 Task: Look for space in Hamburg-Nord, Germany from 1st June, 2023 to 4th June, 2023 for 1 adult in price range Rs.6000 to Rs.16000. Place can be private room with 1  bedroom having 1 bed and 1 bathroom. Property type can be house, flat, guest house. Amenities needed are: wifi. Booking option can be shelf check-in. Required host language is English.
Action: Mouse moved to (724, 87)
Screenshot: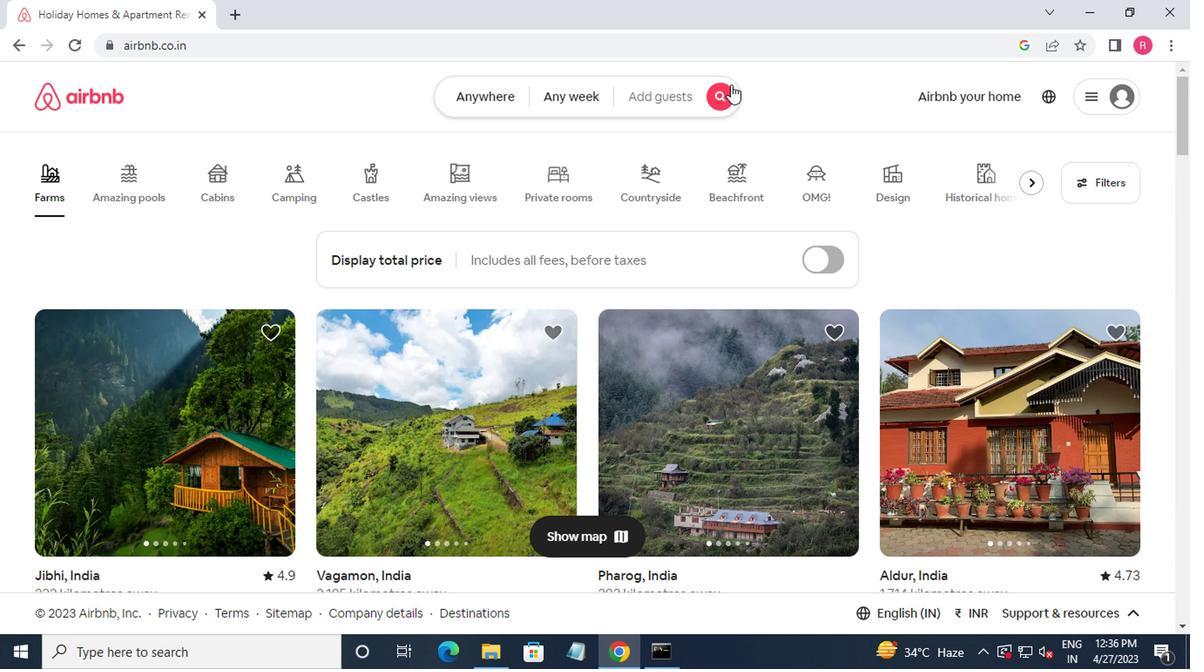 
Action: Mouse pressed left at (724, 87)
Screenshot: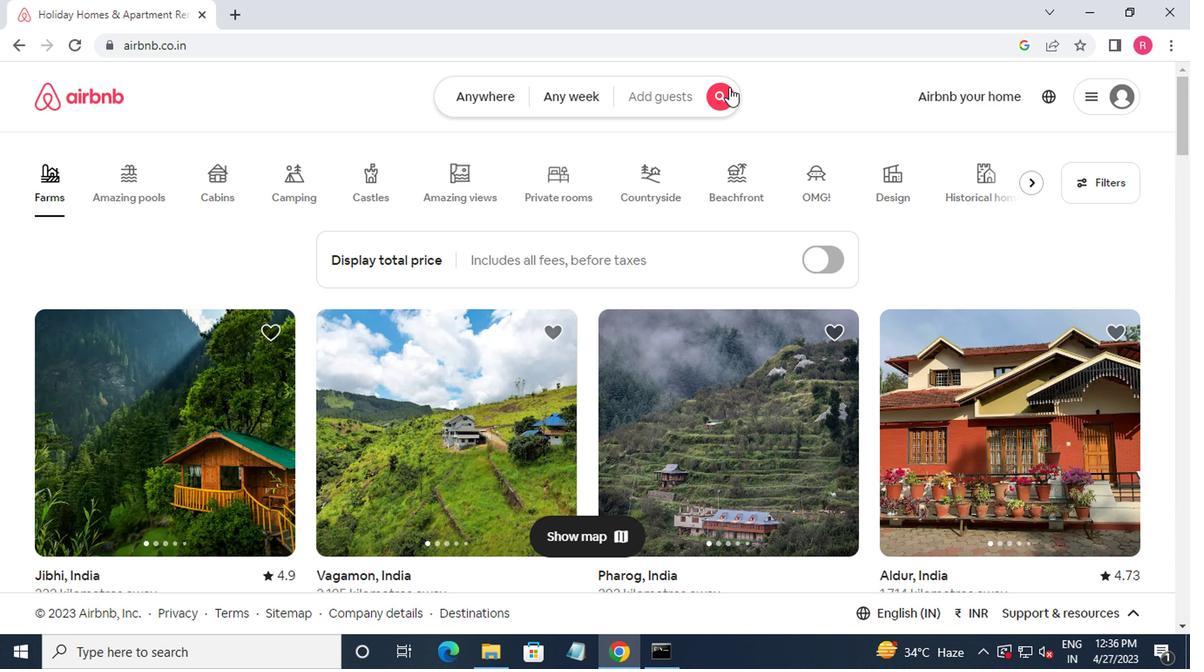 
Action: Mouse moved to (383, 167)
Screenshot: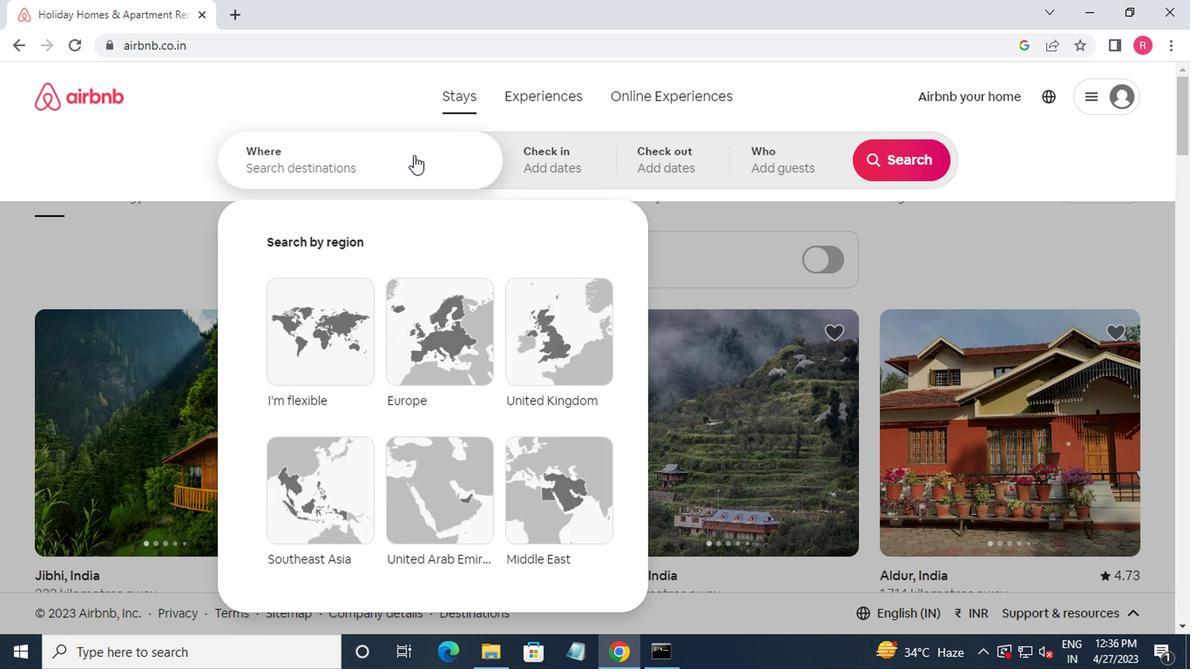 
Action: Mouse pressed left at (383, 167)
Screenshot: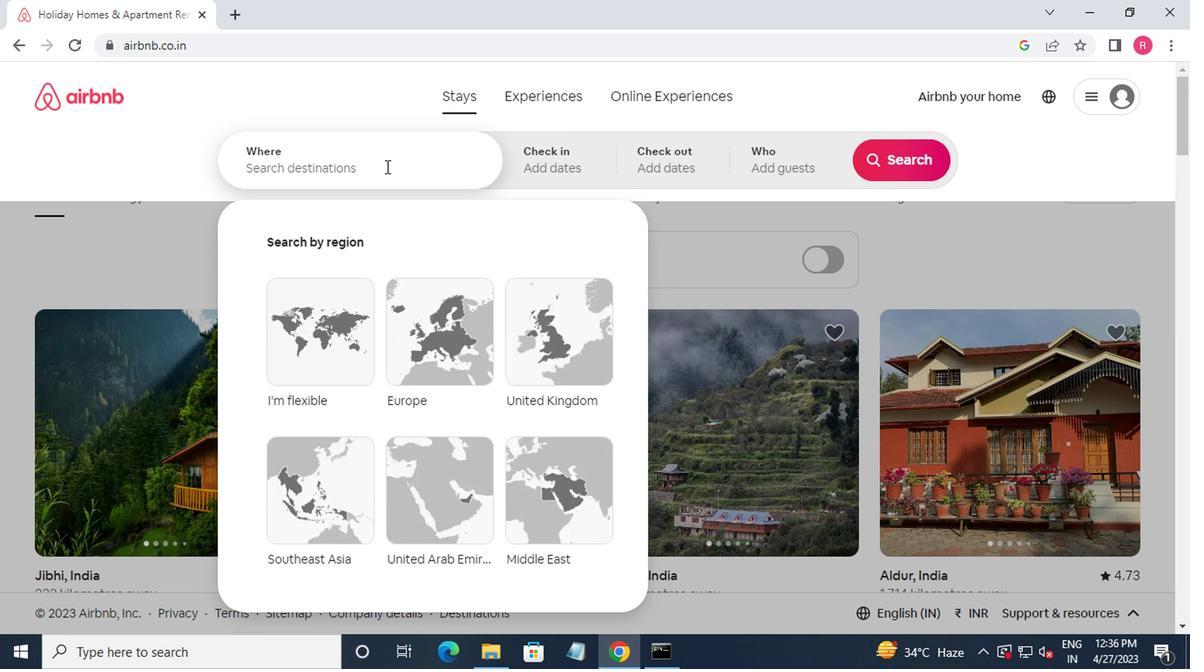 
Action: Mouse moved to (453, 144)
Screenshot: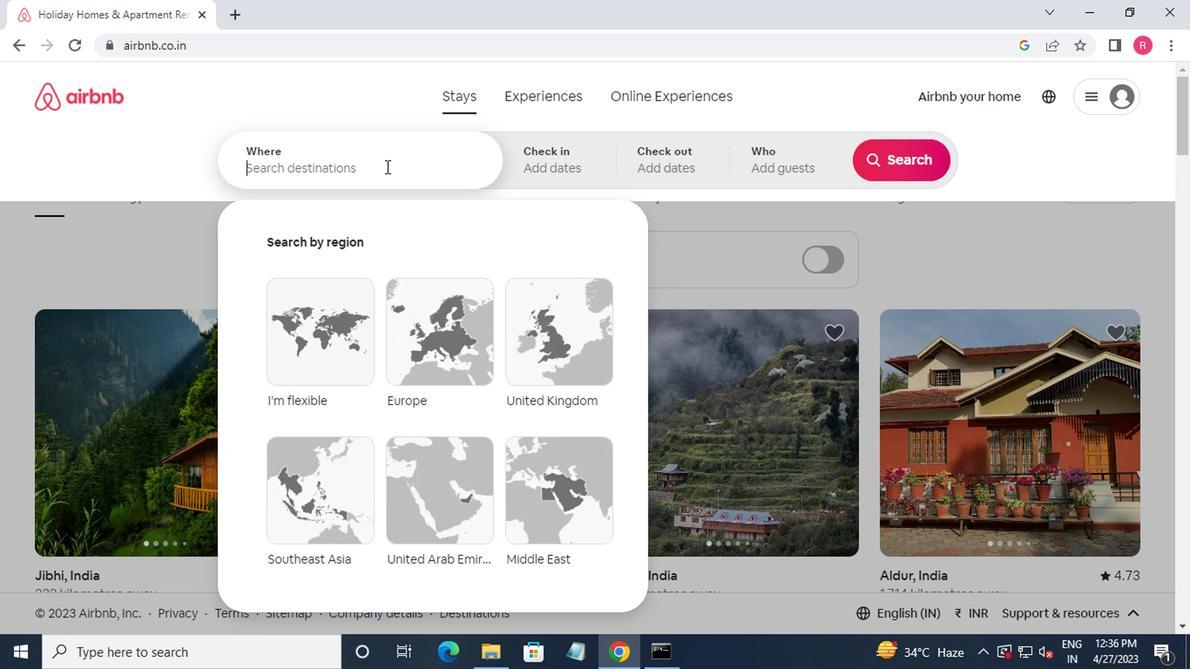 
Action: Key pressed hambrurg
Screenshot: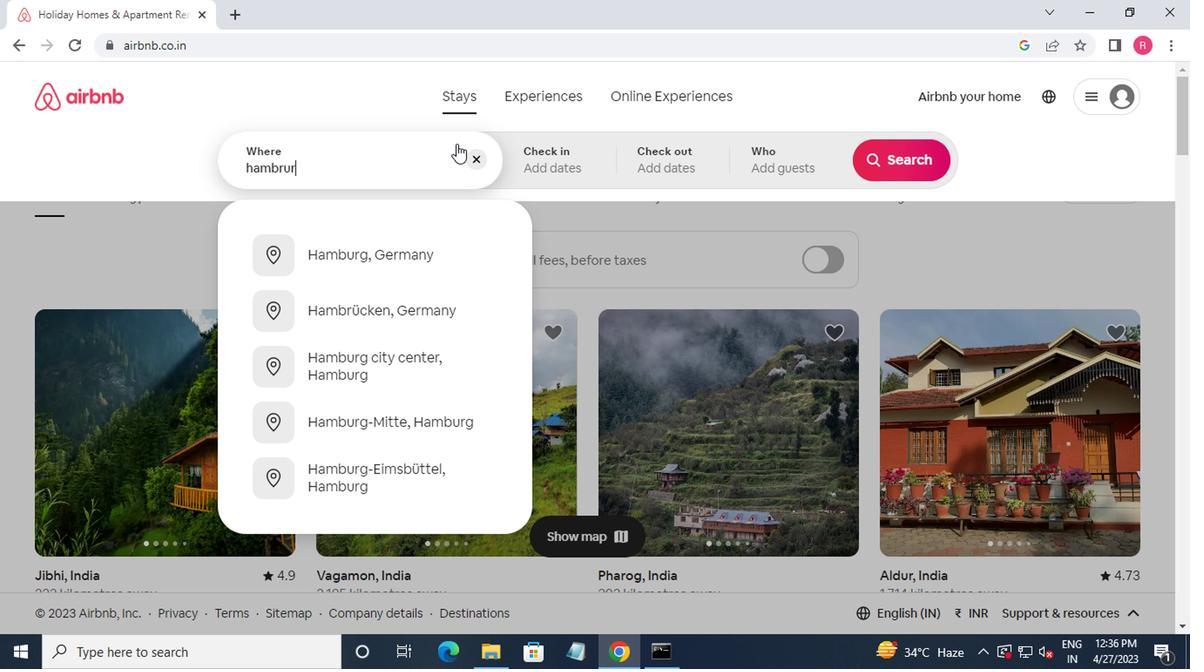 
Action: Mouse moved to (572, 103)
Screenshot: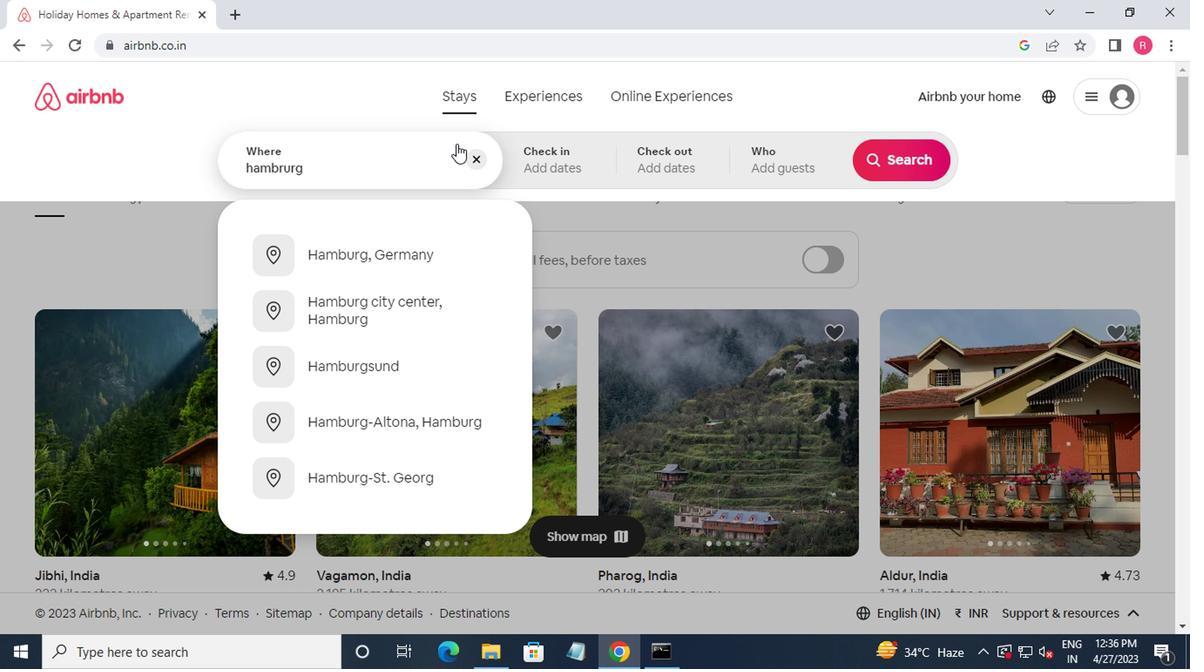 
Action: Key pressed -nord,germany<Key.enter>
Screenshot: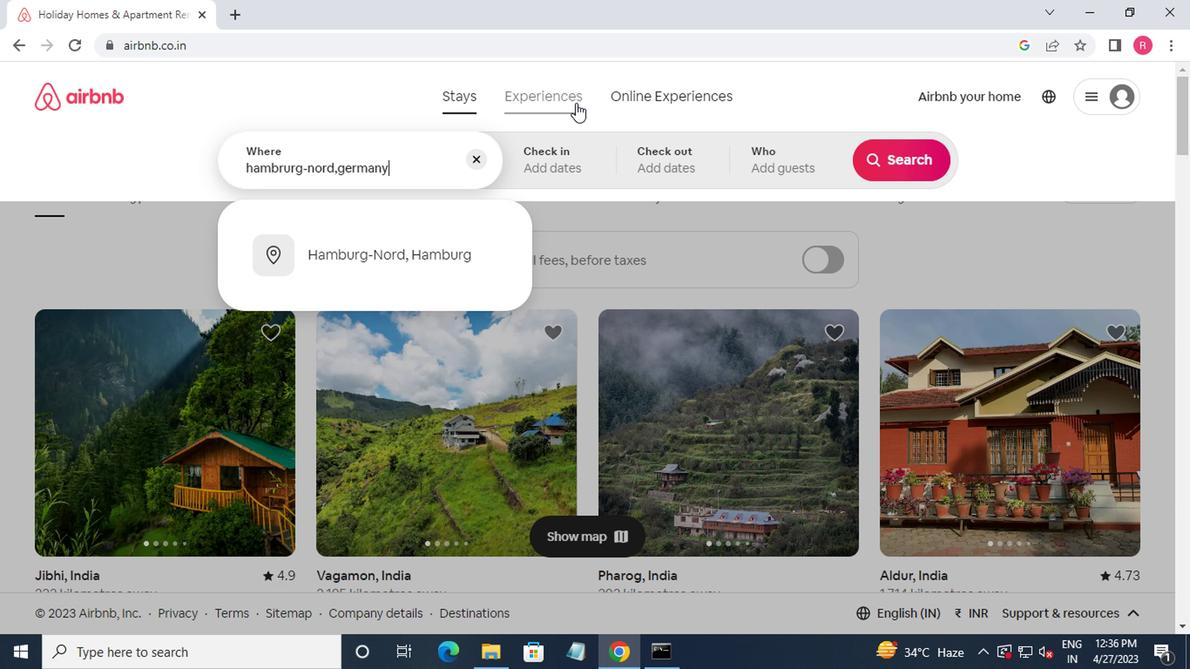 
Action: Mouse moved to (886, 293)
Screenshot: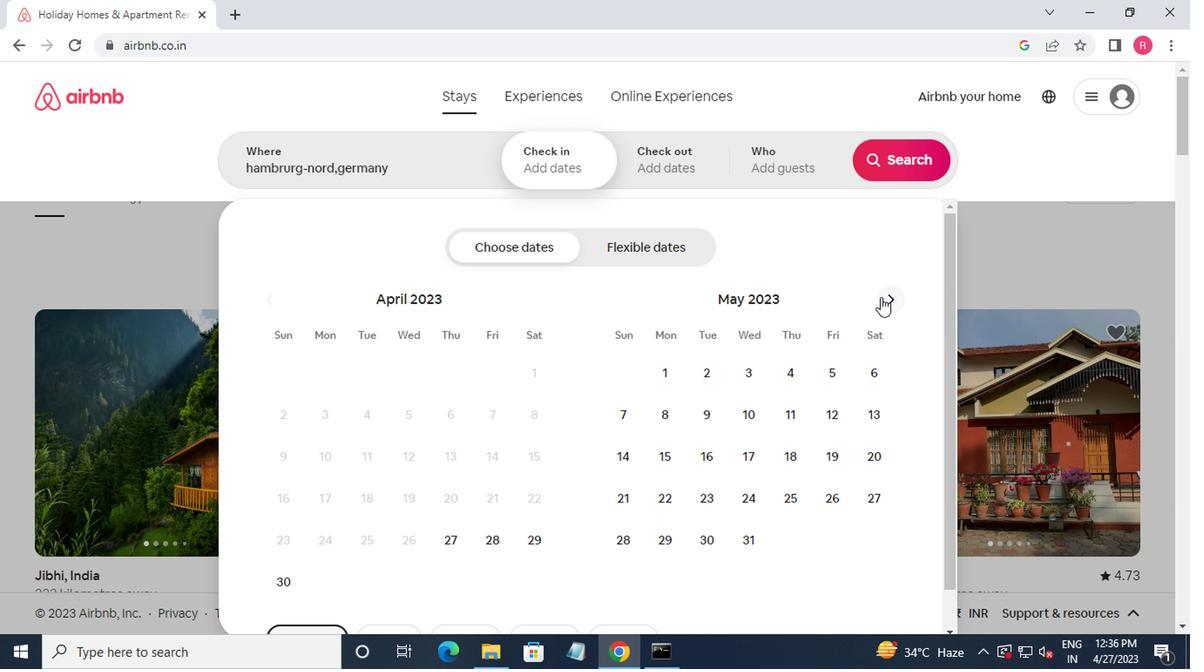 
Action: Mouse pressed left at (886, 293)
Screenshot: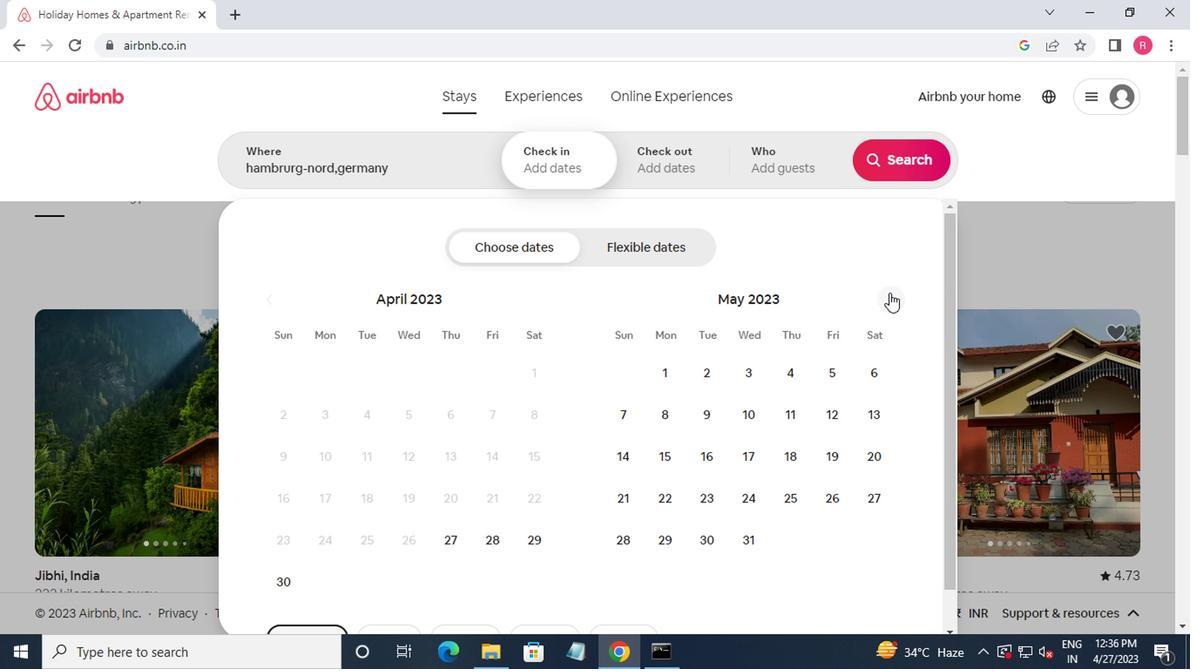 
Action: Mouse moved to (797, 376)
Screenshot: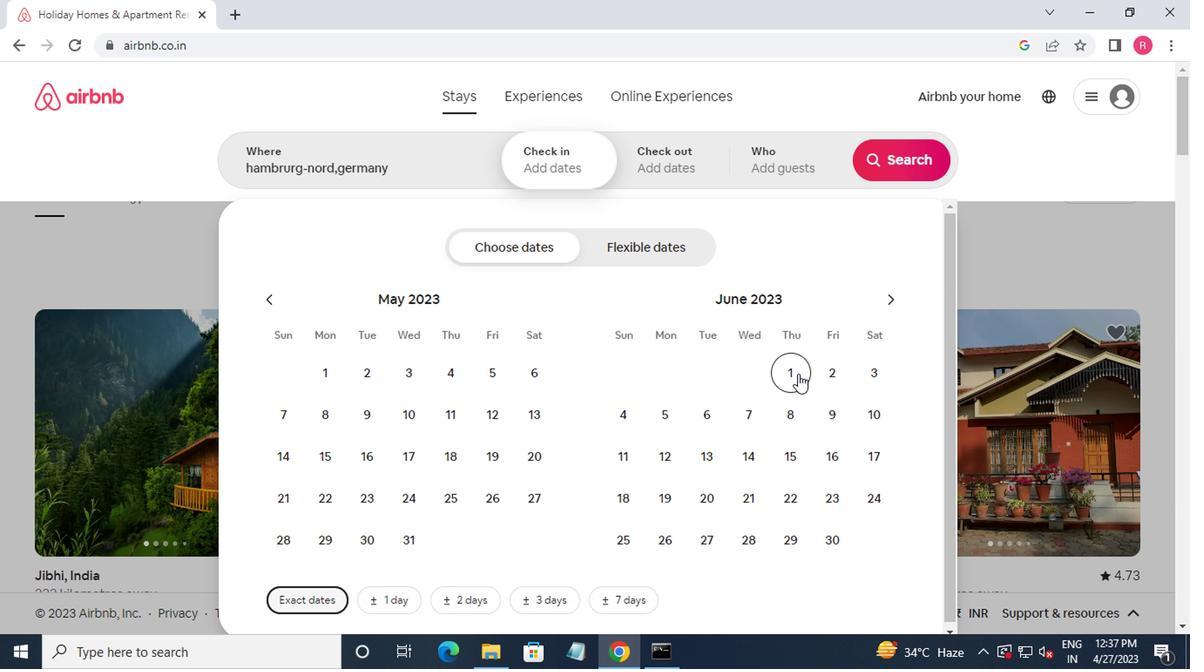 
Action: Mouse pressed left at (797, 376)
Screenshot: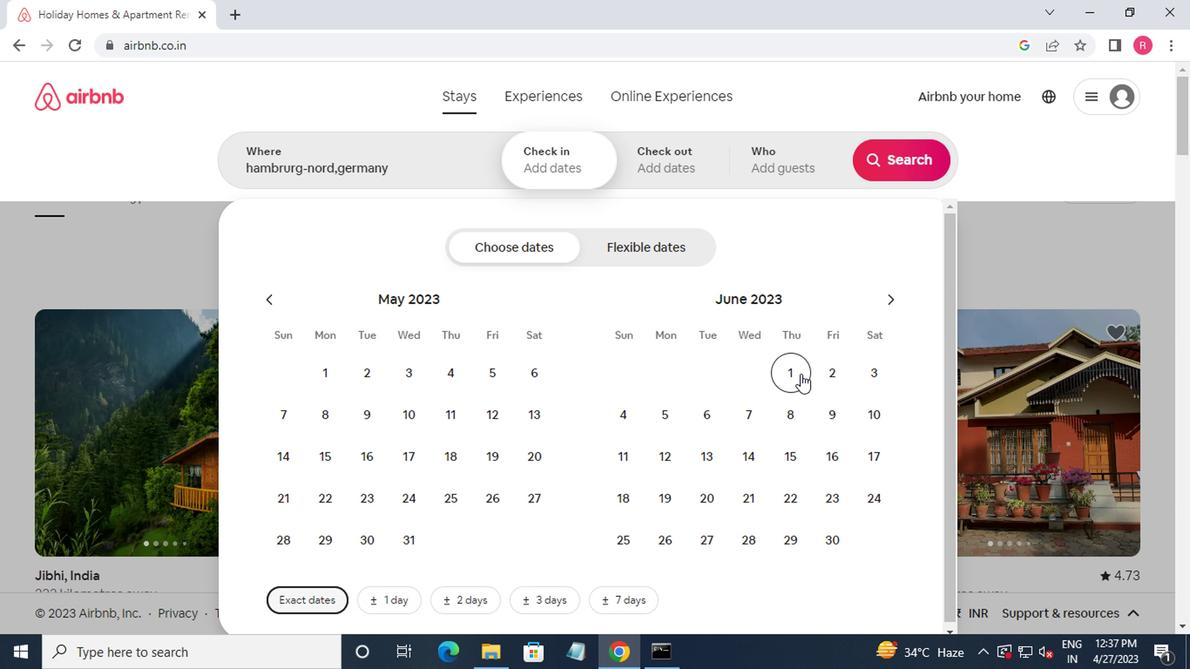 
Action: Mouse moved to (627, 430)
Screenshot: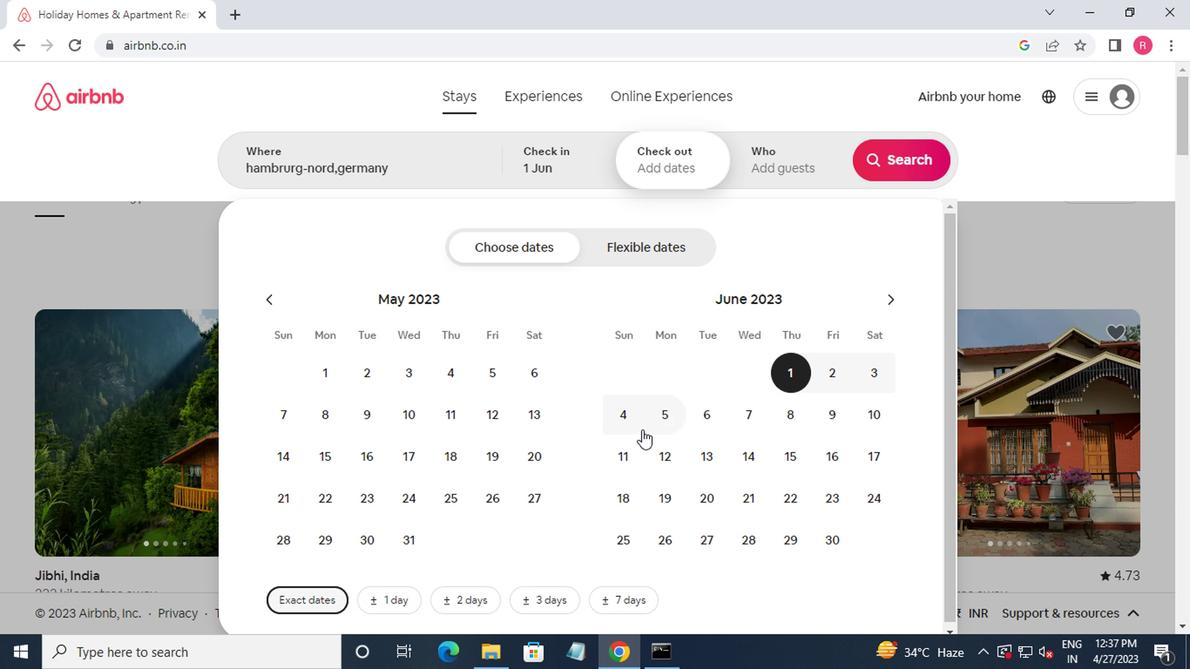 
Action: Mouse pressed left at (627, 430)
Screenshot: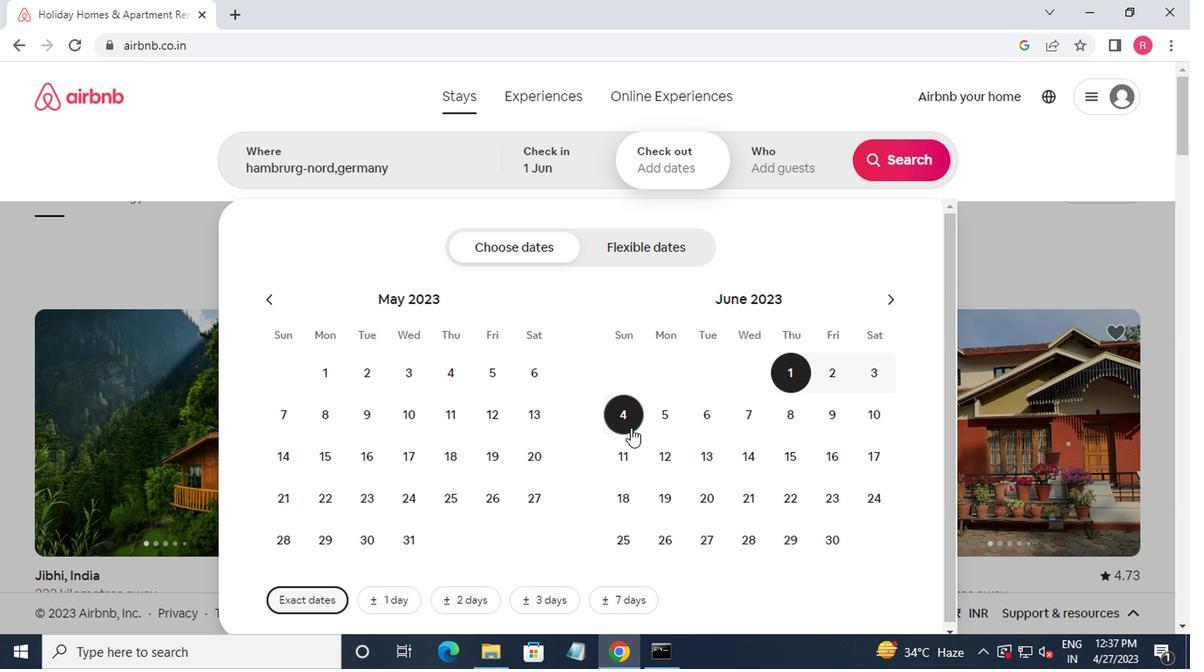 
Action: Mouse moved to (789, 174)
Screenshot: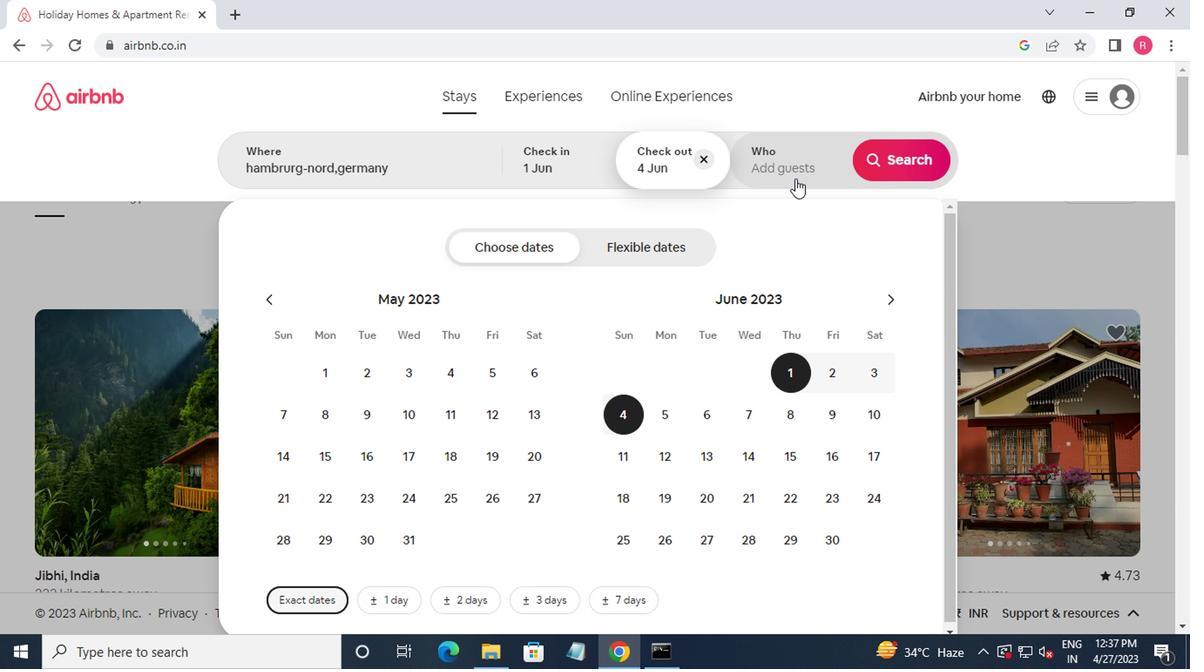 
Action: Mouse pressed left at (789, 174)
Screenshot: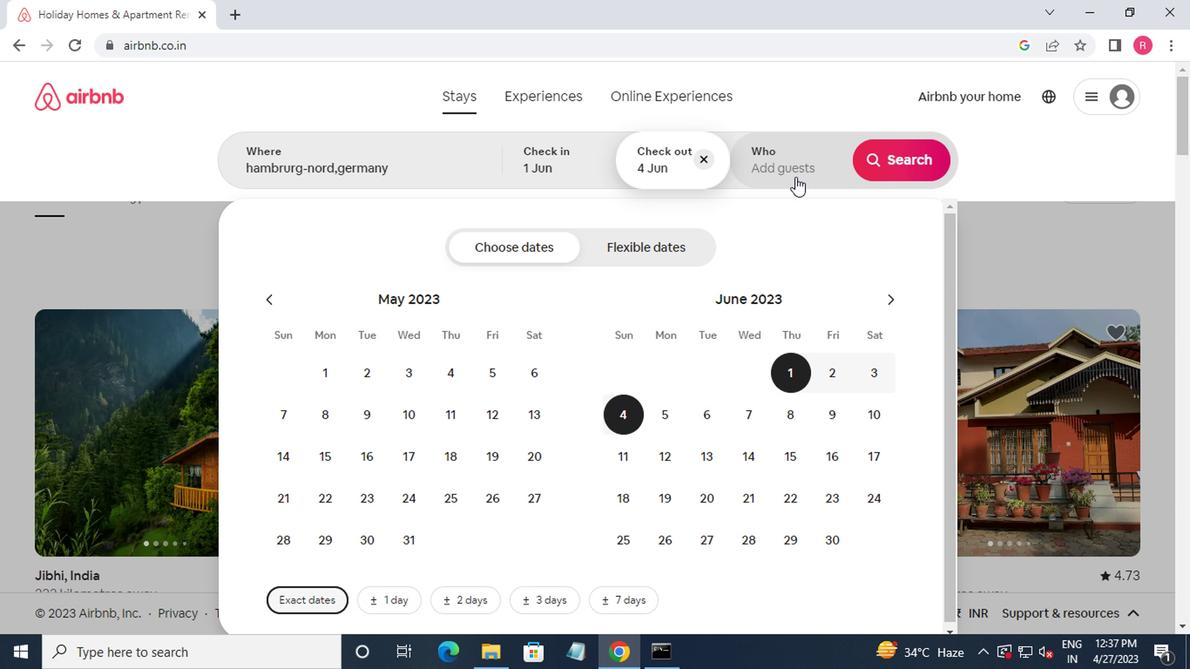 
Action: Mouse moved to (900, 256)
Screenshot: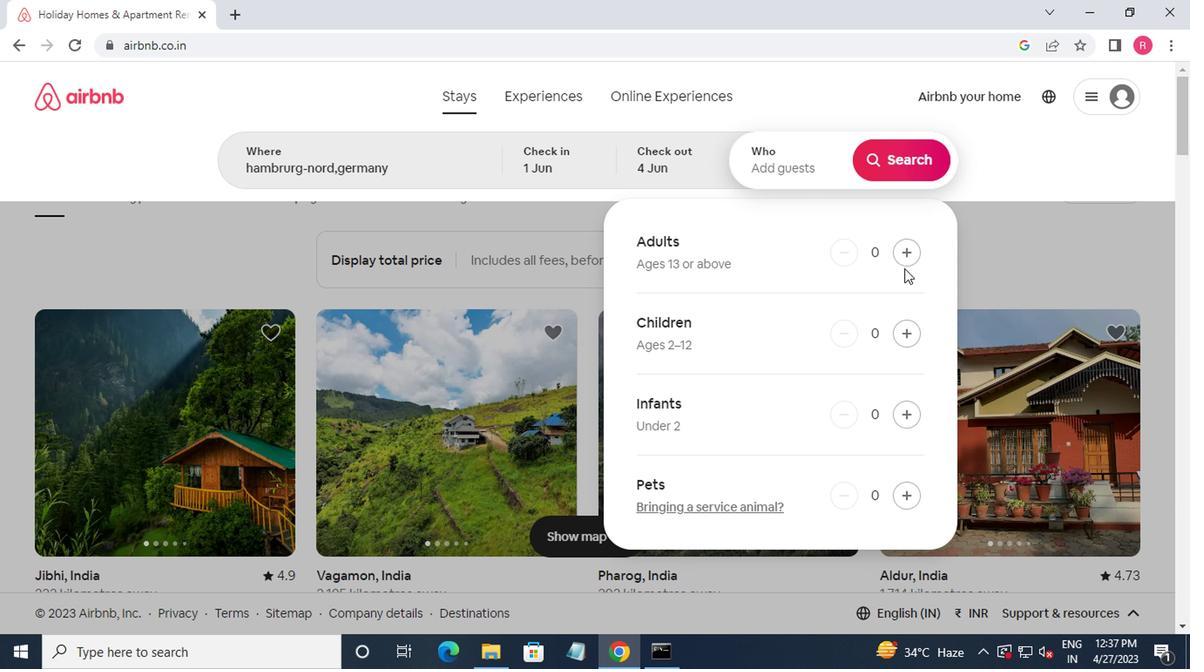 
Action: Mouse pressed left at (900, 256)
Screenshot: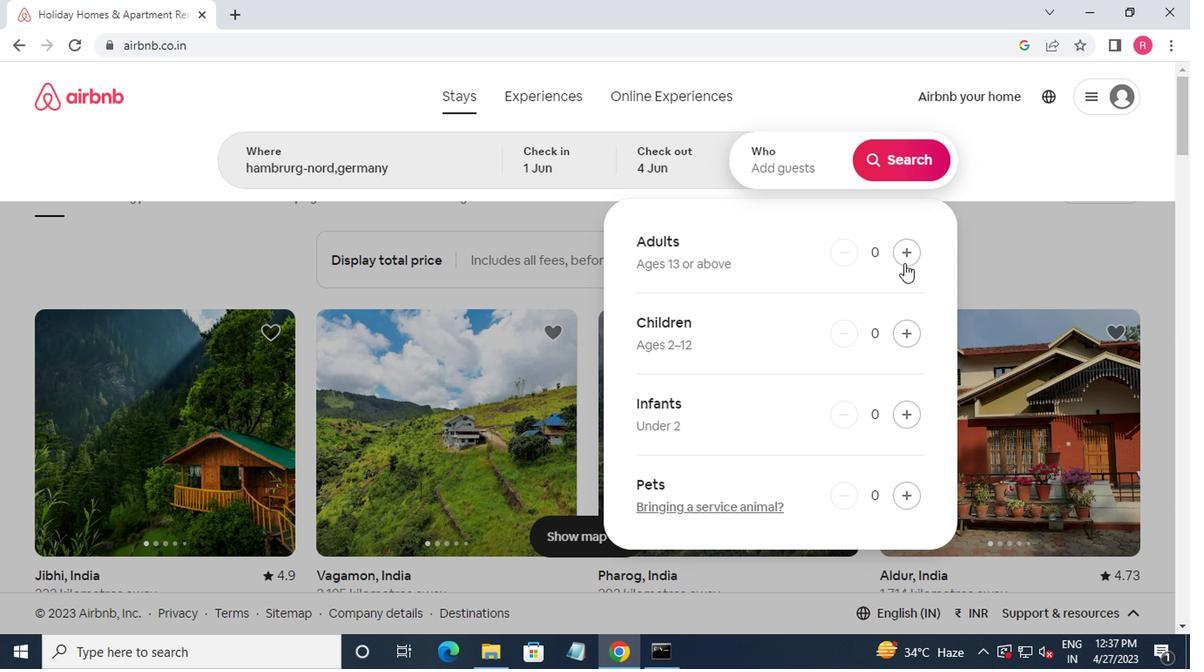
Action: Mouse moved to (902, 175)
Screenshot: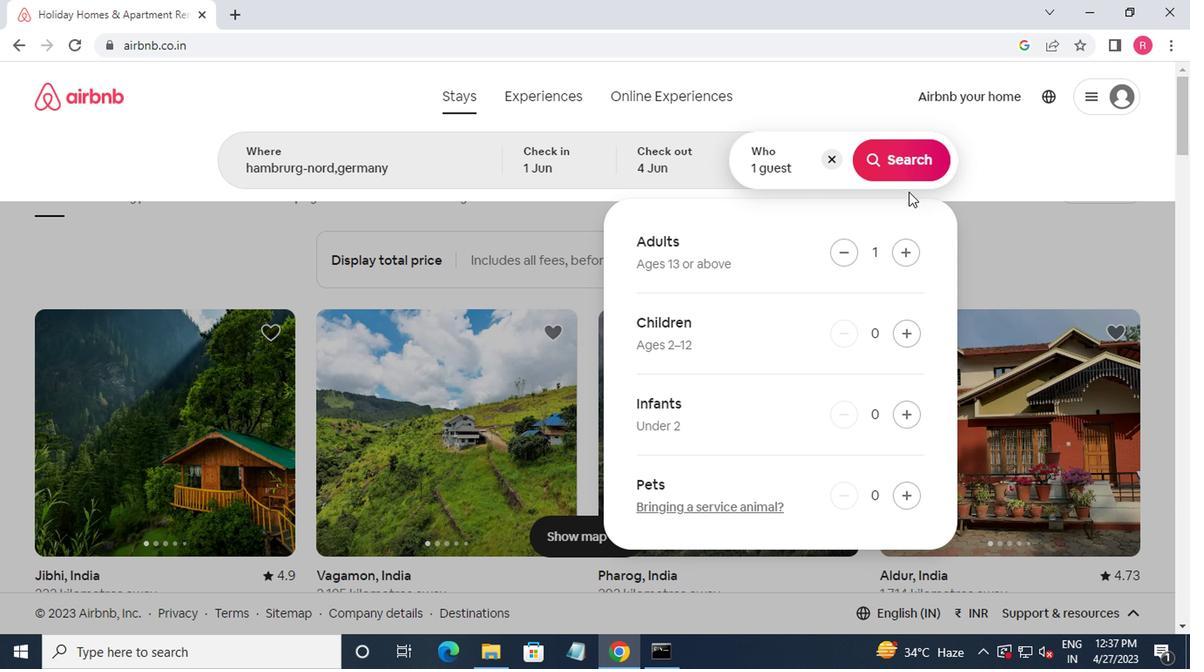 
Action: Mouse pressed left at (902, 175)
Screenshot: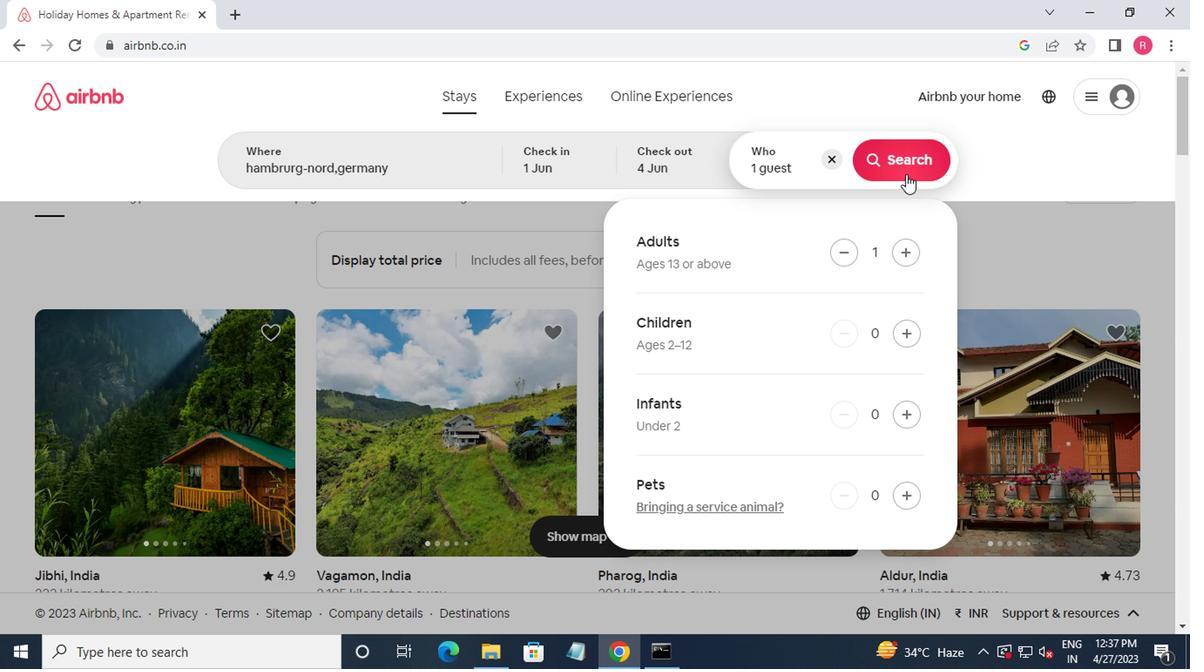 
Action: Mouse moved to (1111, 169)
Screenshot: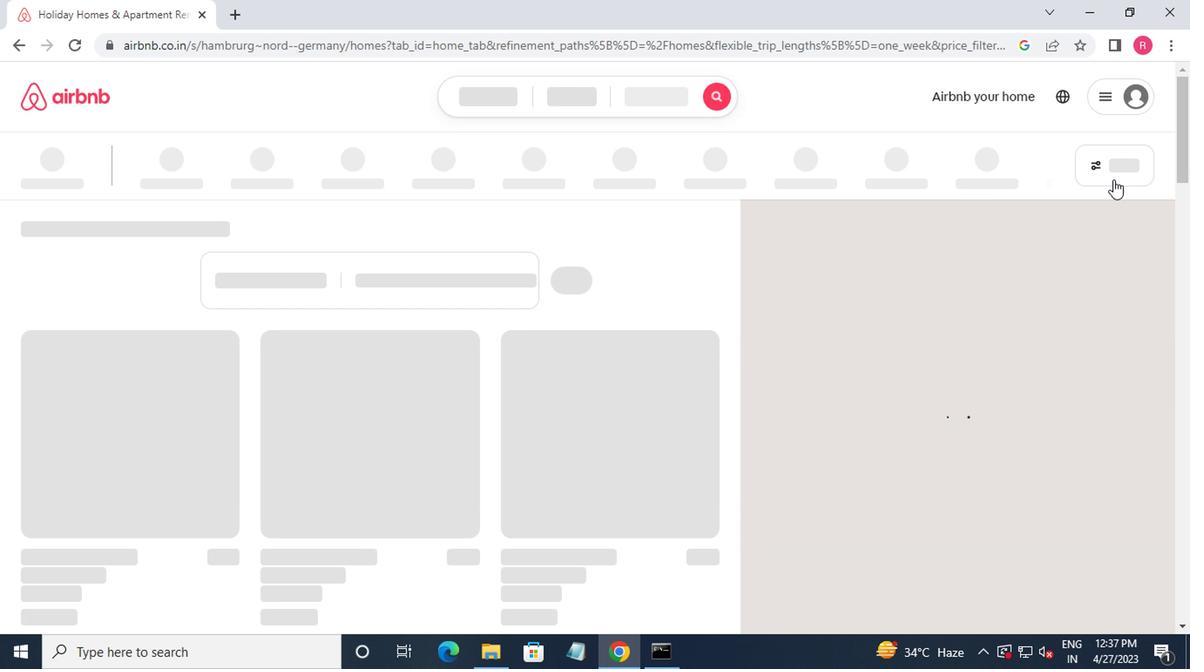 
Action: Mouse pressed left at (1111, 169)
Screenshot: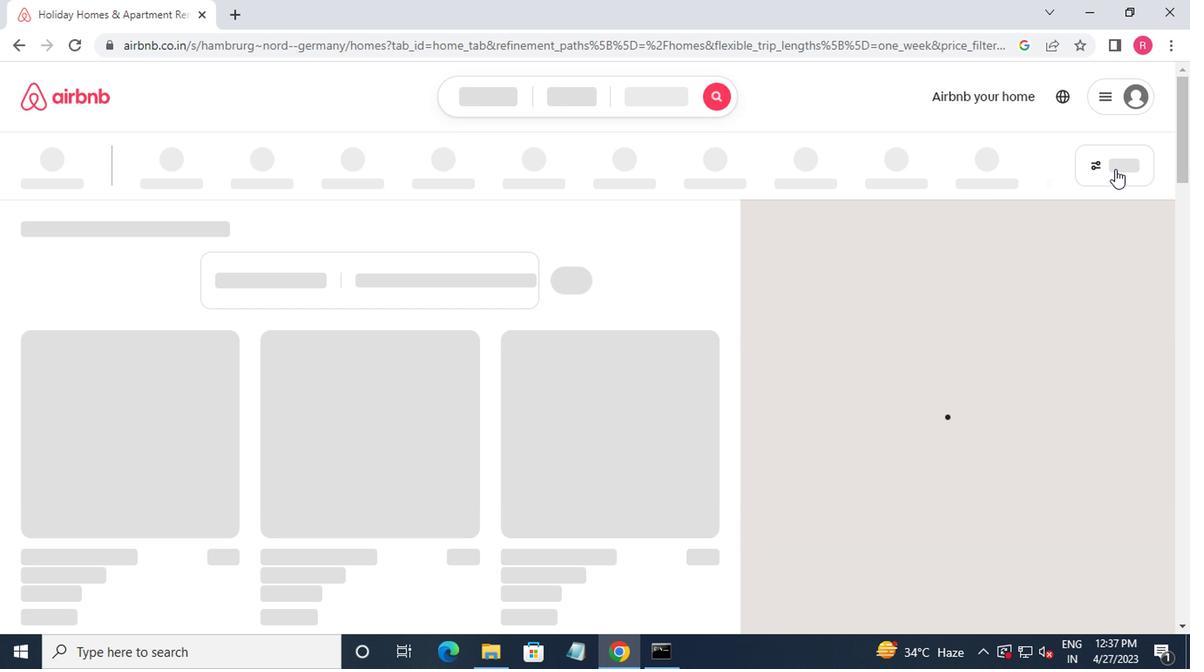 
Action: Mouse pressed left at (1111, 169)
Screenshot: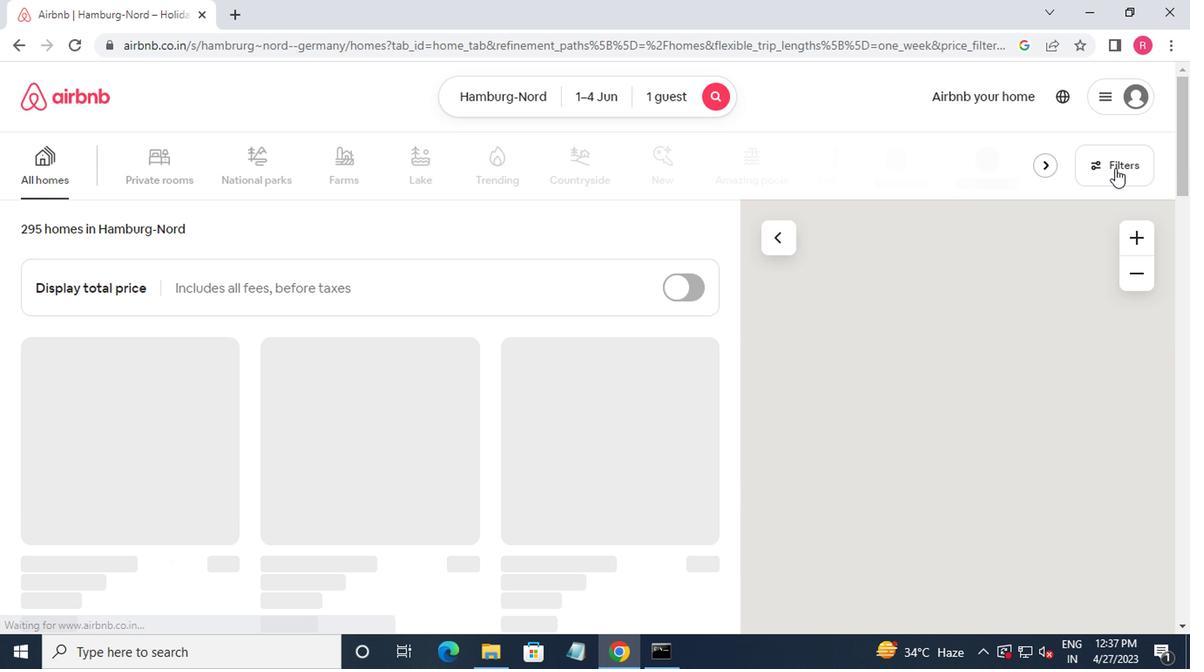 
Action: Mouse moved to (430, 387)
Screenshot: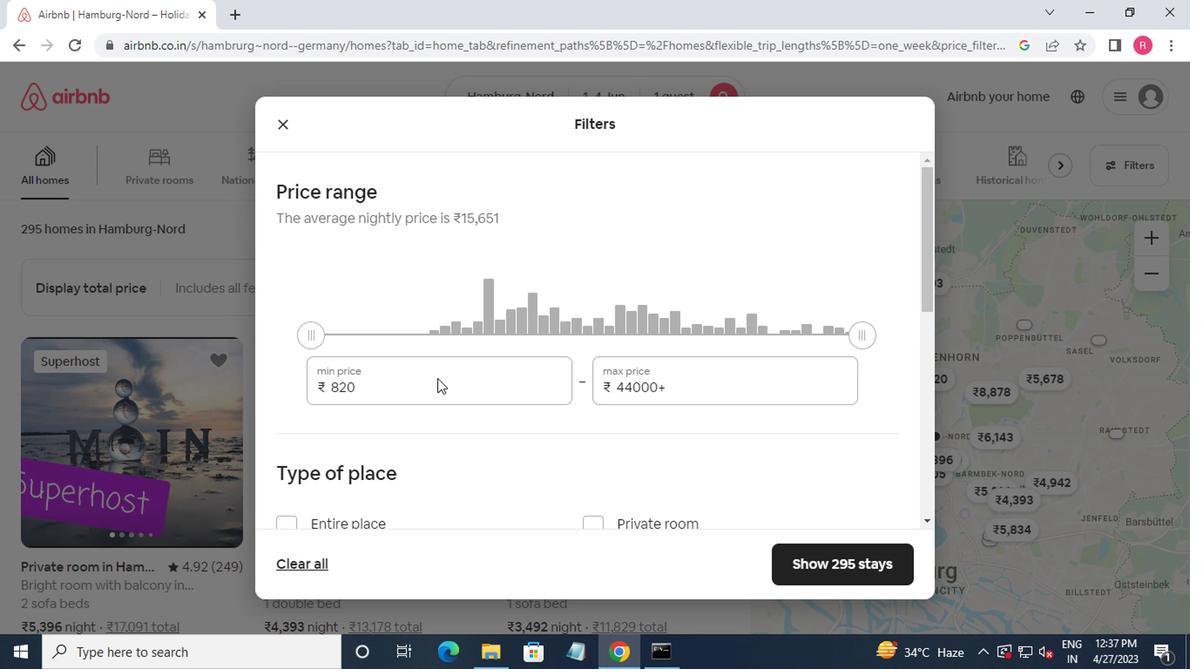 
Action: Mouse pressed left at (430, 387)
Screenshot: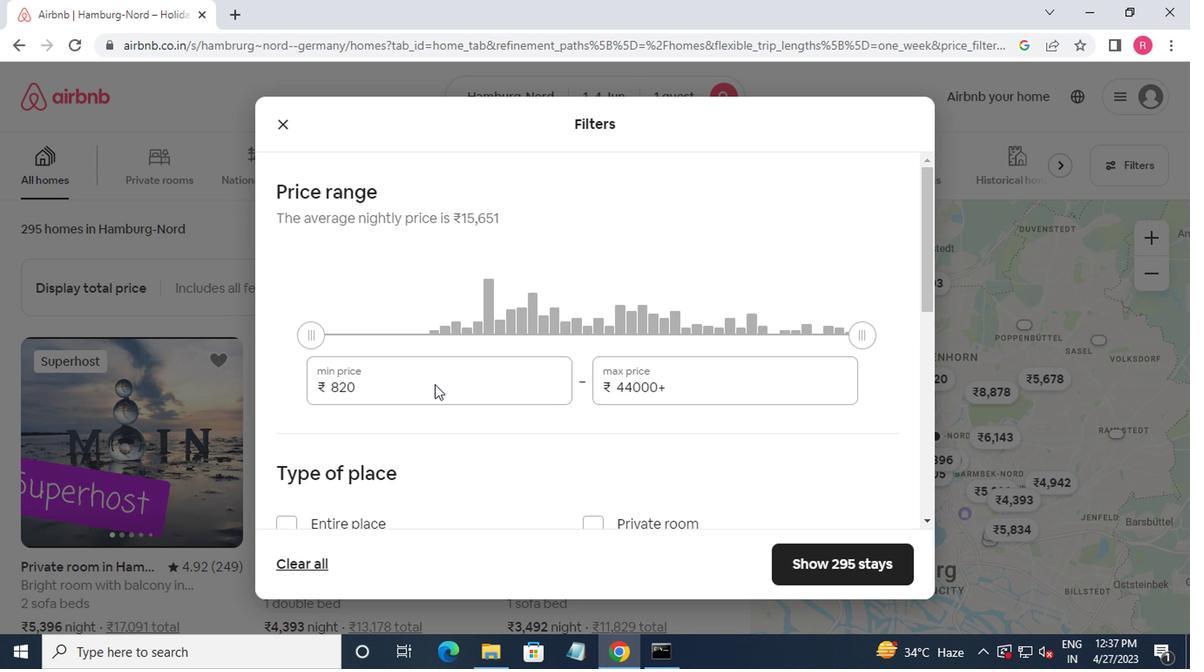 
Action: Mouse moved to (488, 357)
Screenshot: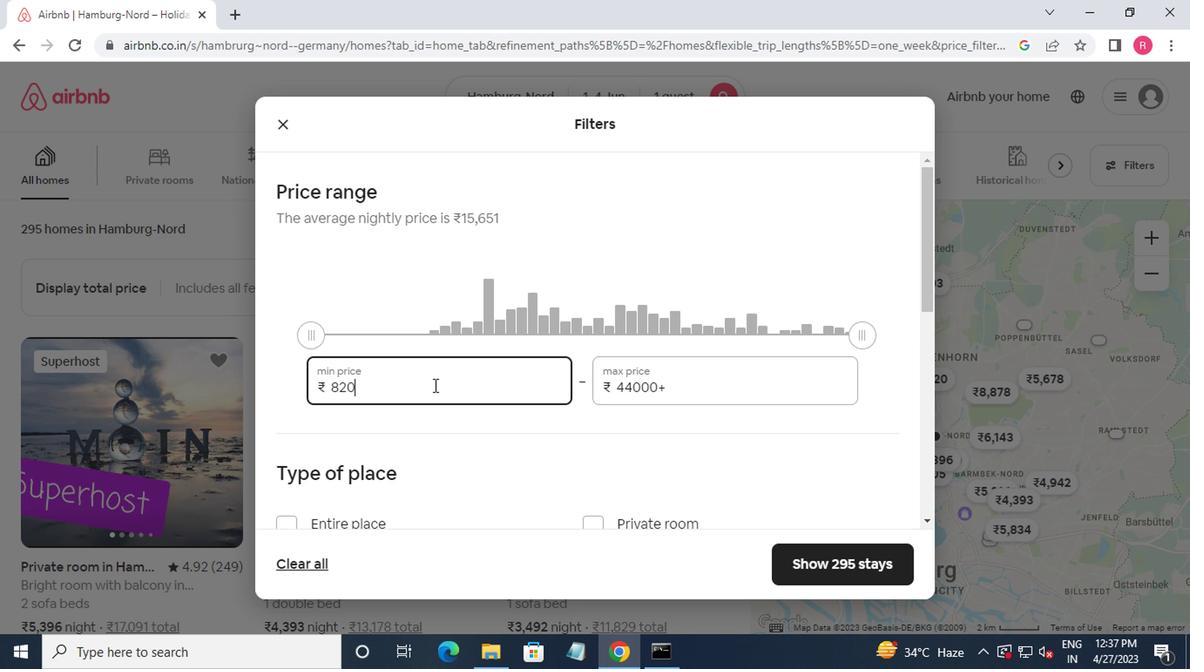 
Action: Key pressed <Key.backspace><Key.backspace><Key.backspace><Key.backspace>6000<Key.tab>1<Key.backspace><Key.backspace><Key.backspace><Key.backspace><Key.backspace><Key.backspace><Key.backspace><Key.backspace><Key.backspace><Key.backspace><Key.backspace><Key.backspace><Key.backspace>16000
Screenshot: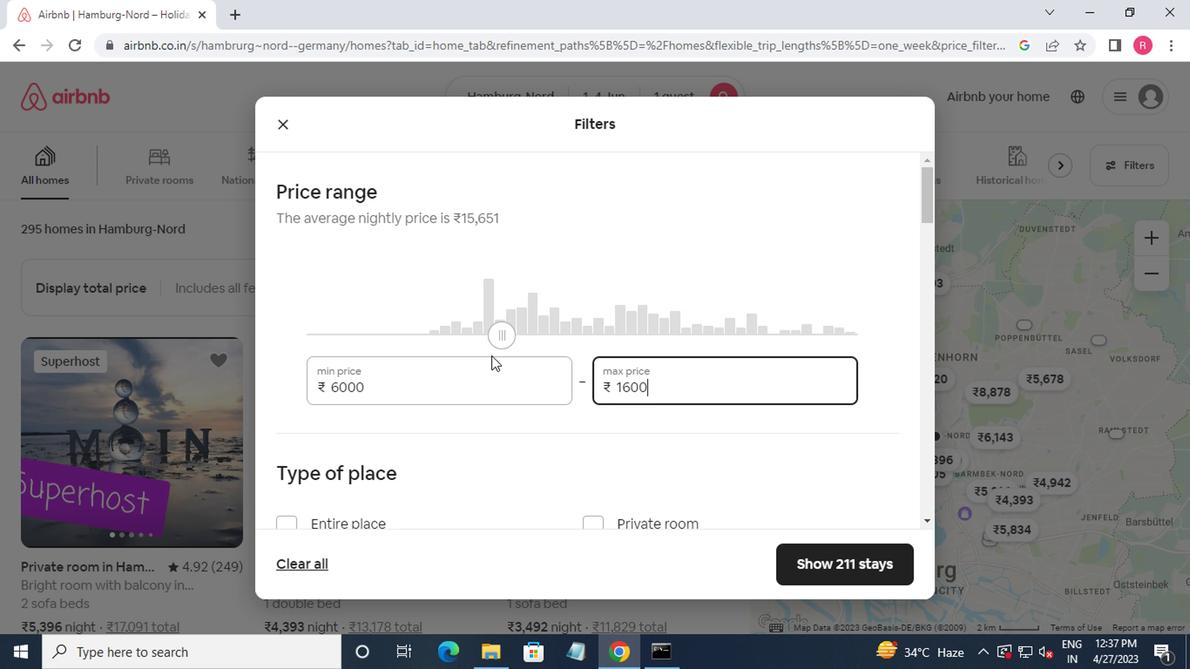 
Action: Mouse moved to (713, 342)
Screenshot: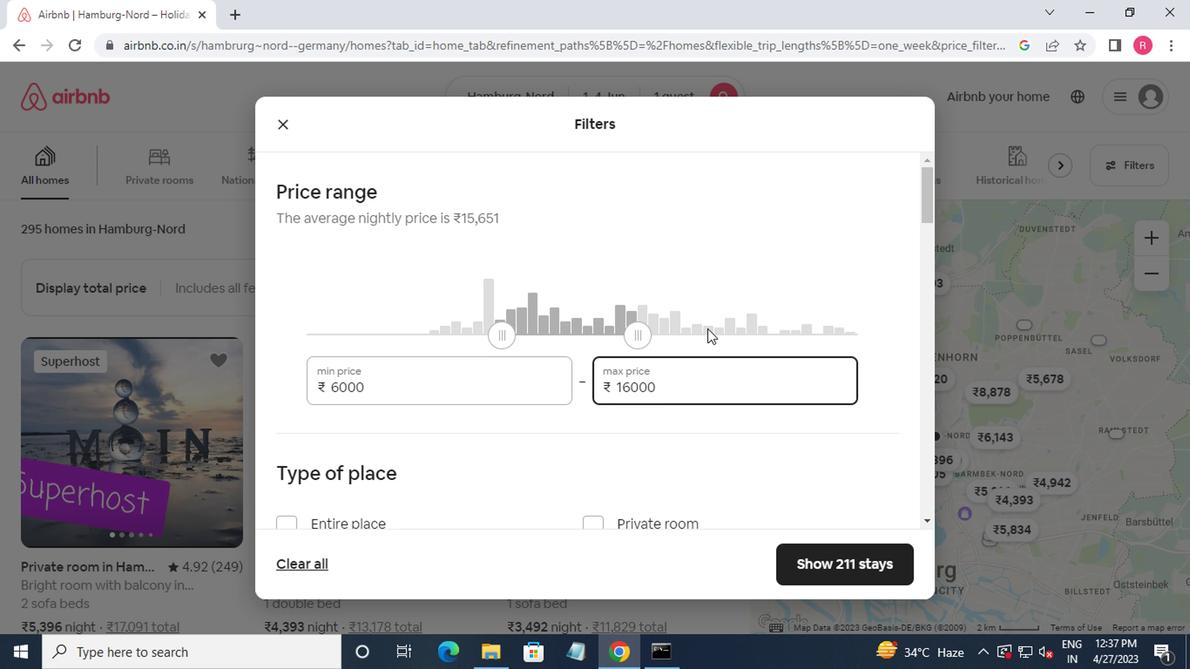 
Action: Mouse scrolled (713, 342) with delta (0, 0)
Screenshot: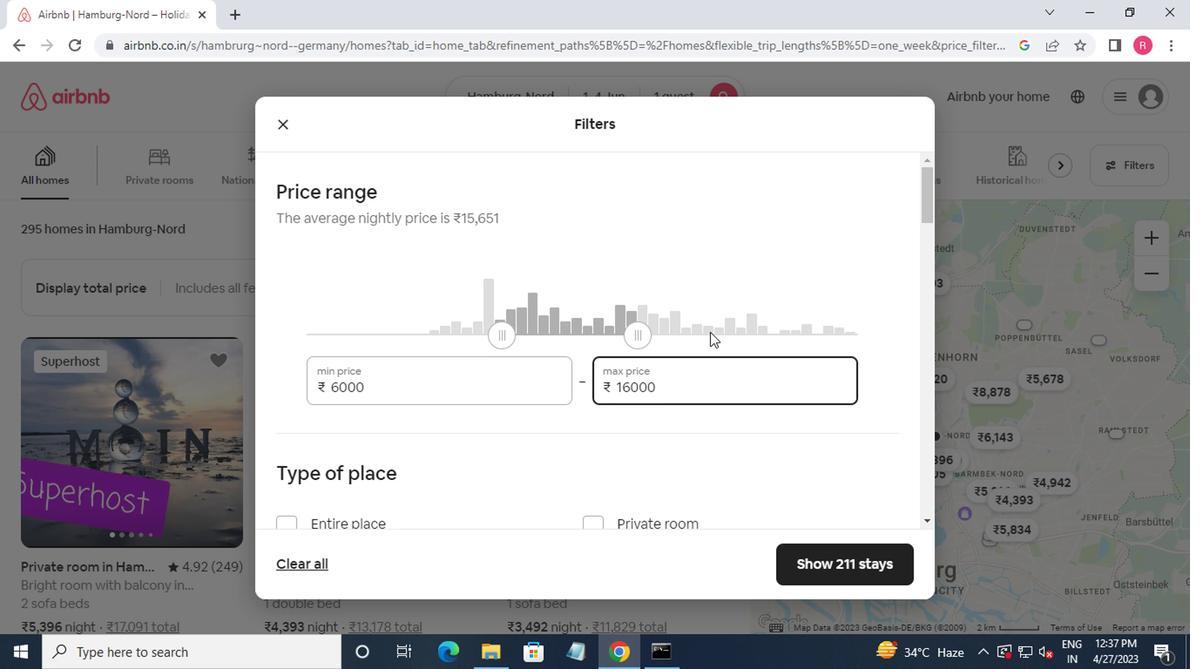 
Action: Mouse moved to (714, 345)
Screenshot: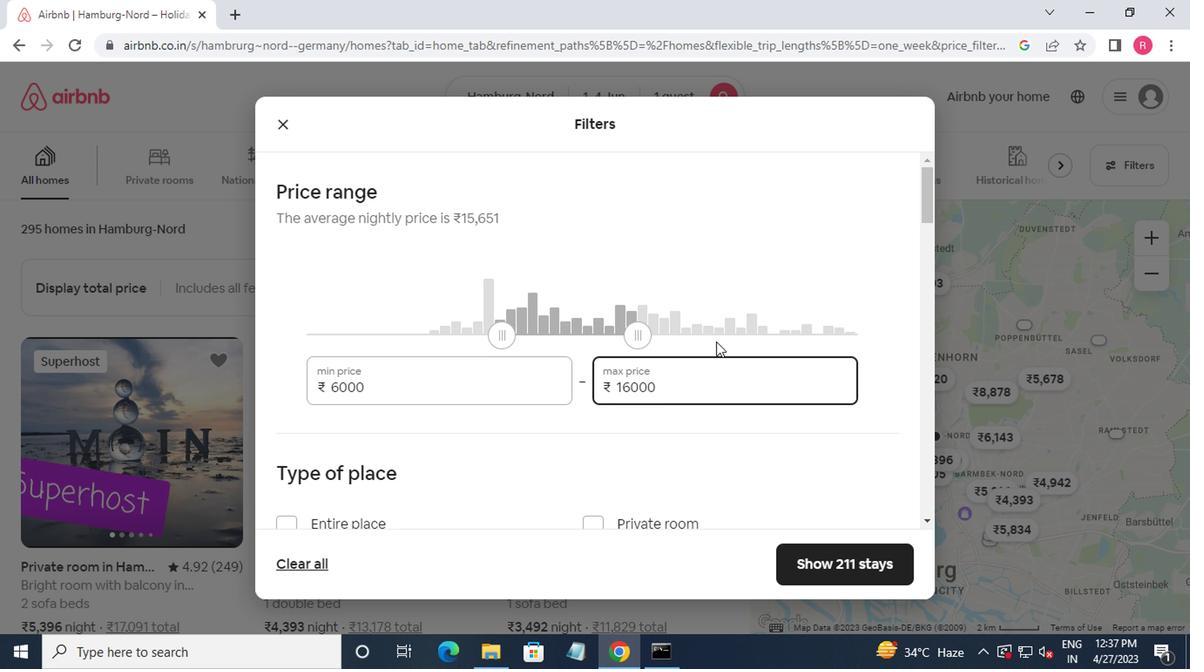 
Action: Mouse scrolled (714, 344) with delta (0, 0)
Screenshot: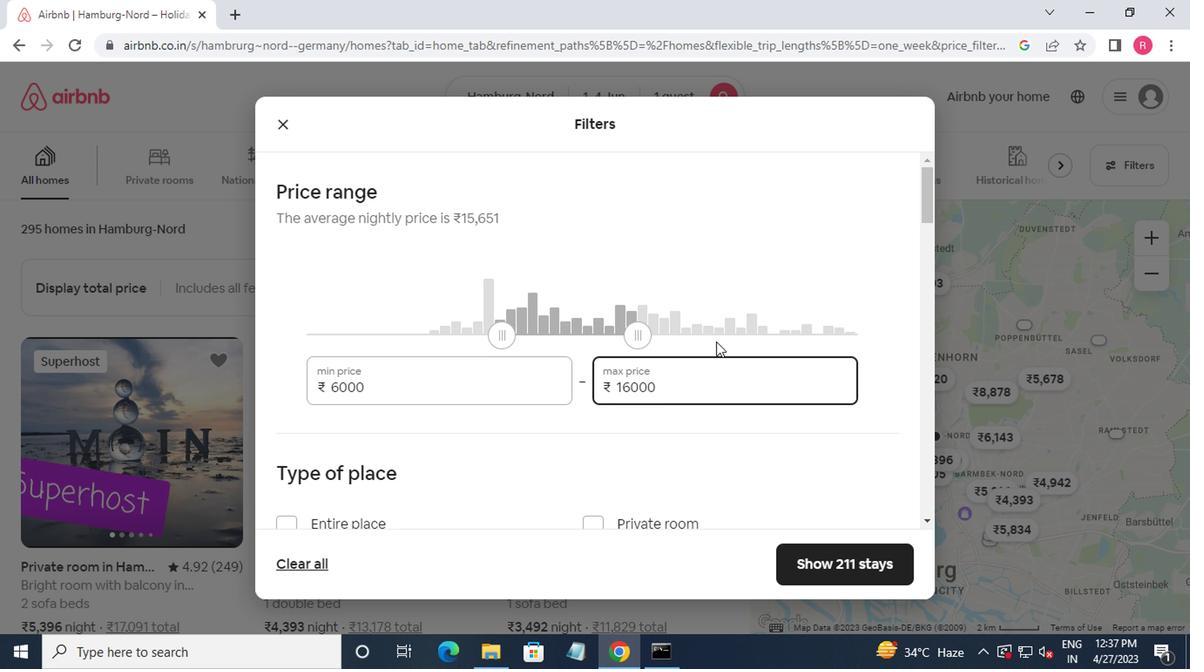 
Action: Mouse moved to (588, 359)
Screenshot: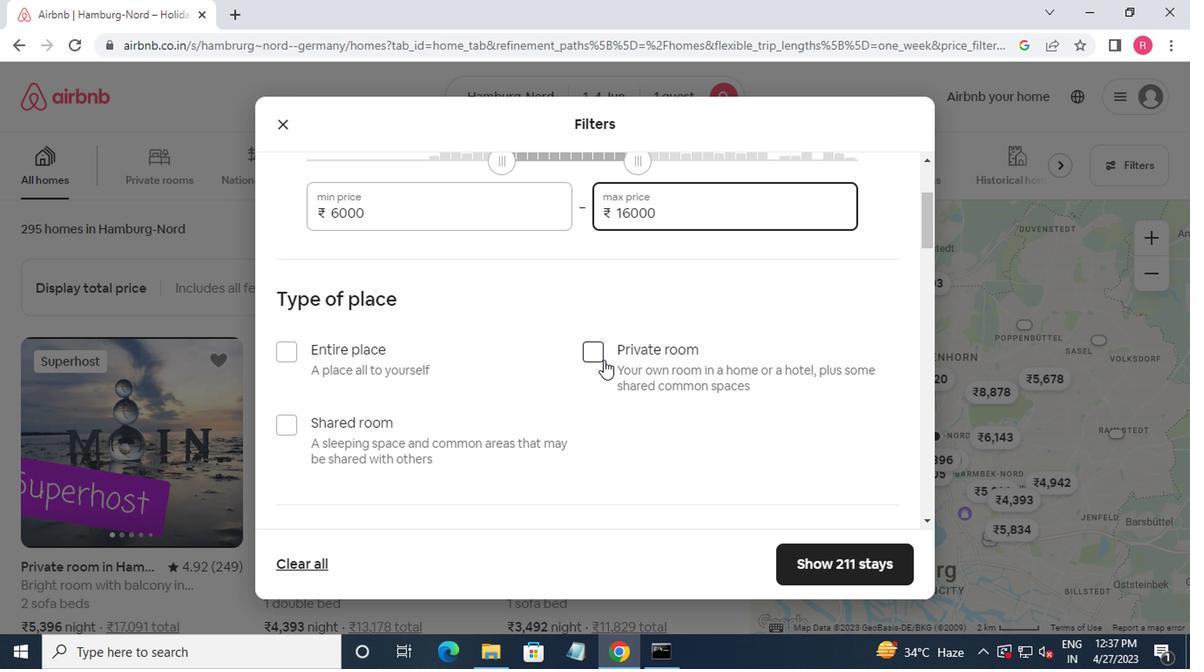 
Action: Mouse pressed left at (588, 359)
Screenshot: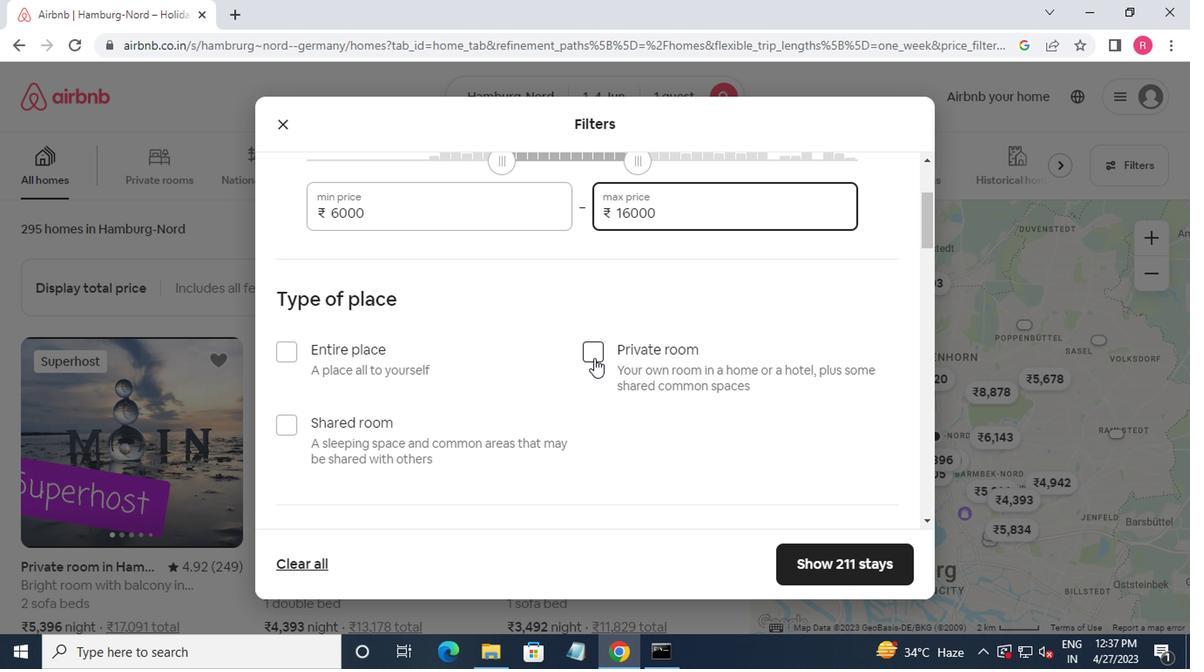 
Action: Mouse moved to (594, 361)
Screenshot: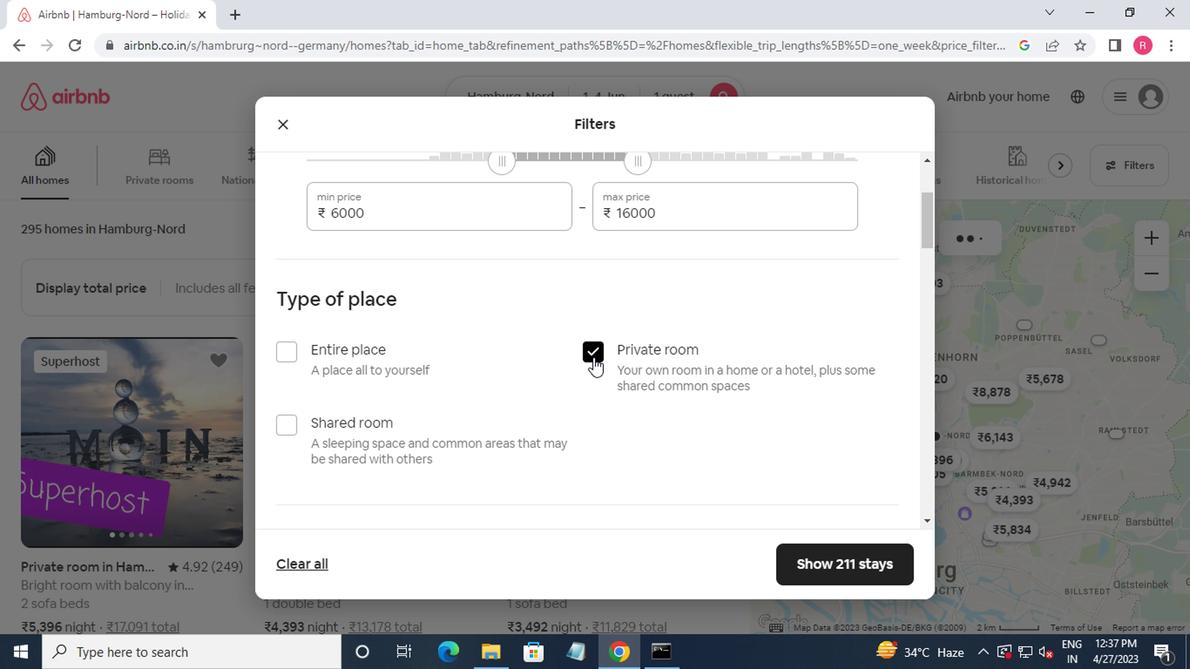 
Action: Mouse scrolled (594, 360) with delta (0, -1)
Screenshot: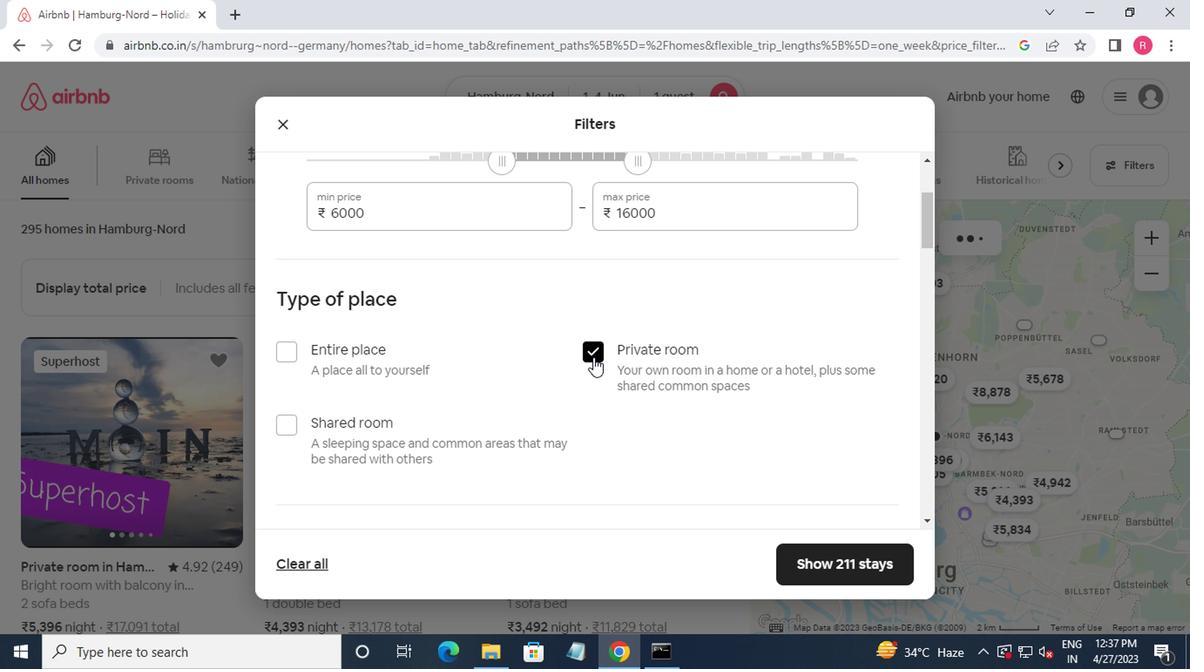 
Action: Mouse scrolled (594, 360) with delta (0, -1)
Screenshot: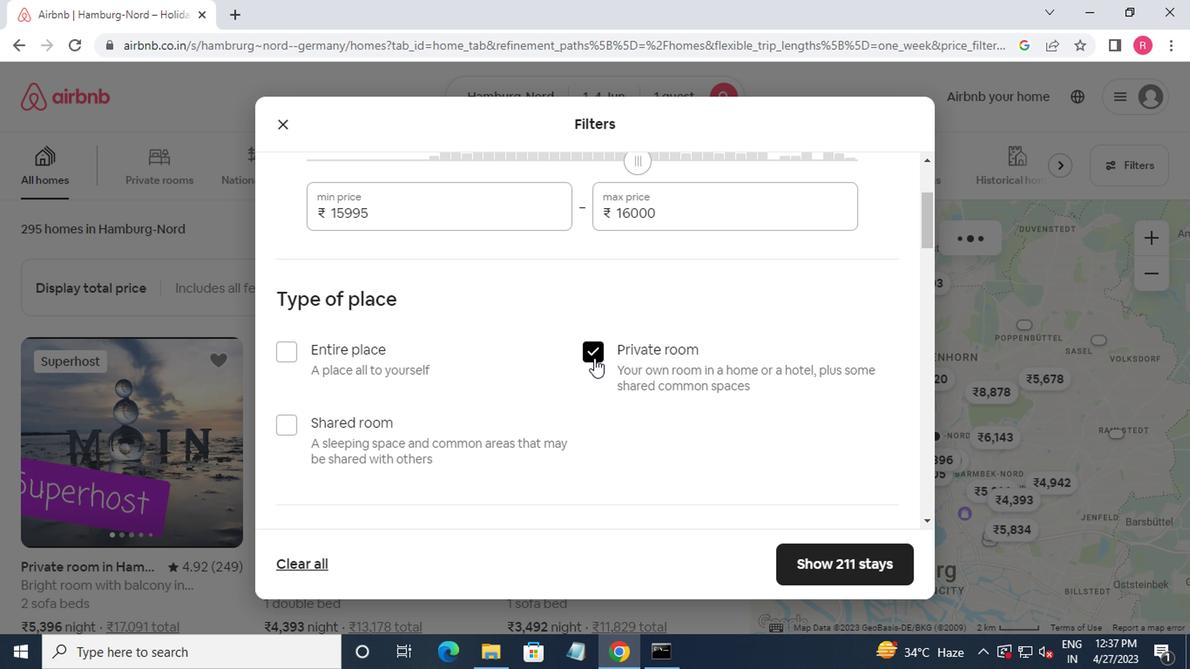 
Action: Mouse moved to (597, 363)
Screenshot: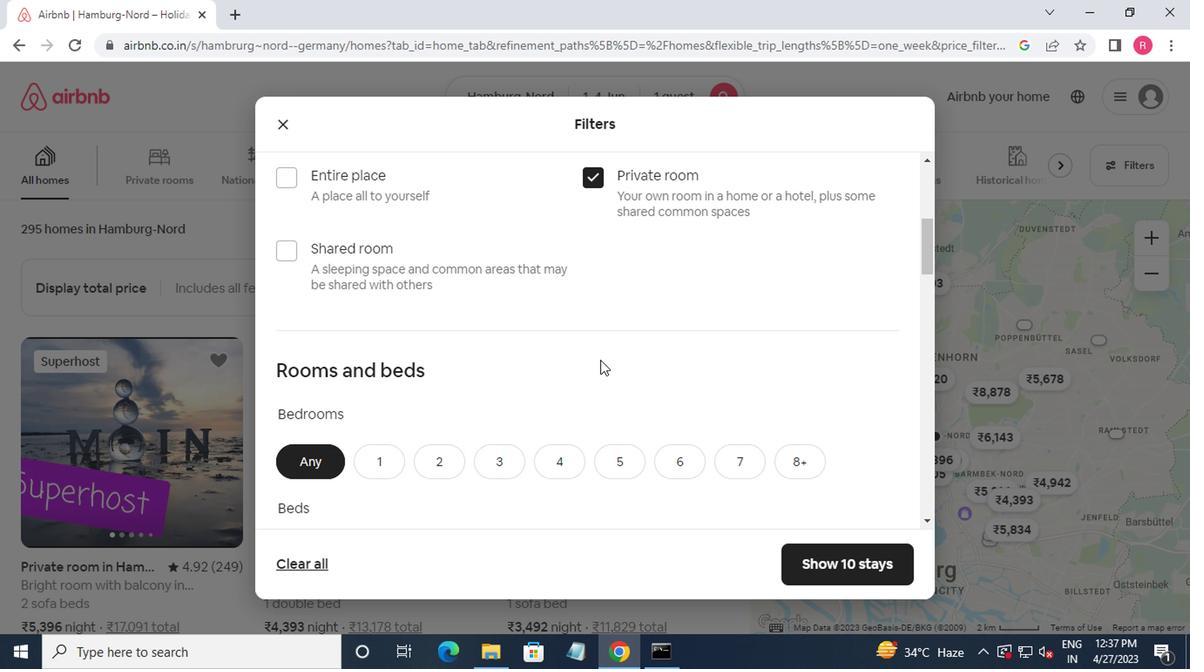 
Action: Mouse scrolled (597, 362) with delta (0, -1)
Screenshot: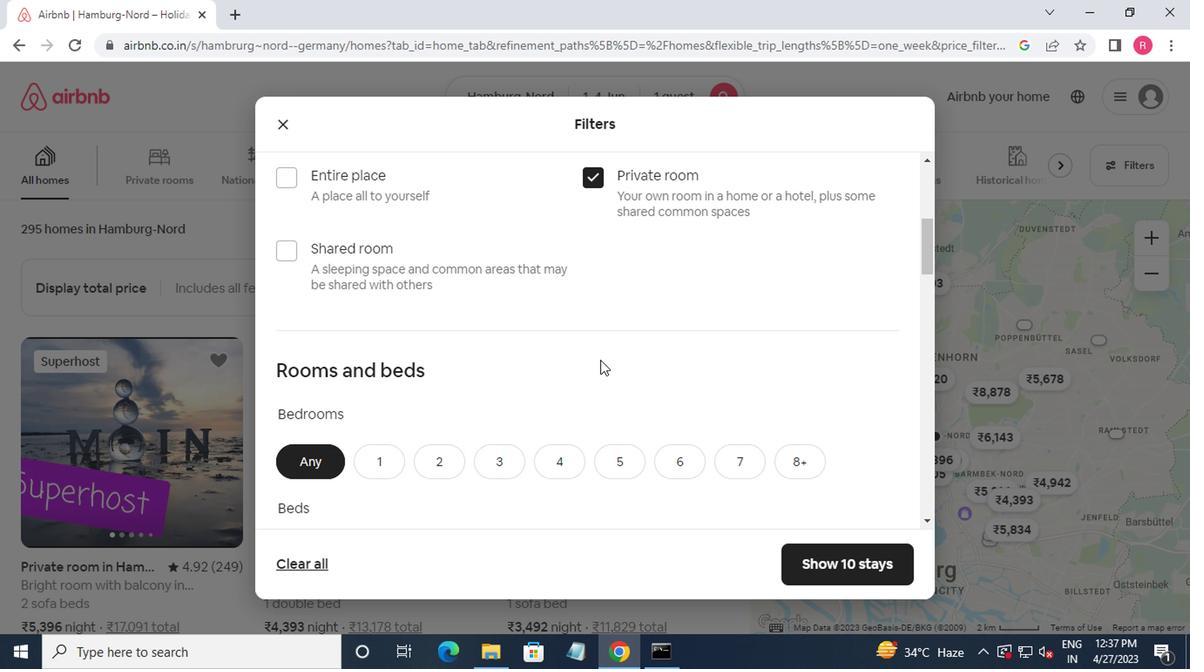 
Action: Mouse moved to (597, 363)
Screenshot: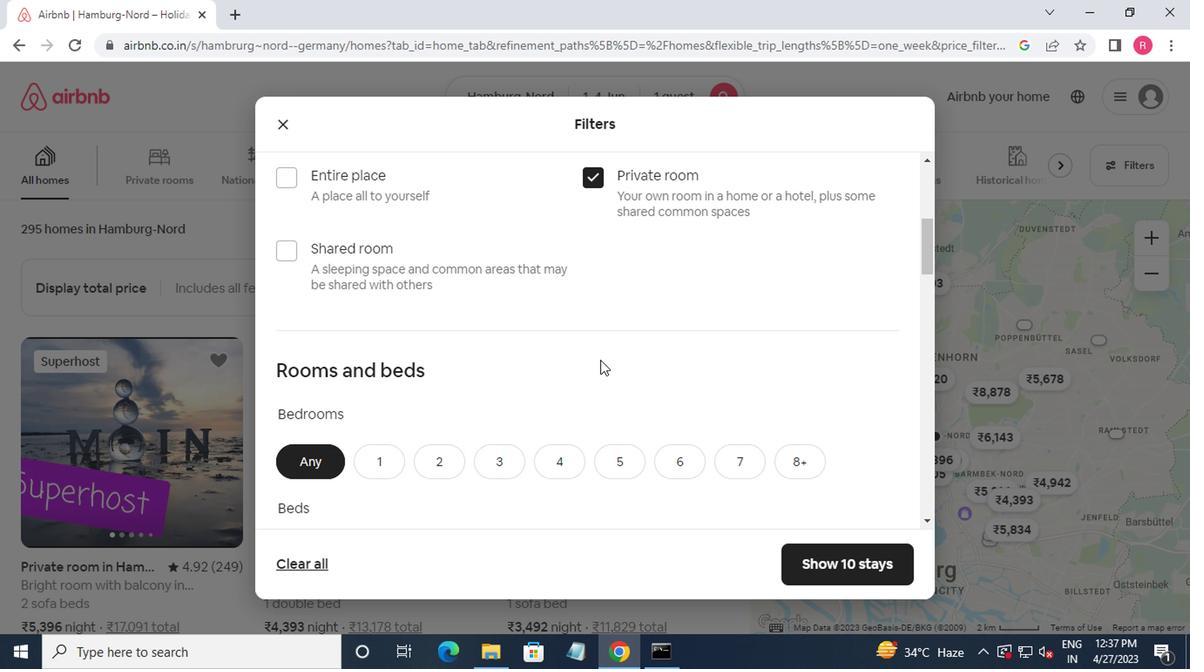 
Action: Mouse scrolled (597, 363) with delta (0, 0)
Screenshot: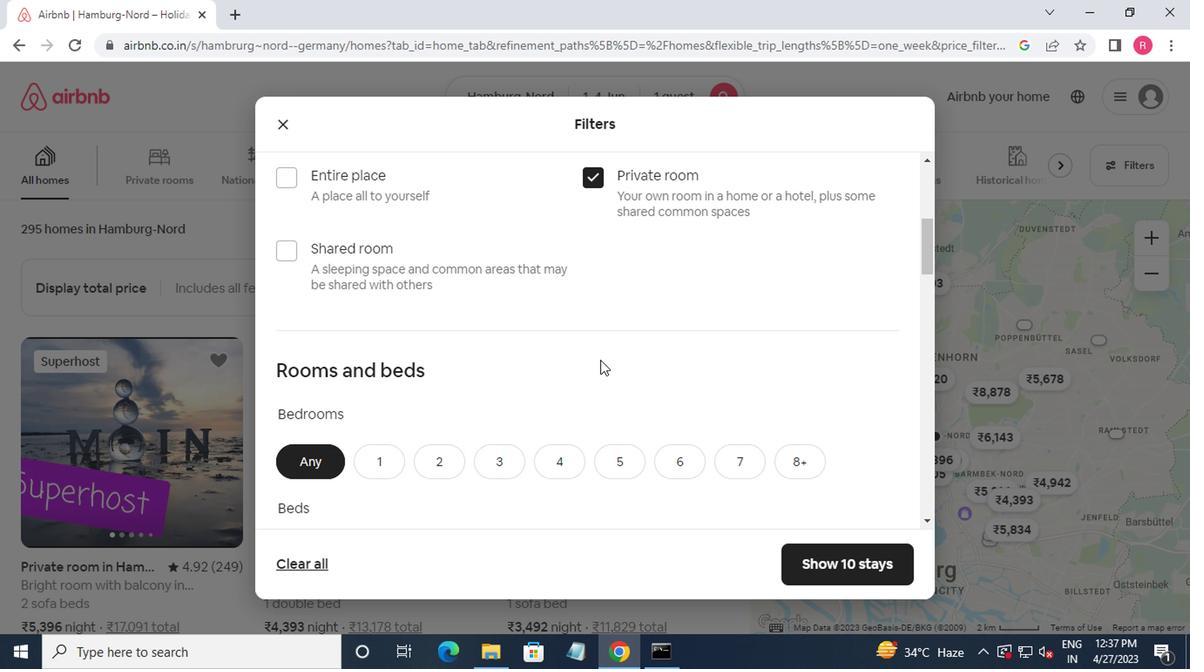
Action: Mouse moved to (372, 281)
Screenshot: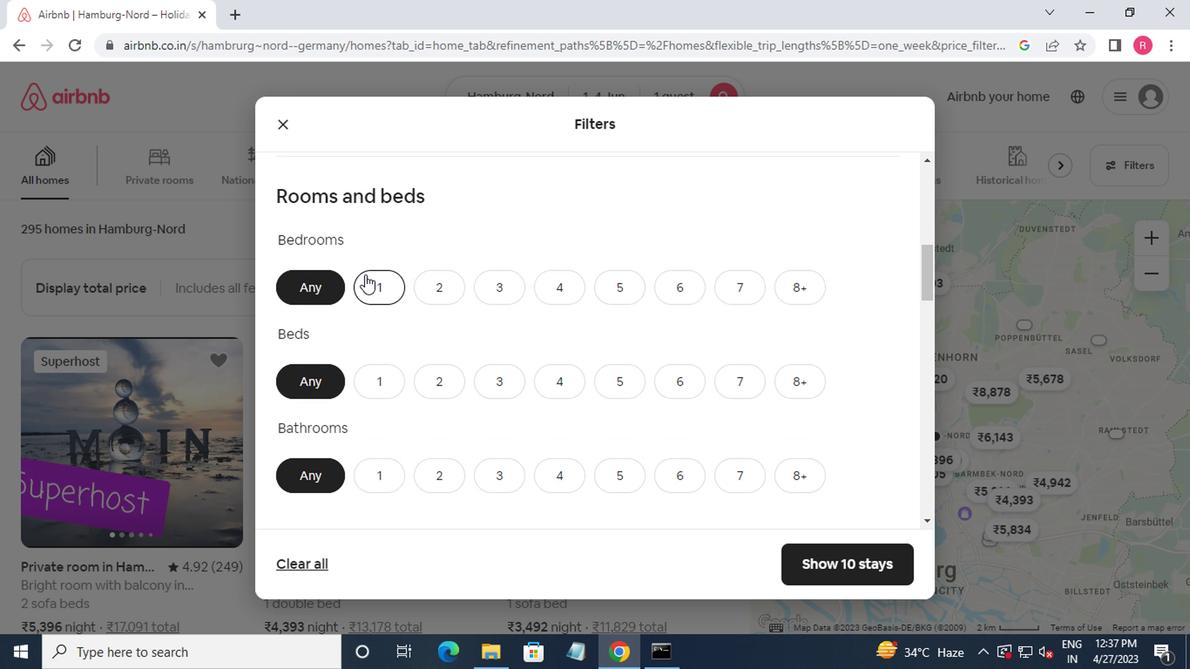 
Action: Mouse pressed left at (372, 281)
Screenshot: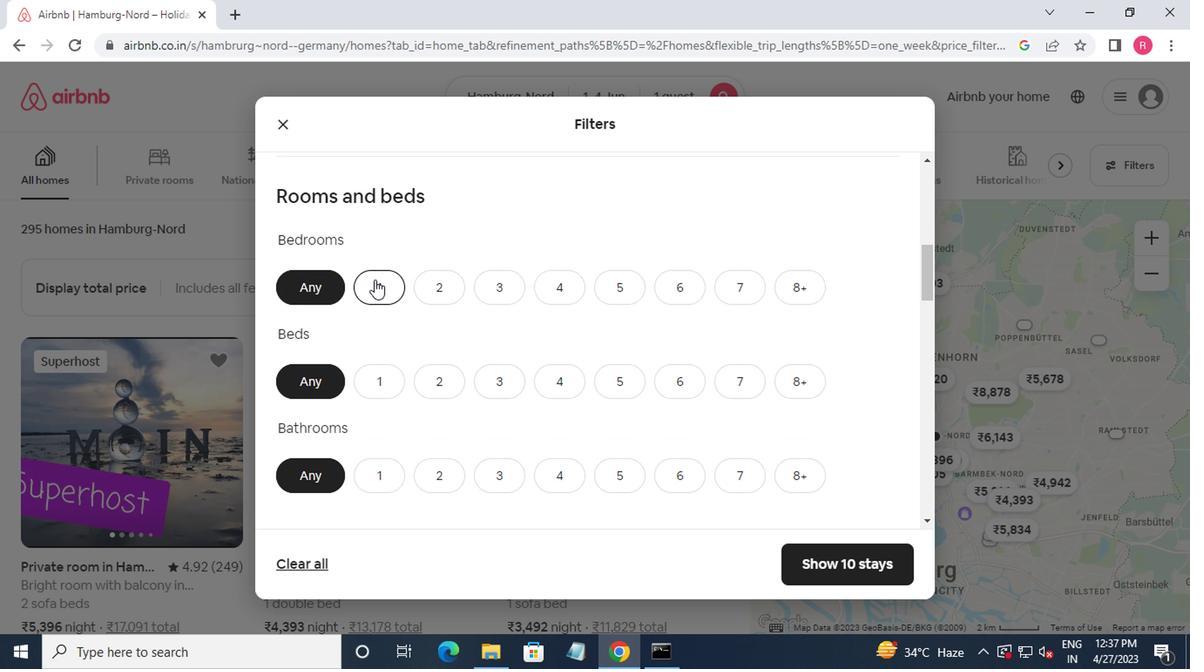 
Action: Mouse moved to (376, 283)
Screenshot: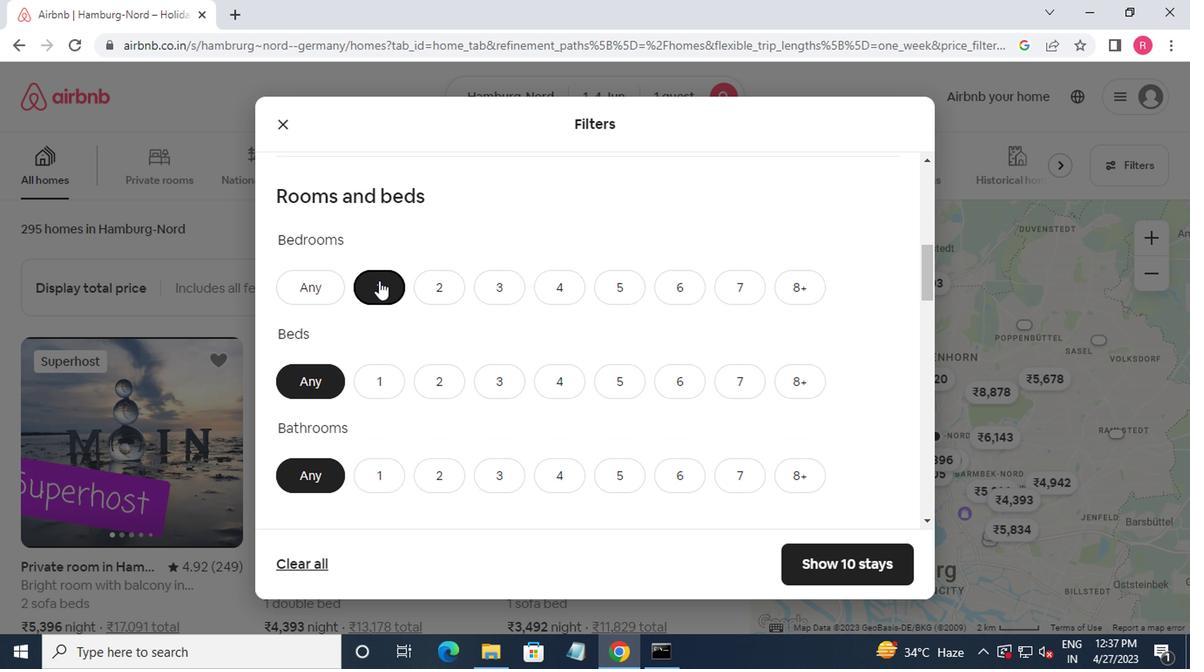 
Action: Mouse scrolled (376, 282) with delta (0, -1)
Screenshot: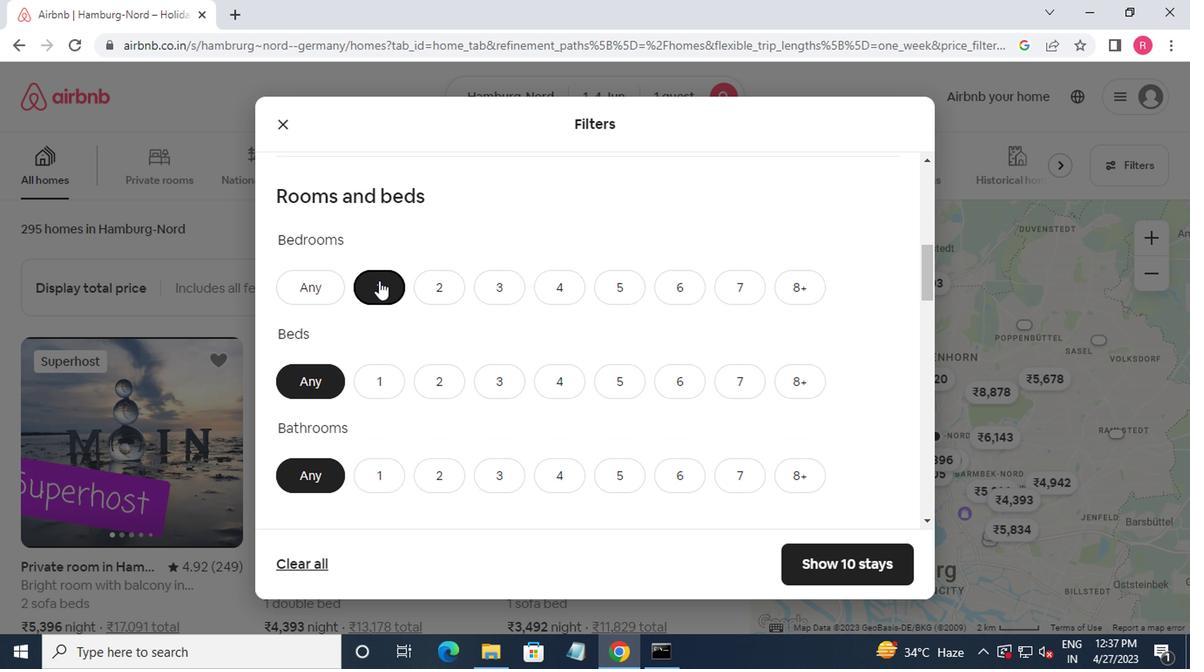 
Action: Mouse moved to (384, 291)
Screenshot: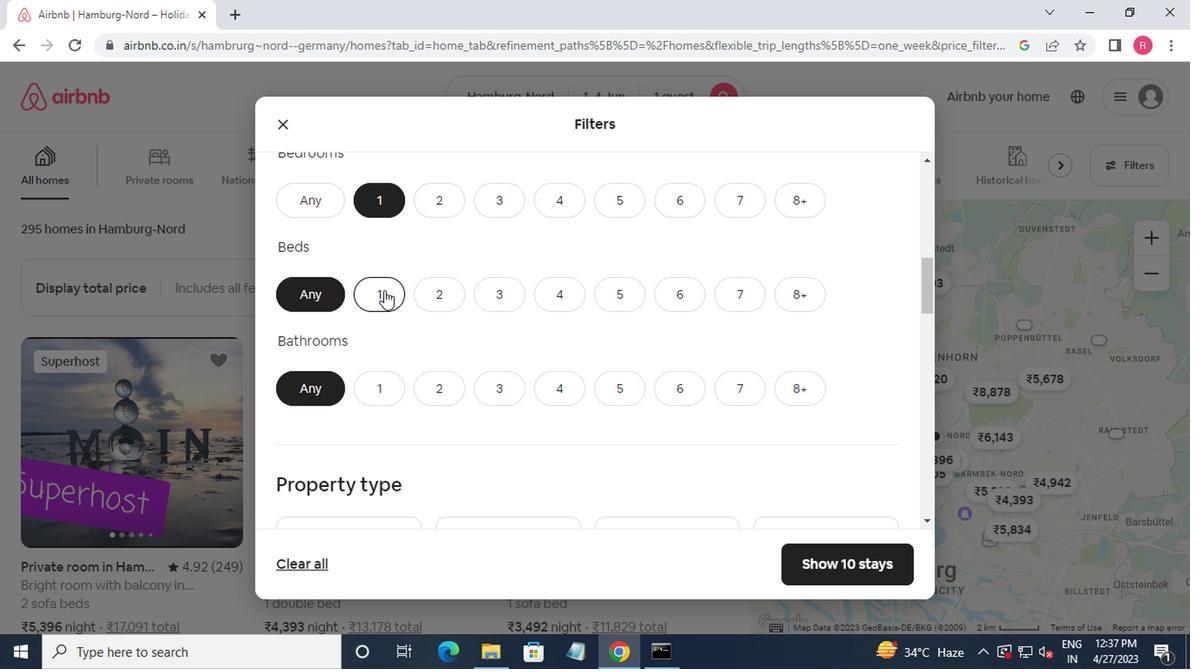 
Action: Mouse pressed left at (384, 291)
Screenshot: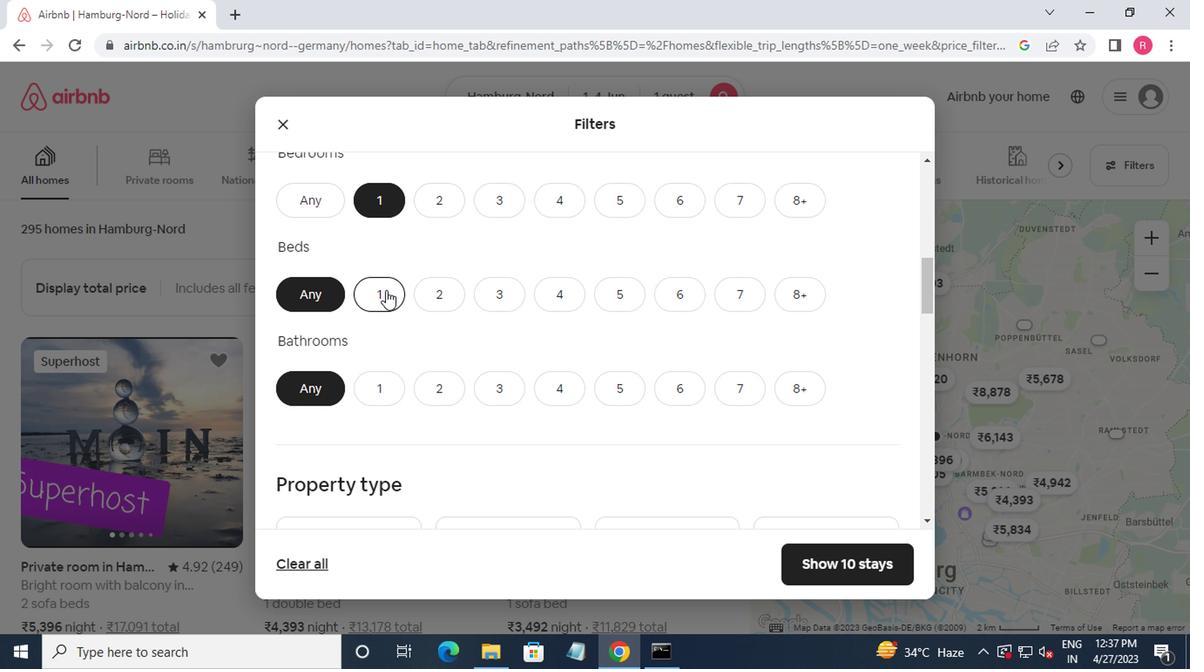 
Action: Mouse moved to (375, 390)
Screenshot: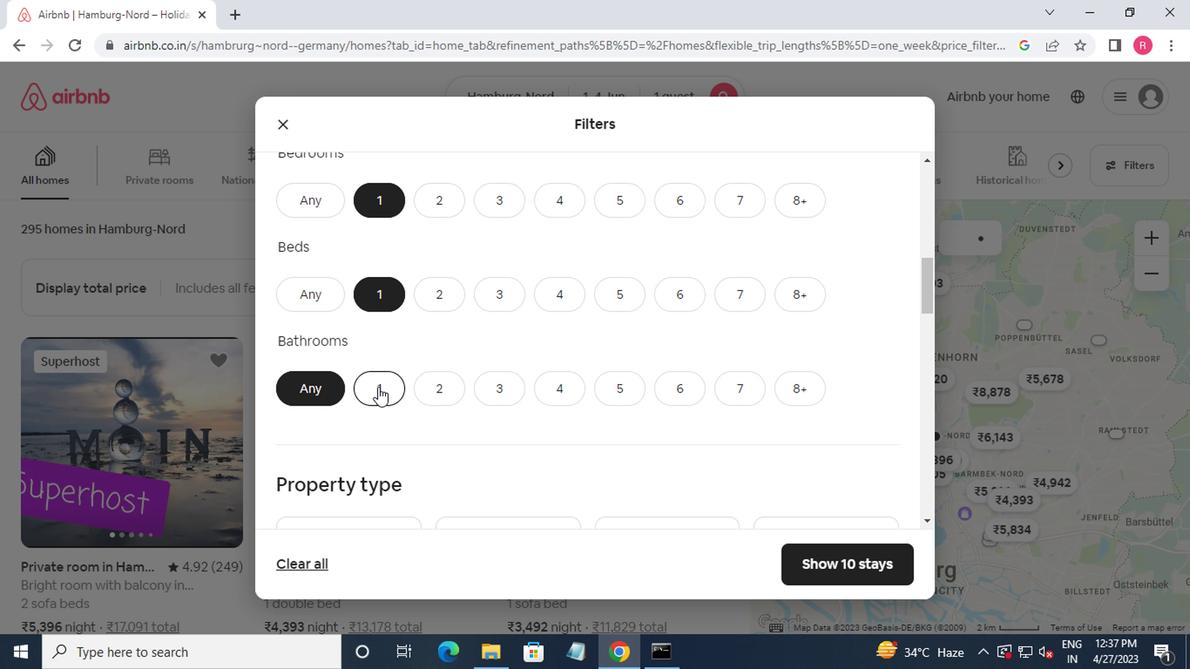 
Action: Mouse pressed left at (375, 390)
Screenshot: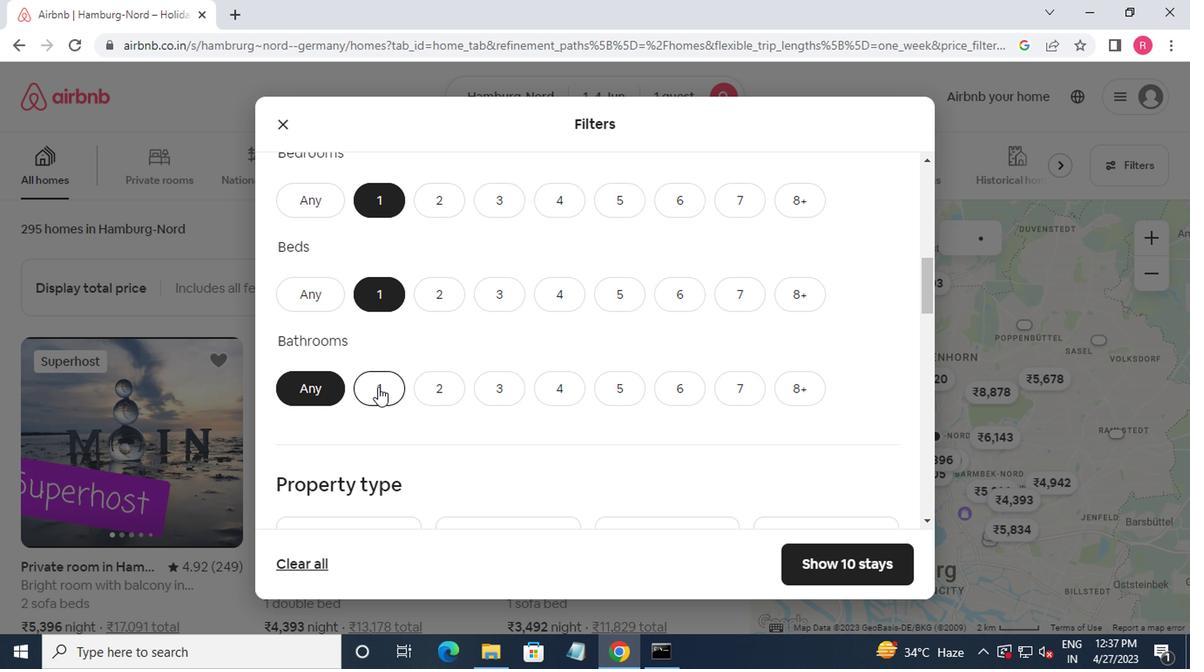
Action: Mouse moved to (390, 378)
Screenshot: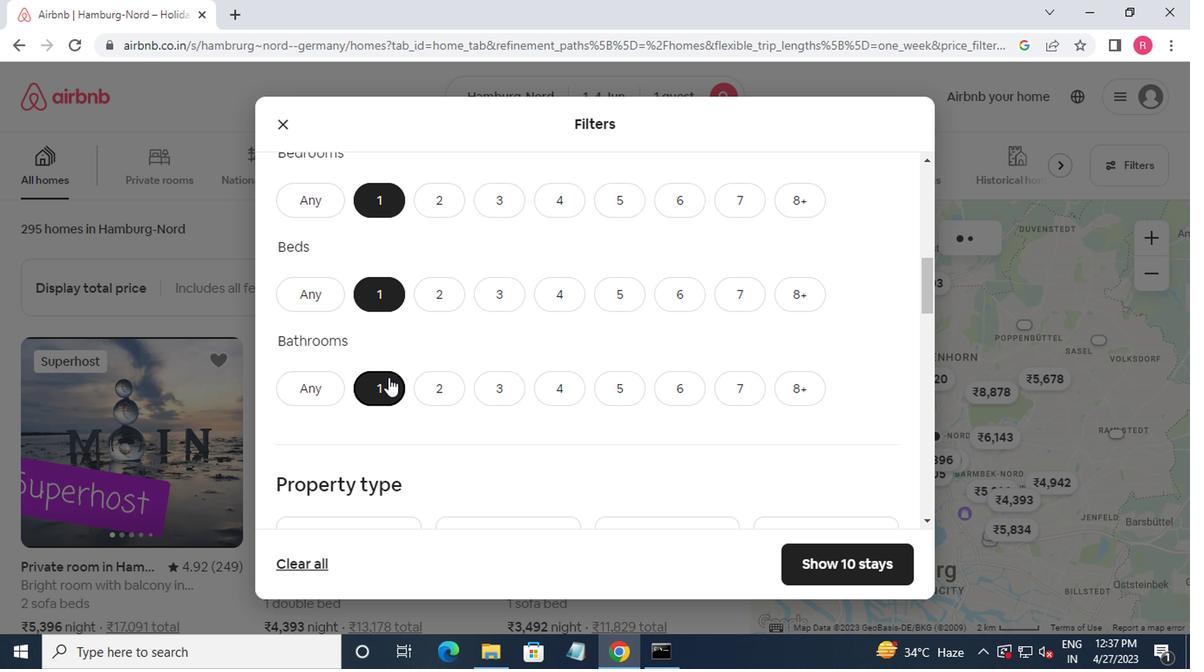 
Action: Mouse scrolled (390, 377) with delta (0, -1)
Screenshot: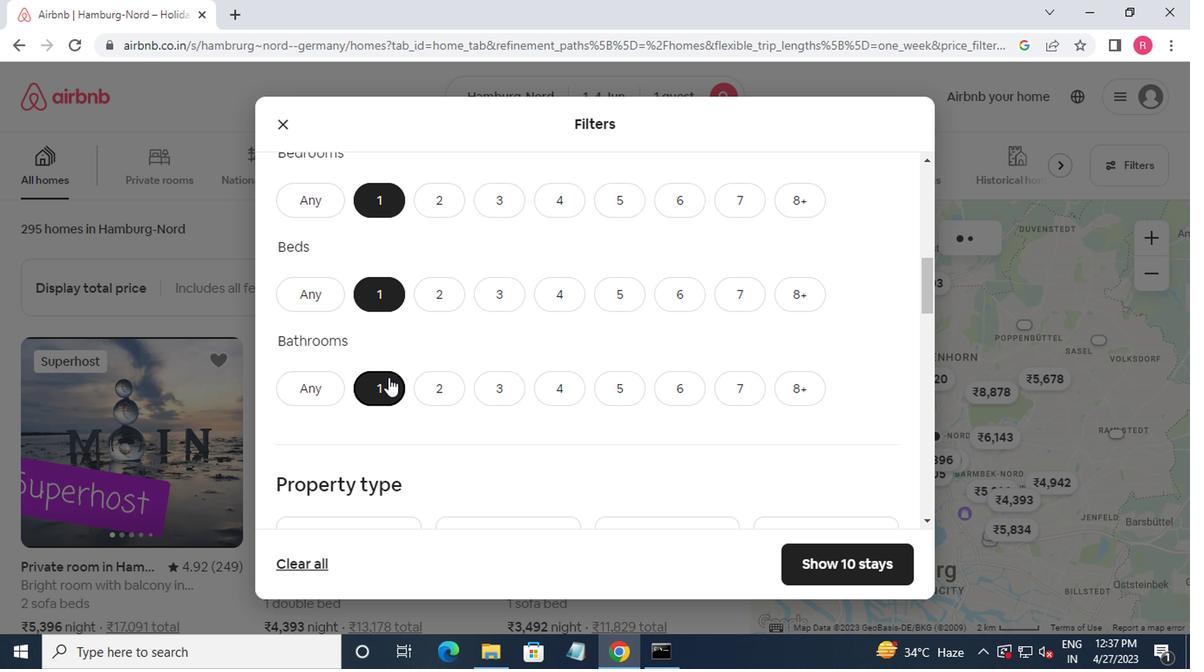 
Action: Mouse moved to (393, 378)
Screenshot: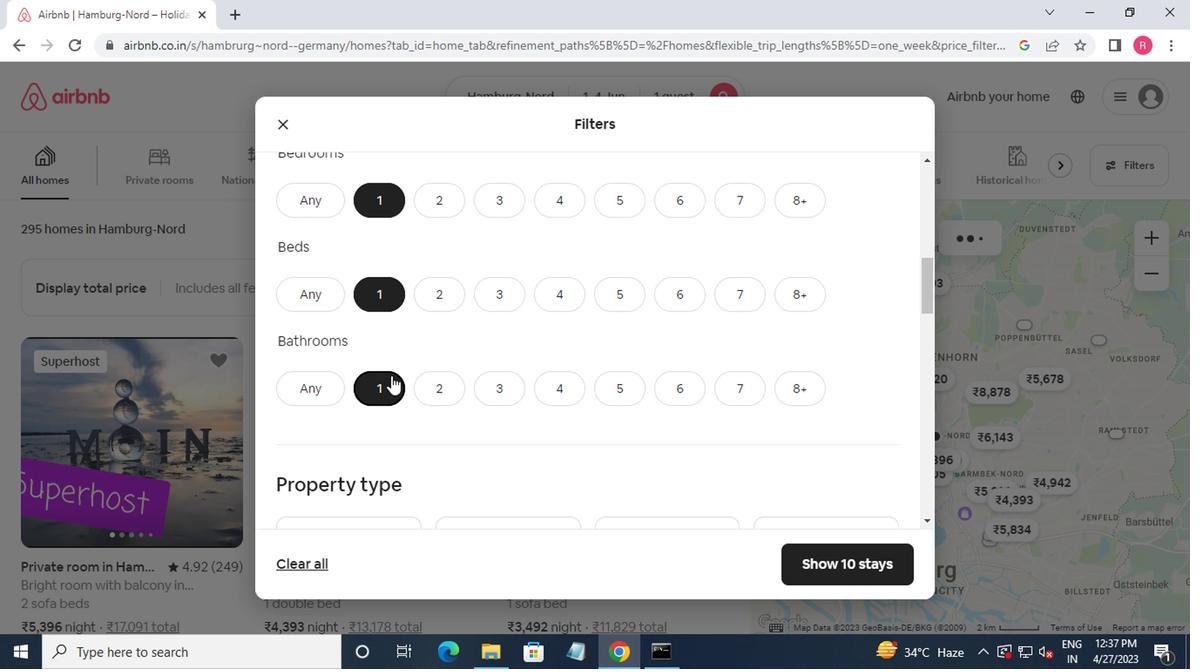 
Action: Mouse scrolled (393, 377) with delta (0, -1)
Screenshot: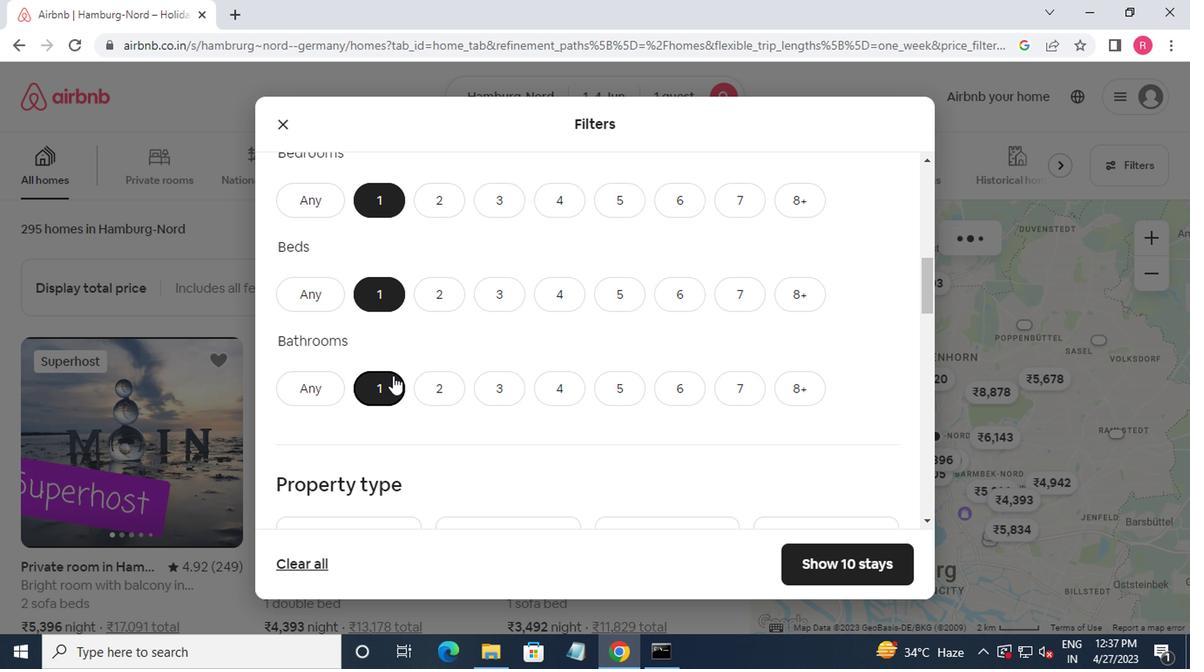 
Action: Mouse moved to (398, 378)
Screenshot: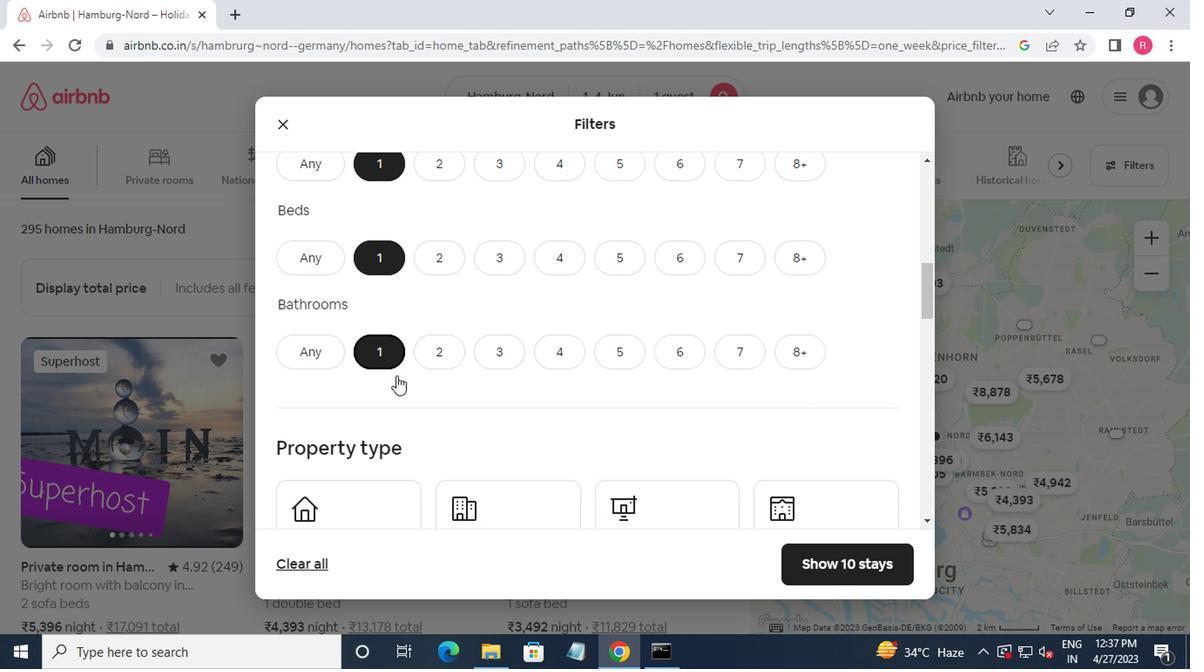 
Action: Mouse scrolled (398, 377) with delta (0, -1)
Screenshot: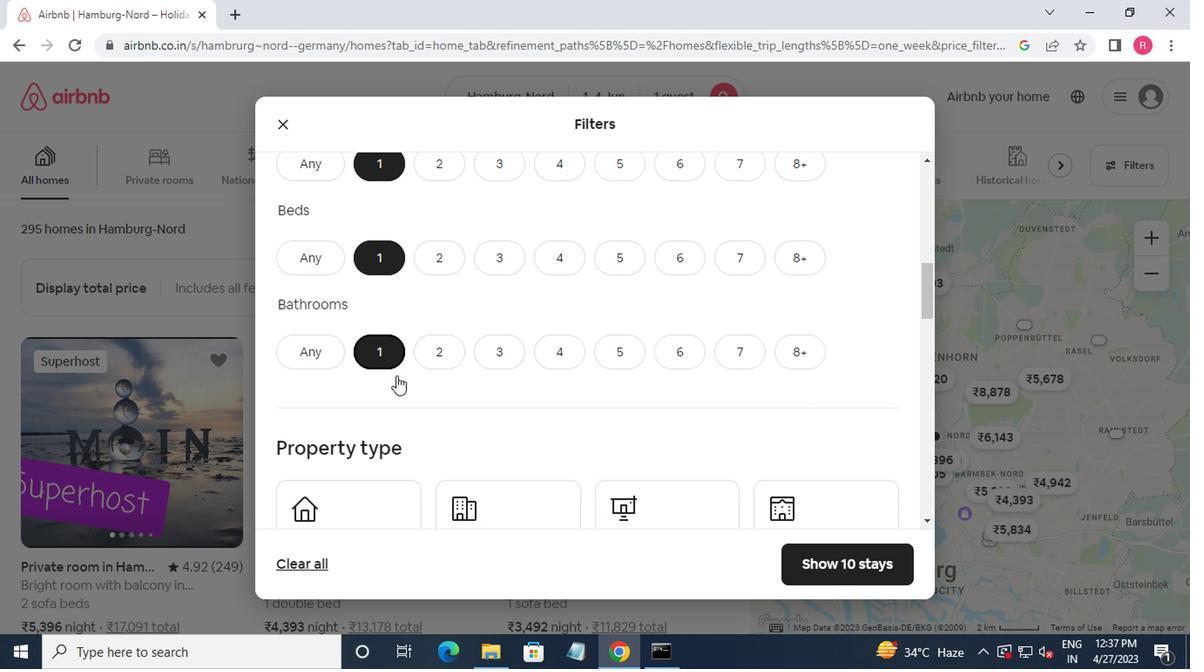
Action: Mouse moved to (362, 360)
Screenshot: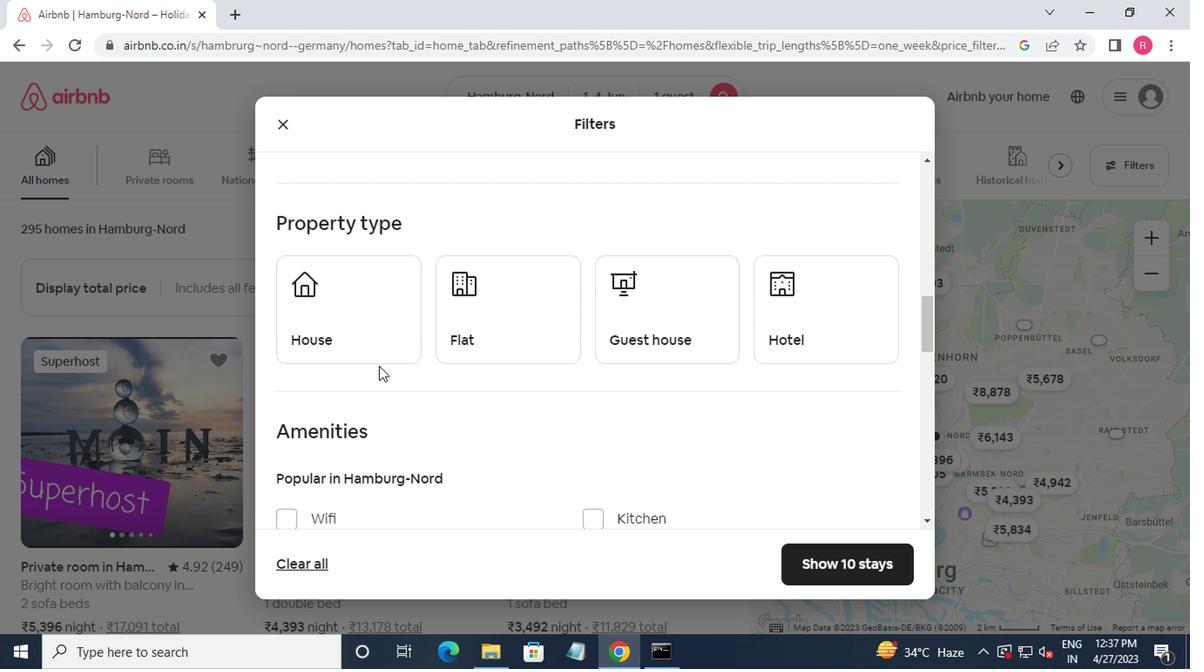 
Action: Mouse pressed left at (362, 360)
Screenshot: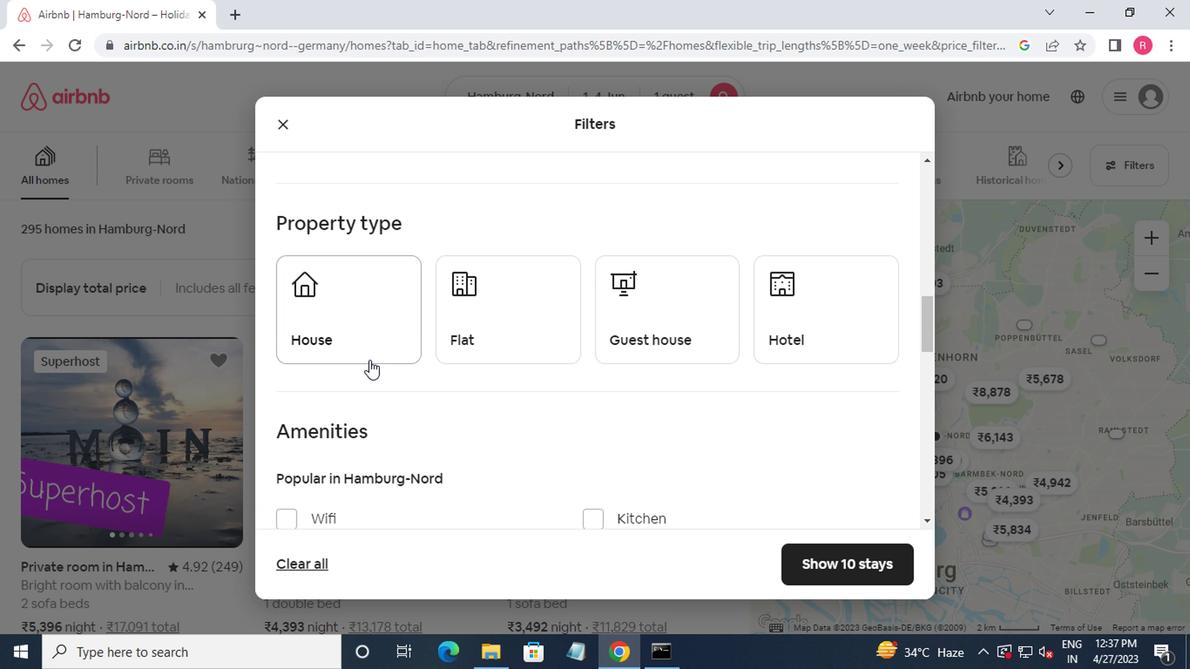 
Action: Mouse moved to (460, 350)
Screenshot: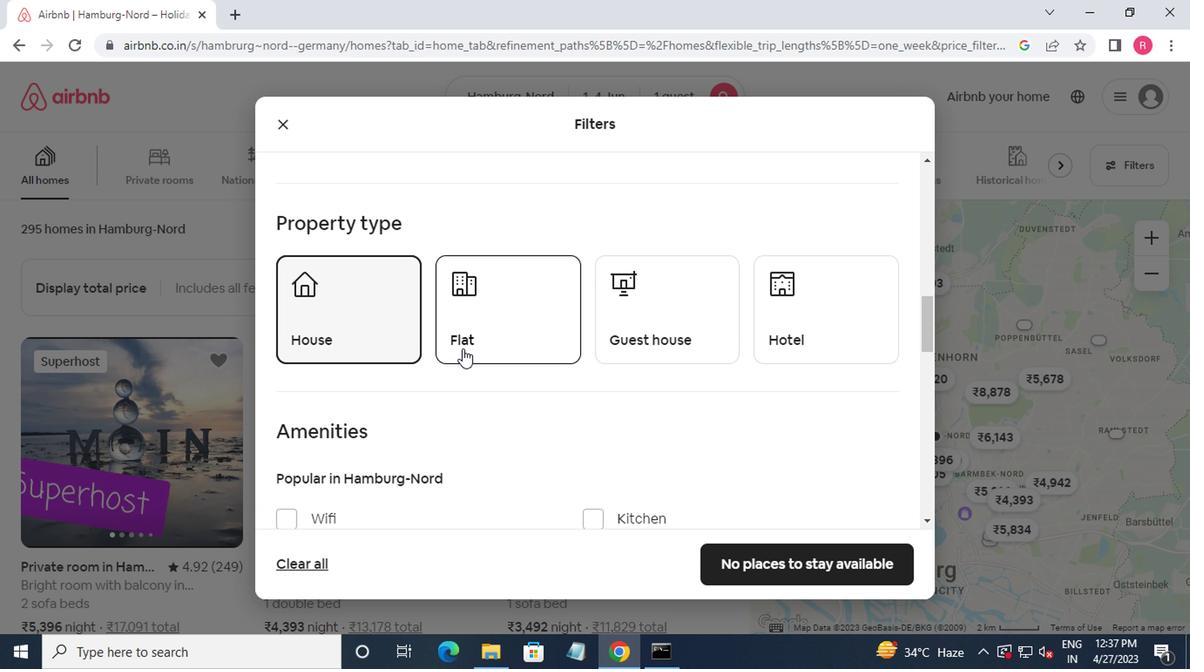 
Action: Mouse pressed left at (460, 350)
Screenshot: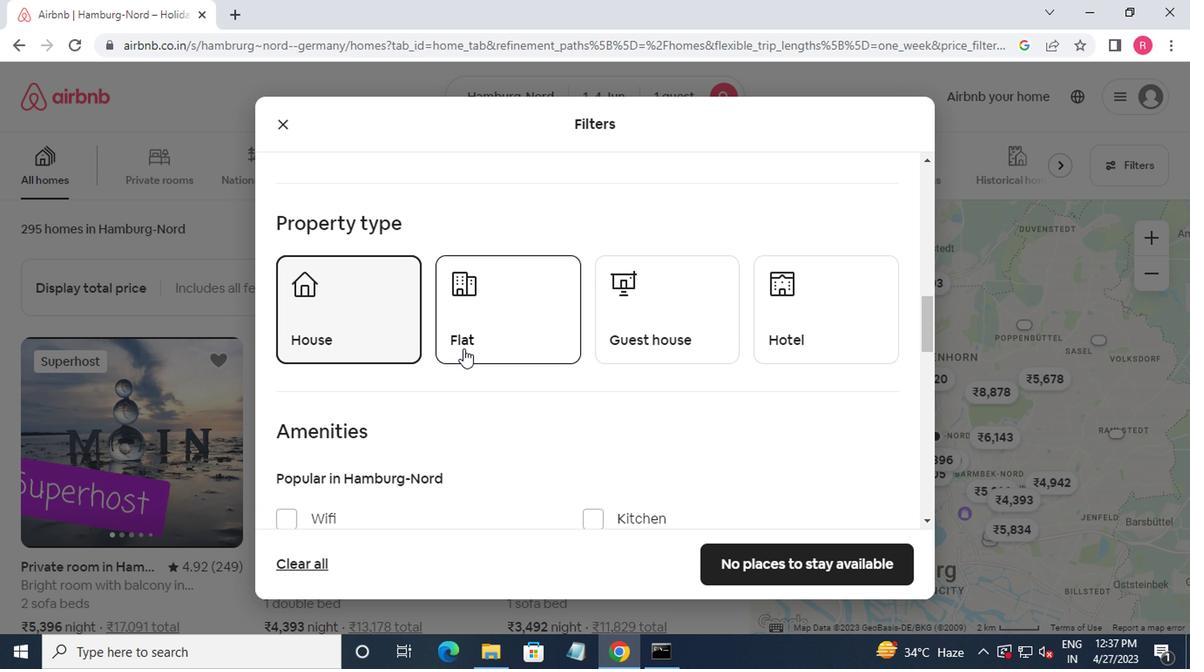 
Action: Mouse moved to (659, 340)
Screenshot: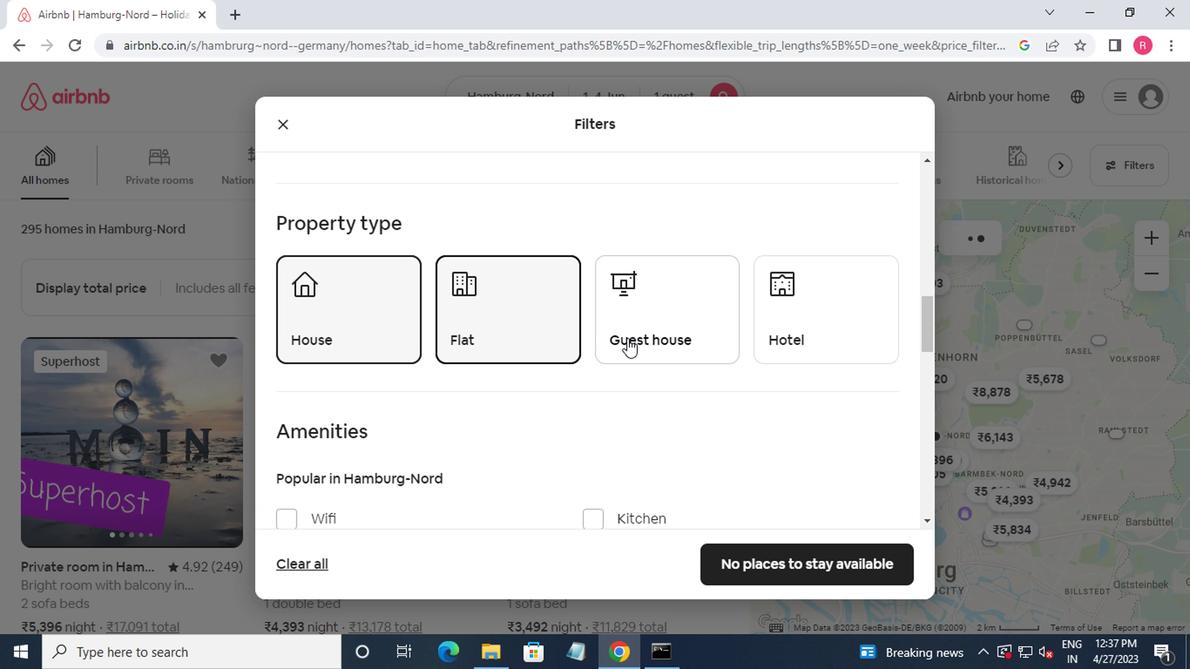 
Action: Mouse pressed left at (659, 340)
Screenshot: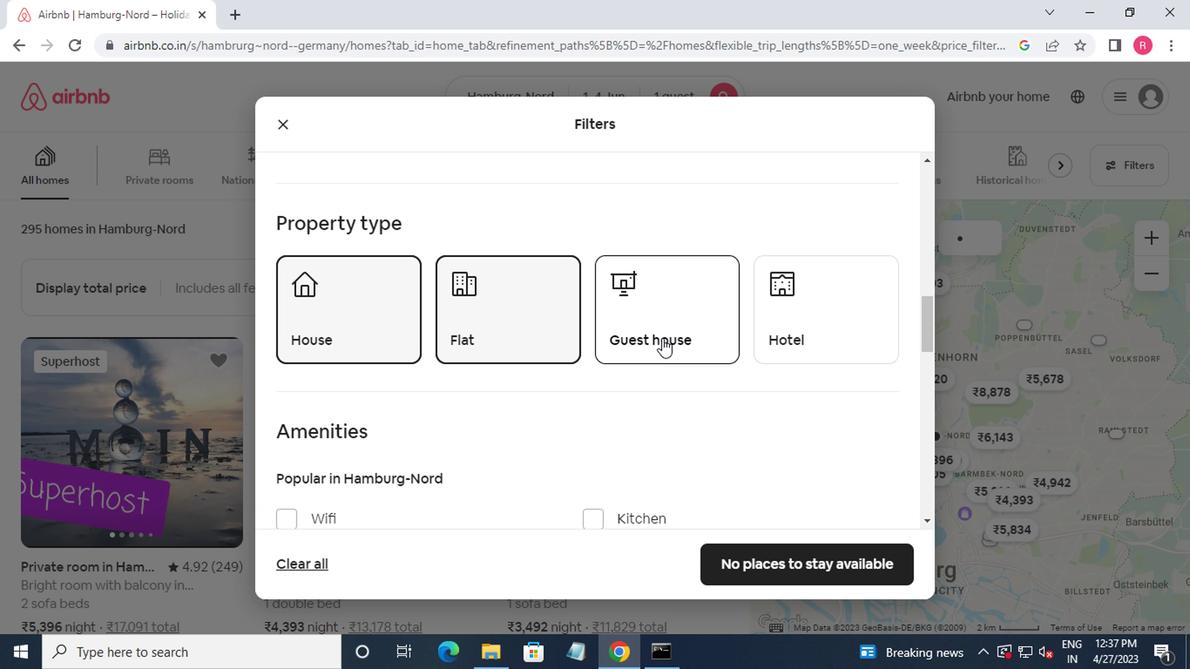 
Action: Mouse moved to (660, 342)
Screenshot: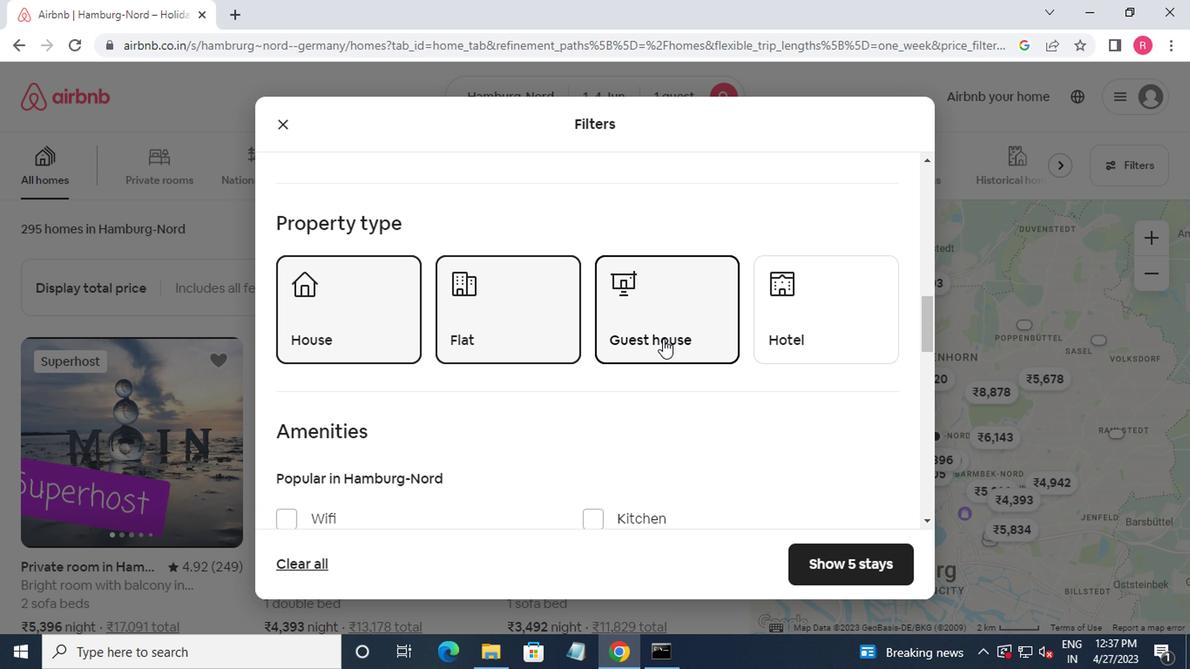 
Action: Mouse scrolled (660, 342) with delta (0, 0)
Screenshot: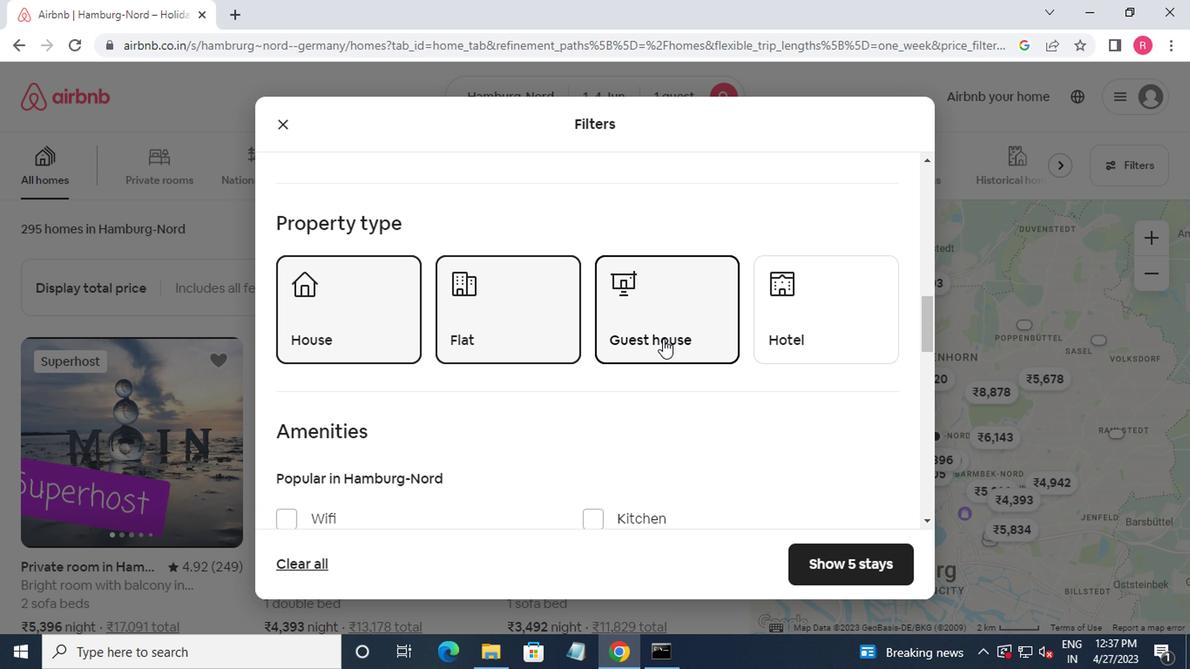 
Action: Mouse moved to (292, 435)
Screenshot: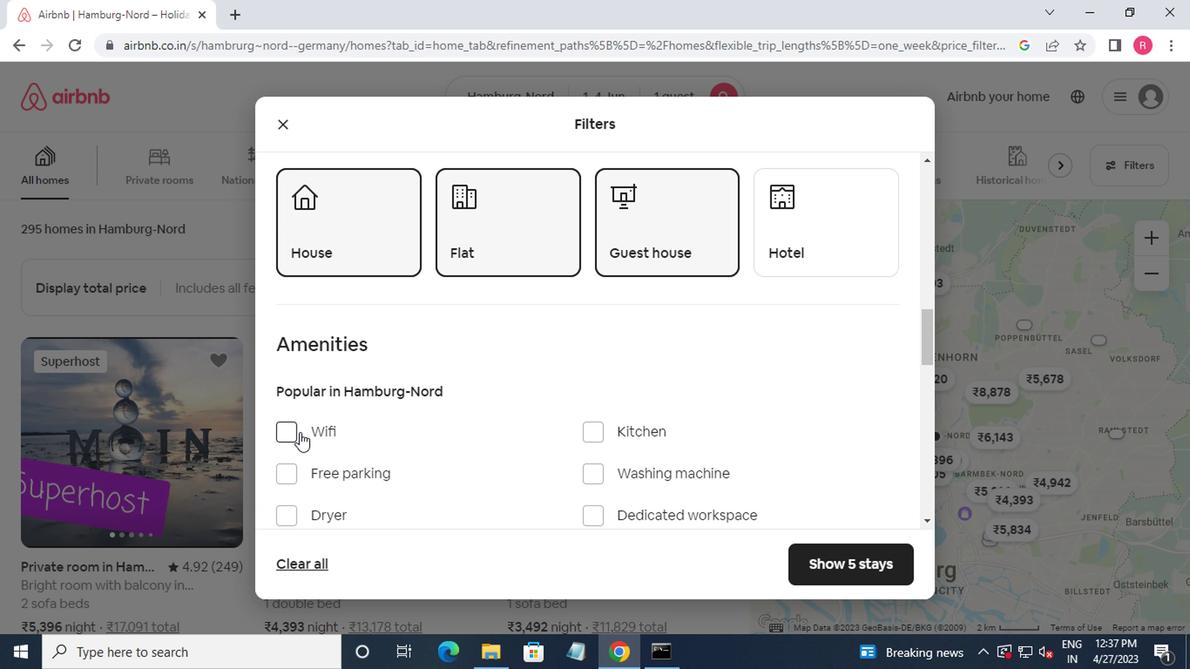 
Action: Mouse pressed left at (292, 435)
Screenshot: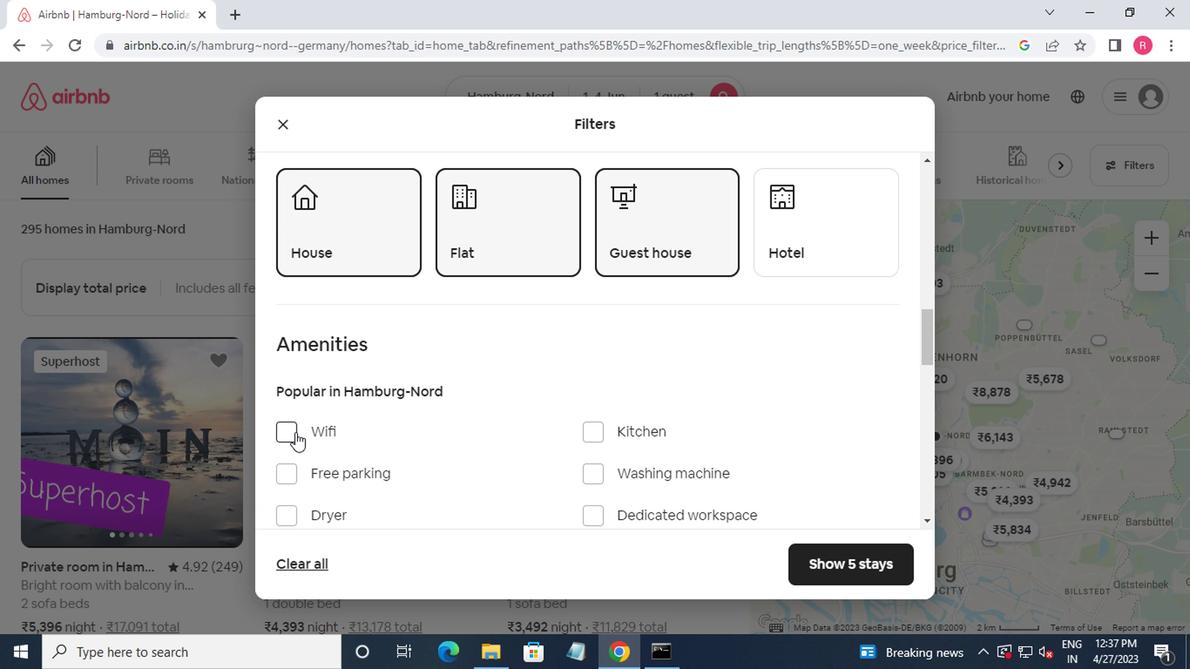 
Action: Mouse moved to (605, 267)
Screenshot: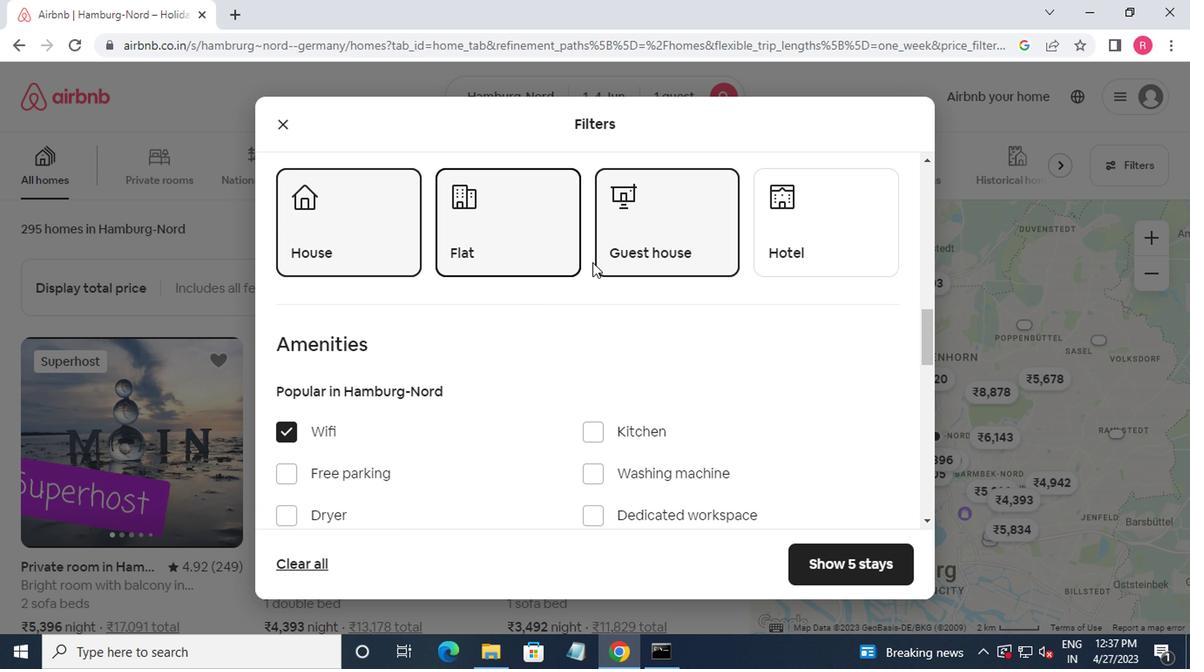 
Action: Mouse scrolled (605, 266) with delta (0, 0)
Screenshot: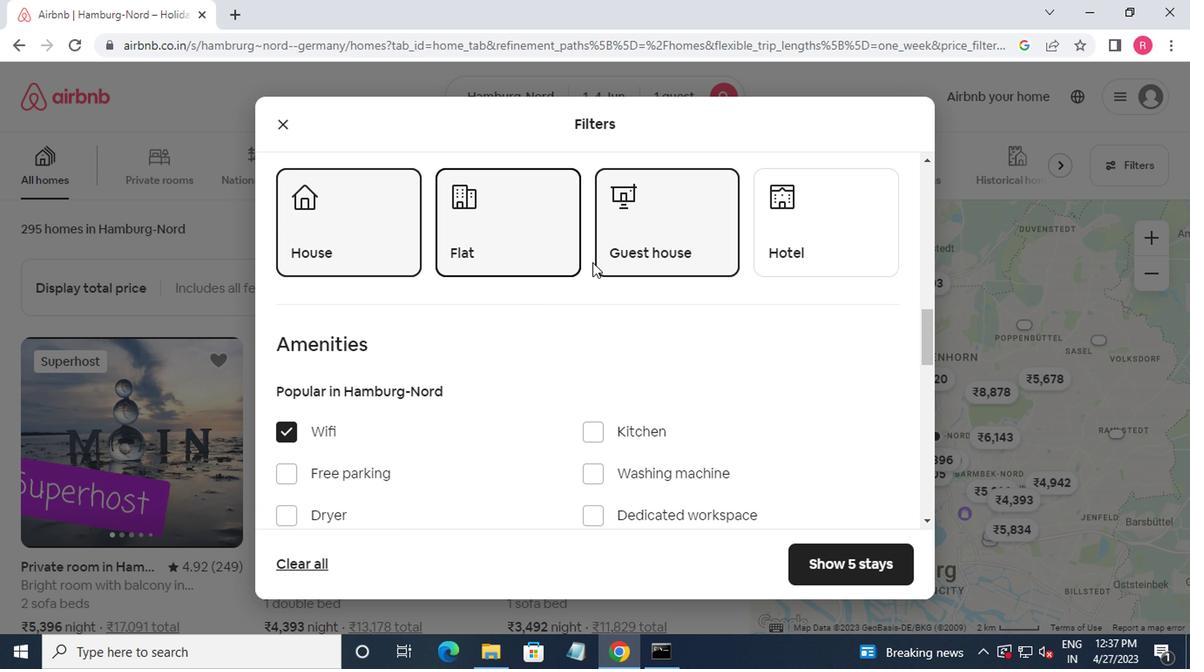 
Action: Mouse moved to (609, 268)
Screenshot: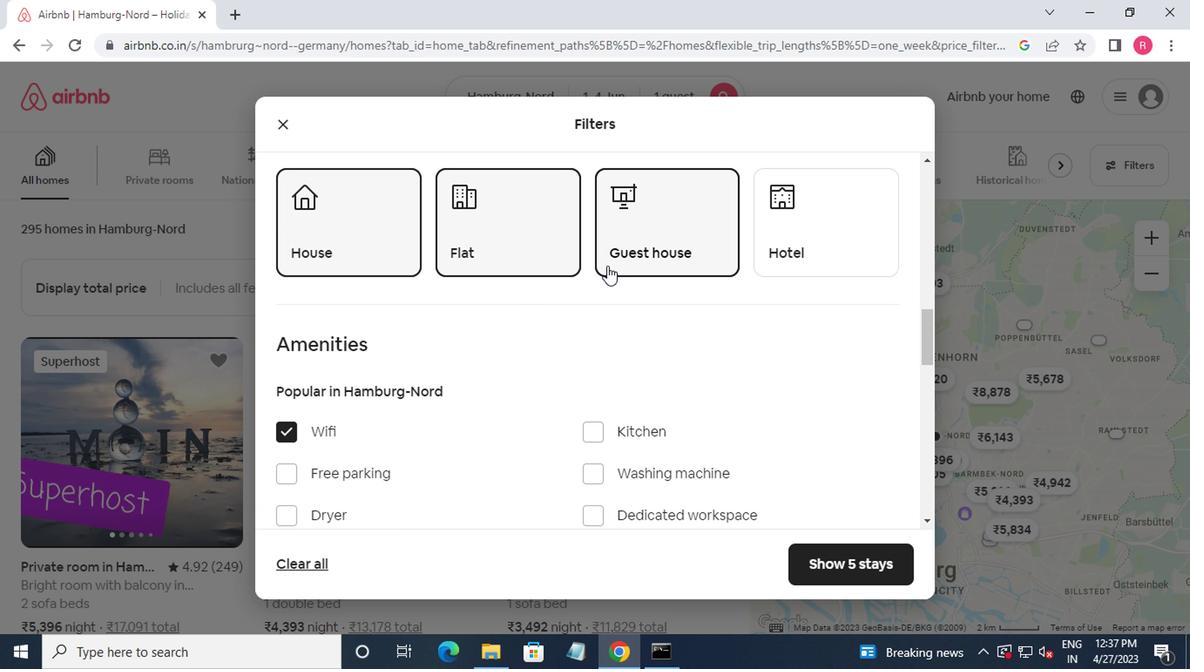 
Action: Mouse scrolled (609, 267) with delta (0, -1)
Screenshot: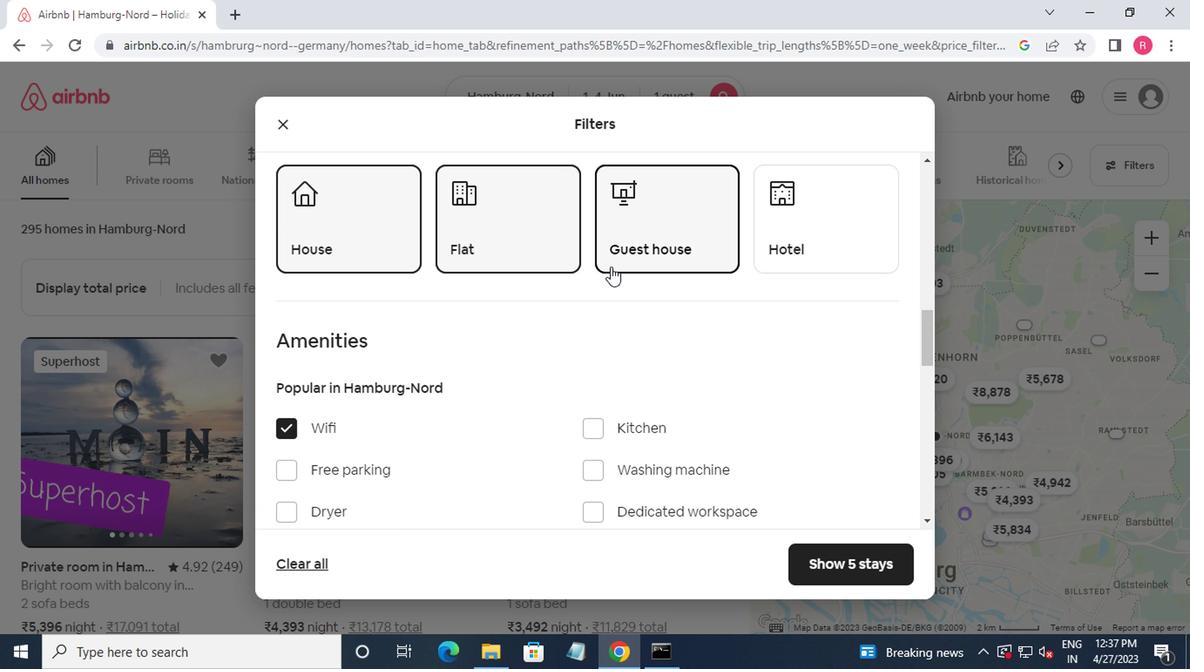 
Action: Mouse moved to (613, 270)
Screenshot: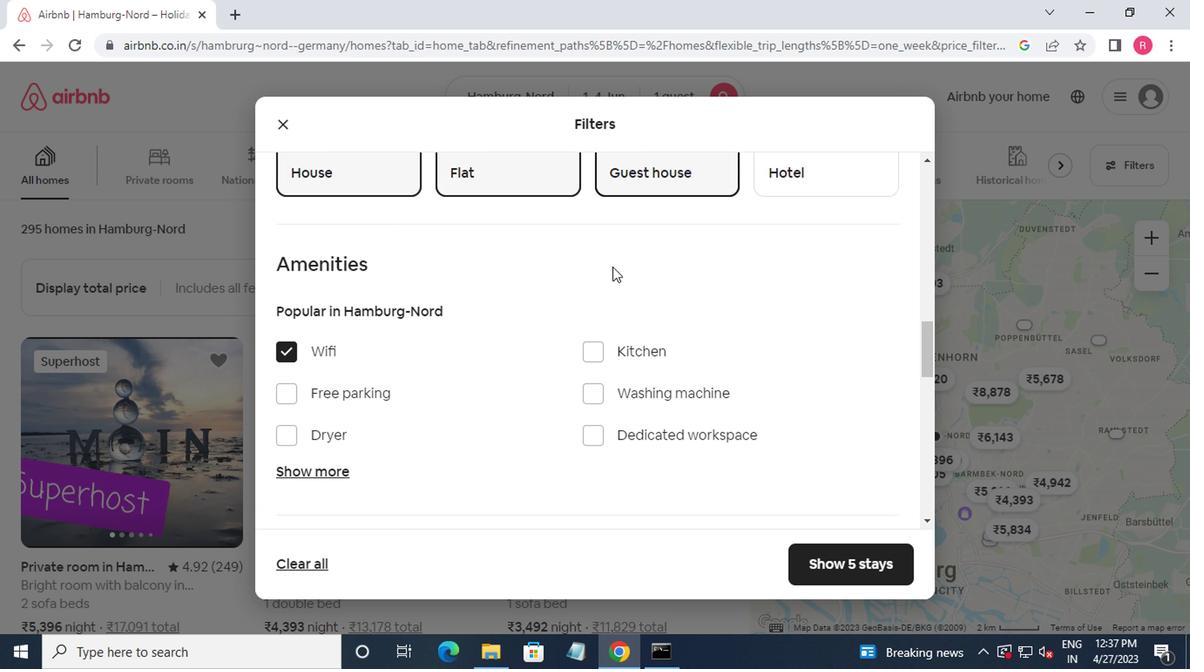 
Action: Mouse scrolled (613, 270) with delta (0, 0)
Screenshot: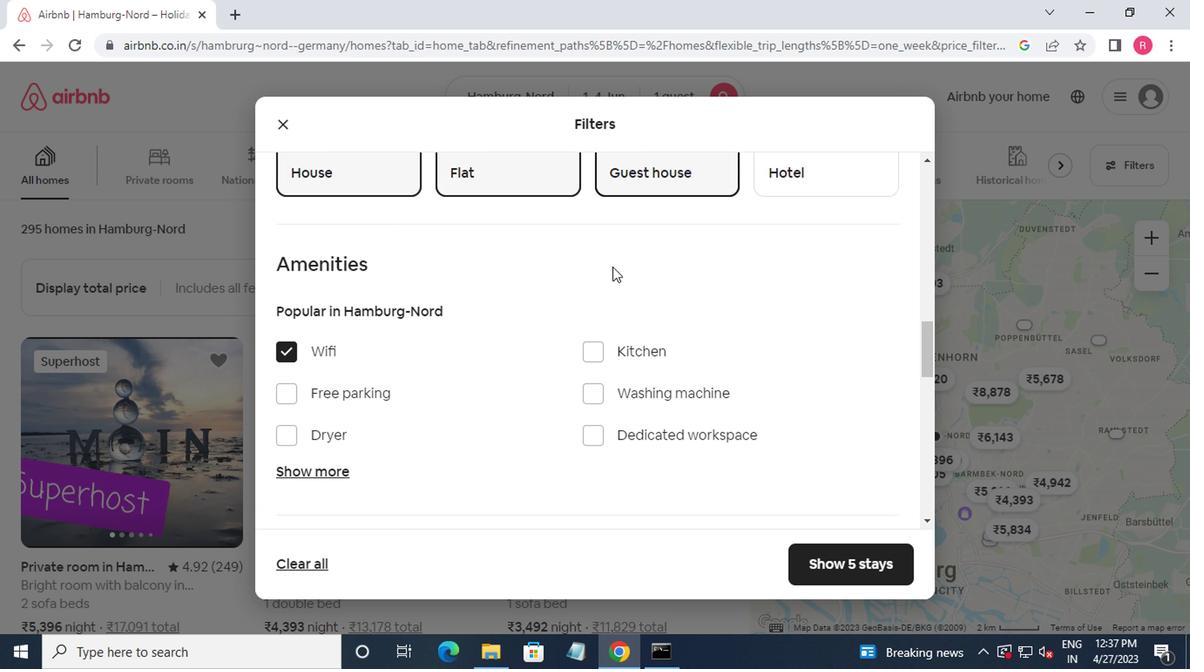 
Action: Mouse moved to (625, 275)
Screenshot: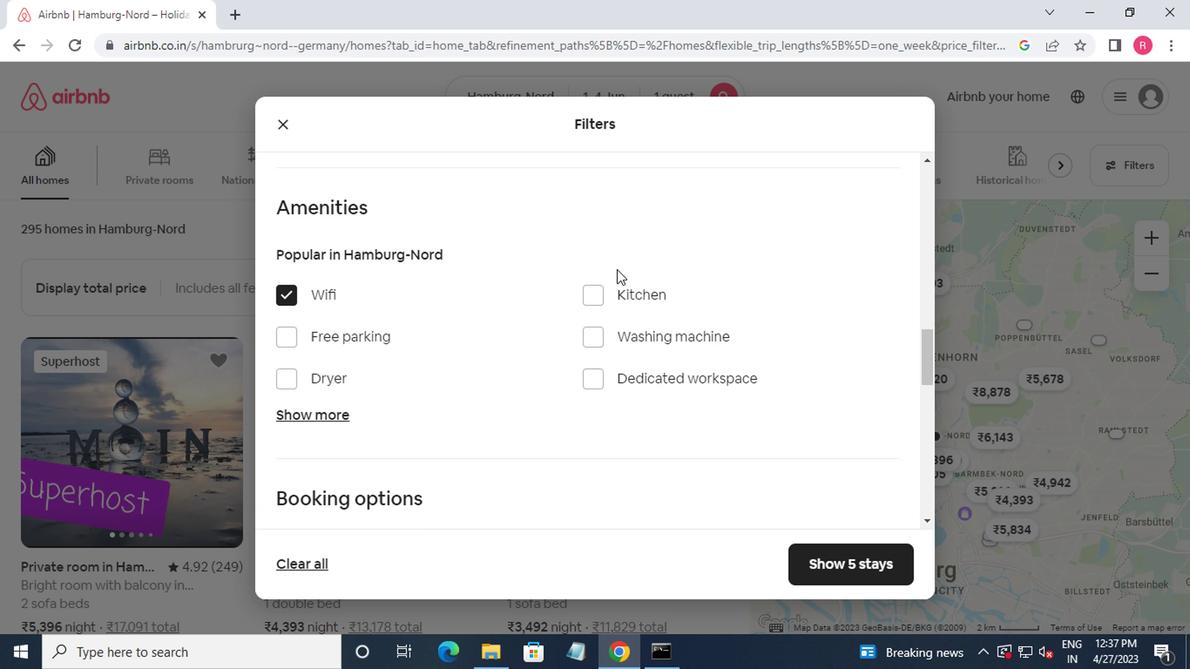 
Action: Mouse scrolled (625, 274) with delta (0, 0)
Screenshot: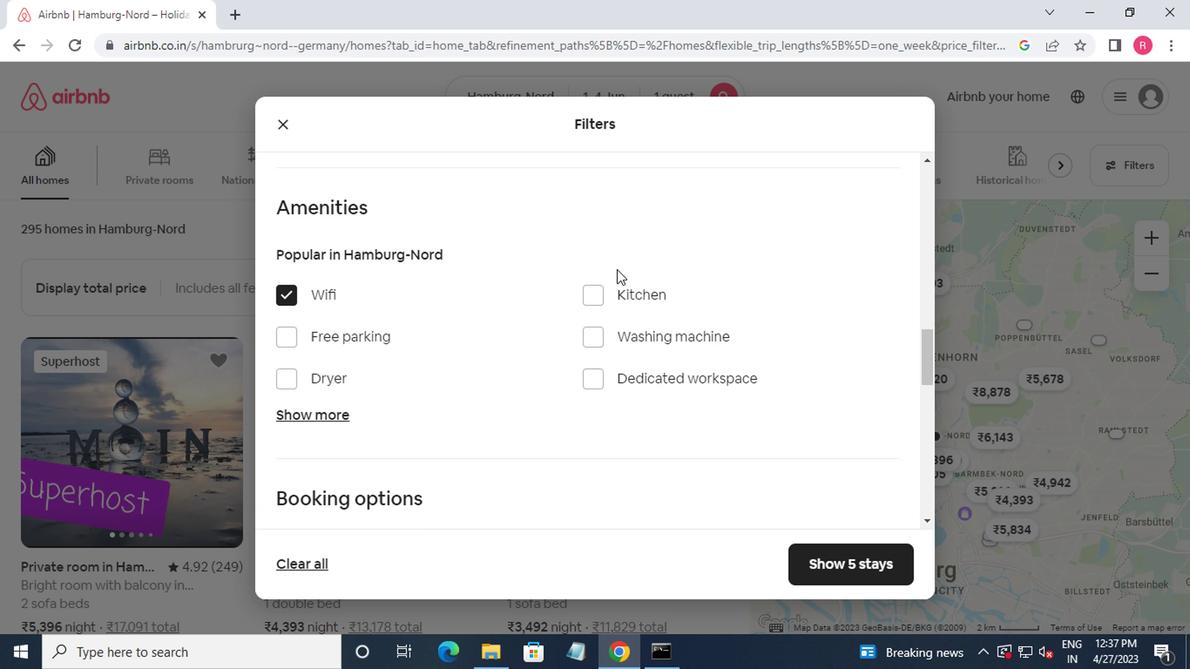 
Action: Mouse moved to (631, 275)
Screenshot: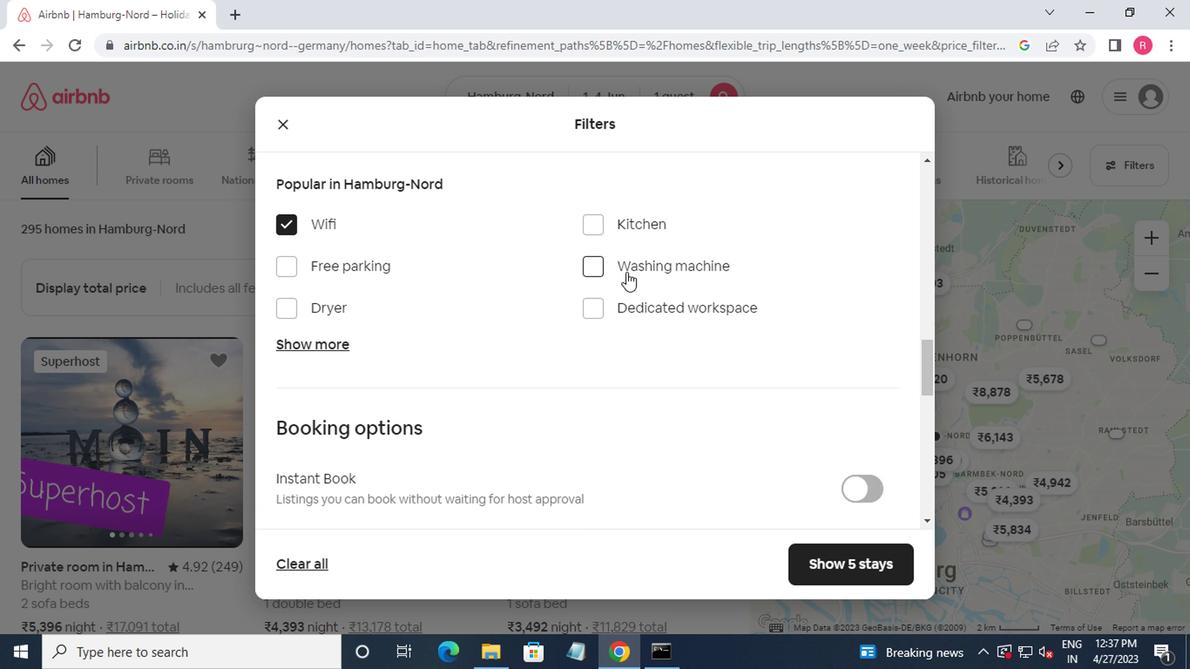
Action: Mouse scrolled (631, 274) with delta (0, 0)
Screenshot: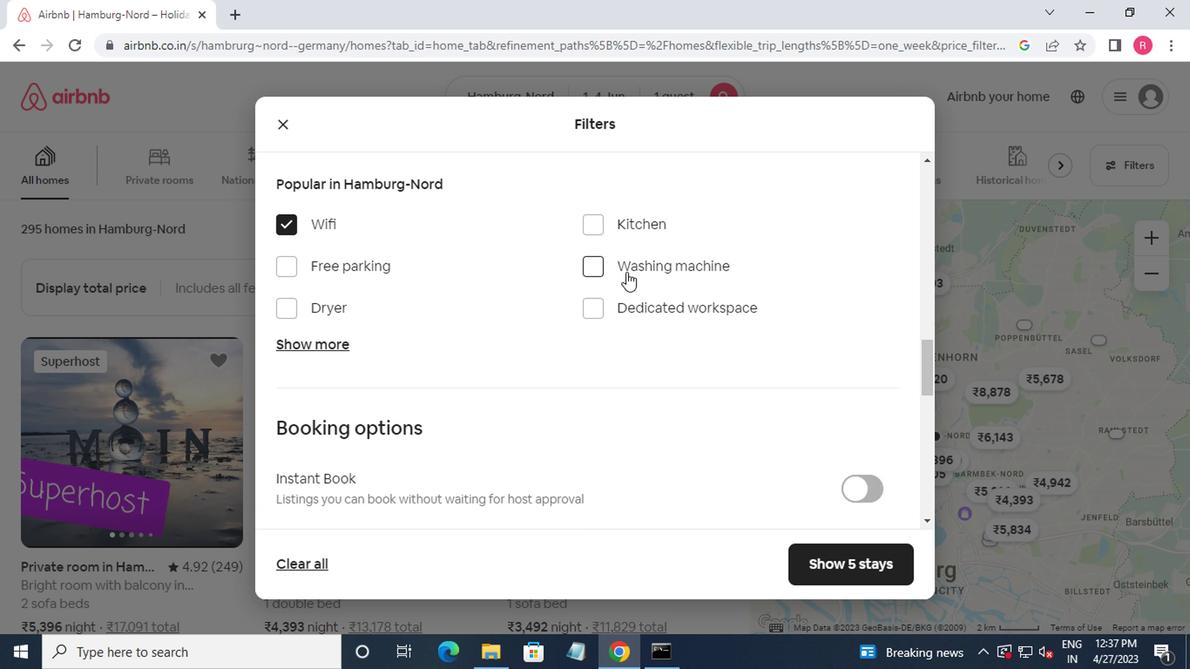 
Action: Mouse moved to (847, 317)
Screenshot: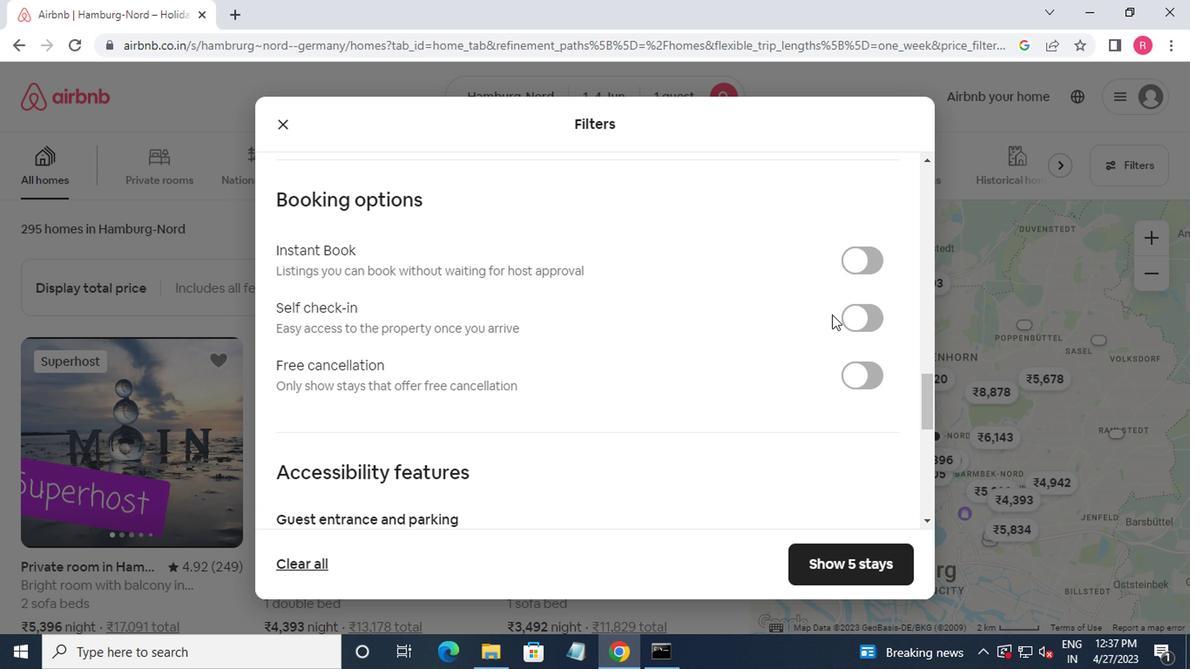 
Action: Mouse pressed left at (847, 317)
Screenshot: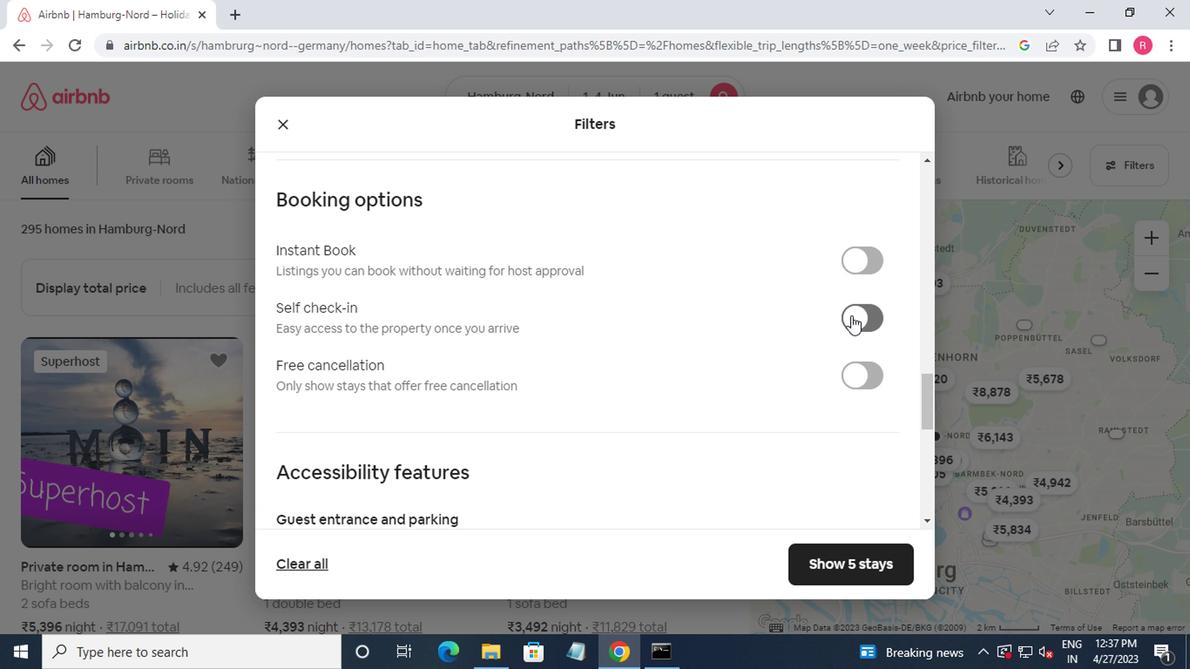 
Action: Mouse moved to (848, 321)
Screenshot: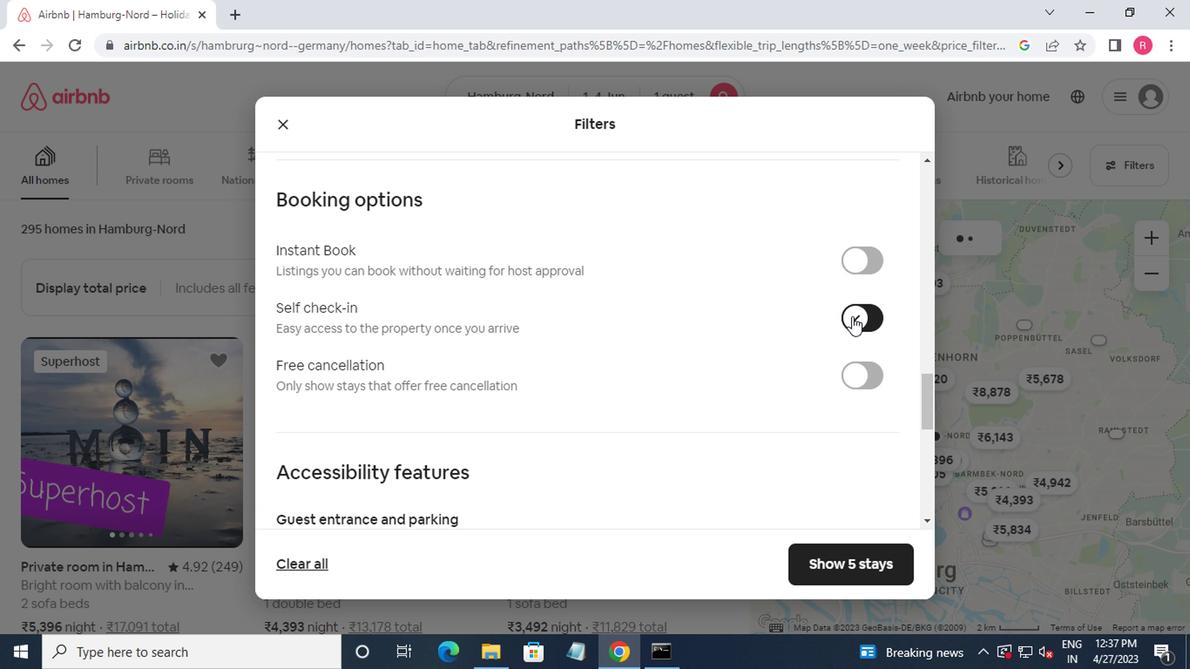 
Action: Mouse scrolled (848, 321) with delta (0, 0)
Screenshot: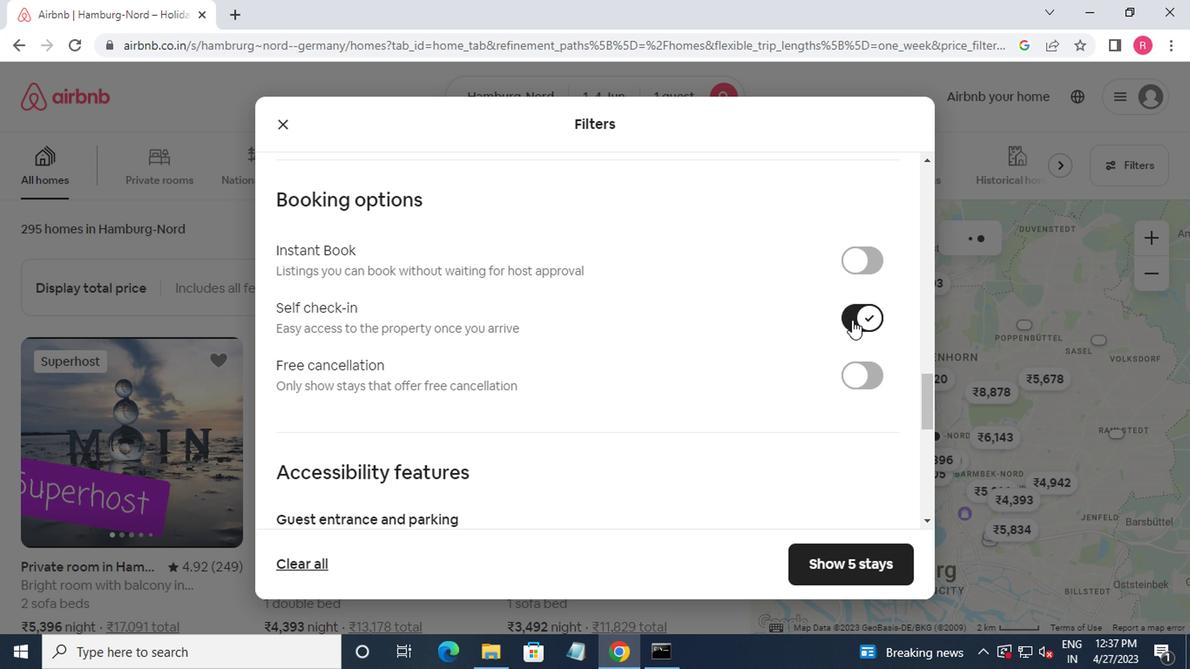 
Action: Mouse scrolled (848, 321) with delta (0, 0)
Screenshot: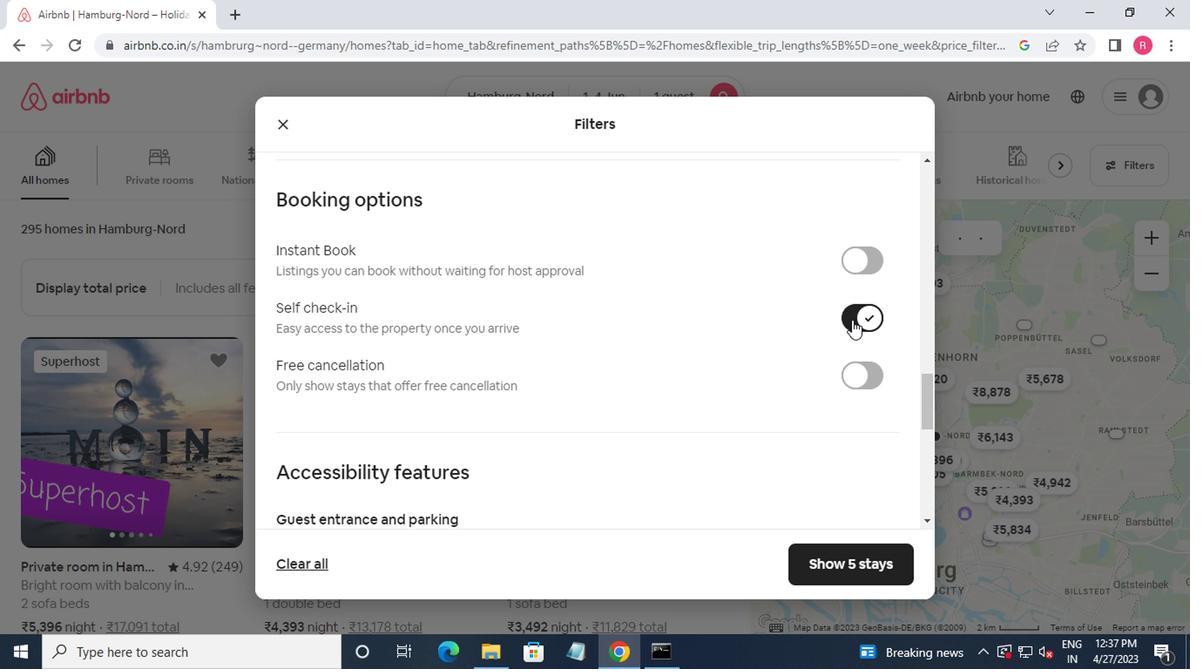 
Action: Mouse moved to (847, 323)
Screenshot: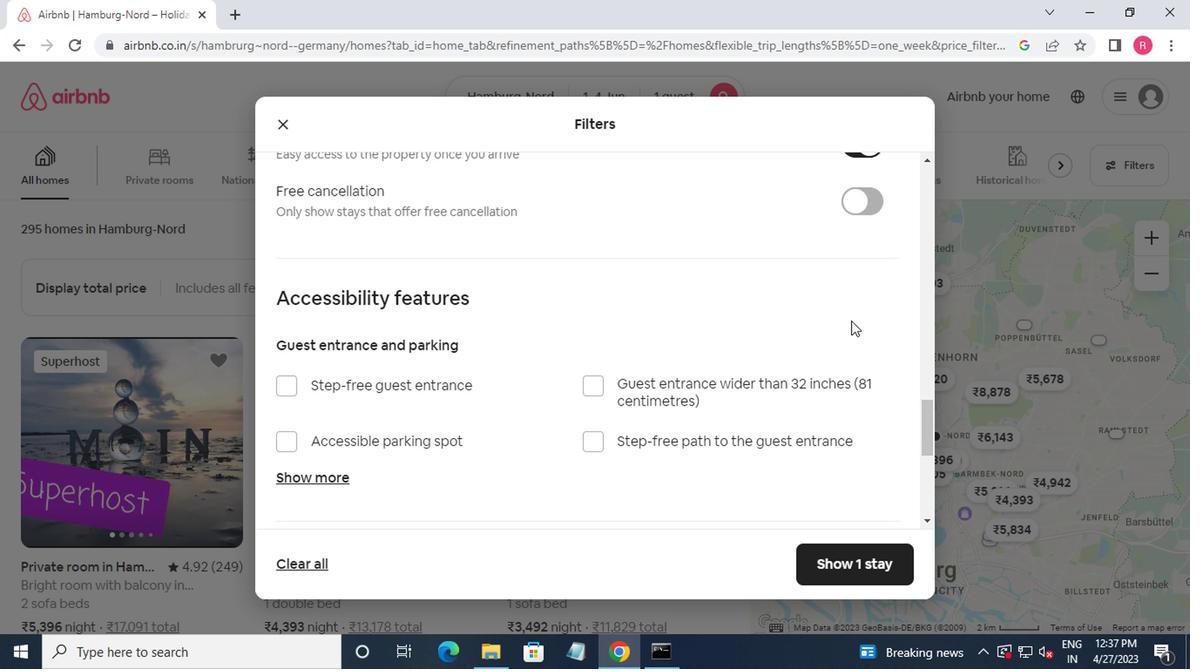 
Action: Mouse scrolled (847, 321) with delta (0, -1)
Screenshot: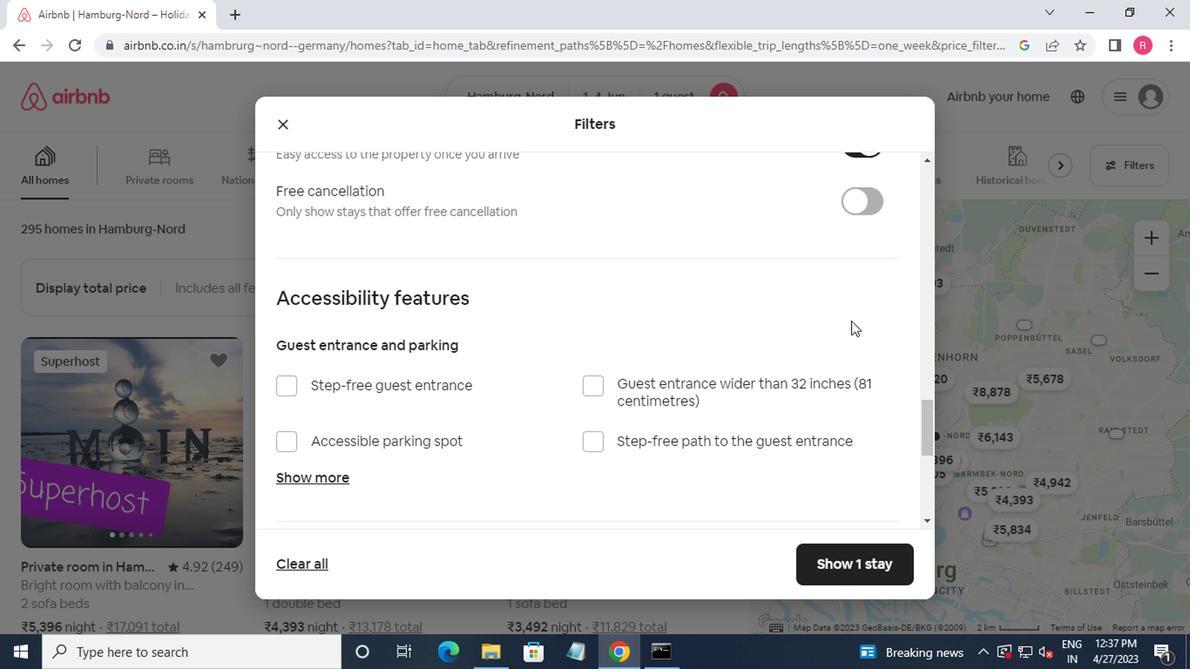 
Action: Mouse moved to (847, 323)
Screenshot: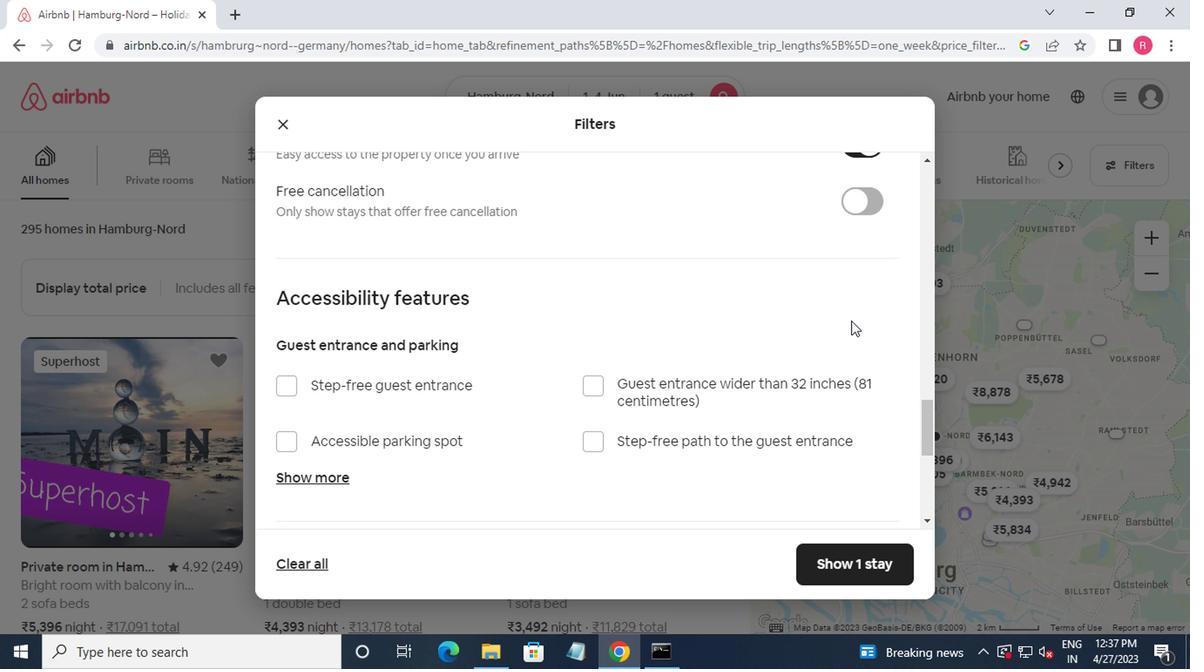 
Action: Mouse scrolled (847, 323) with delta (0, 0)
Screenshot: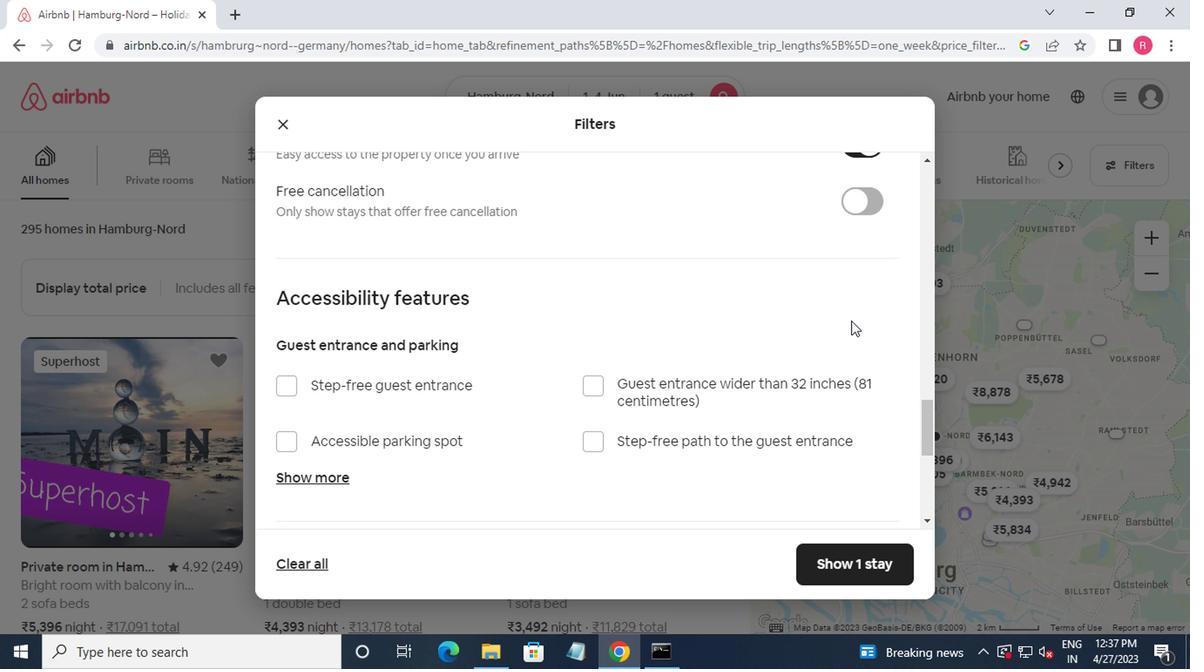 
Action: Mouse moved to (847, 324)
Screenshot: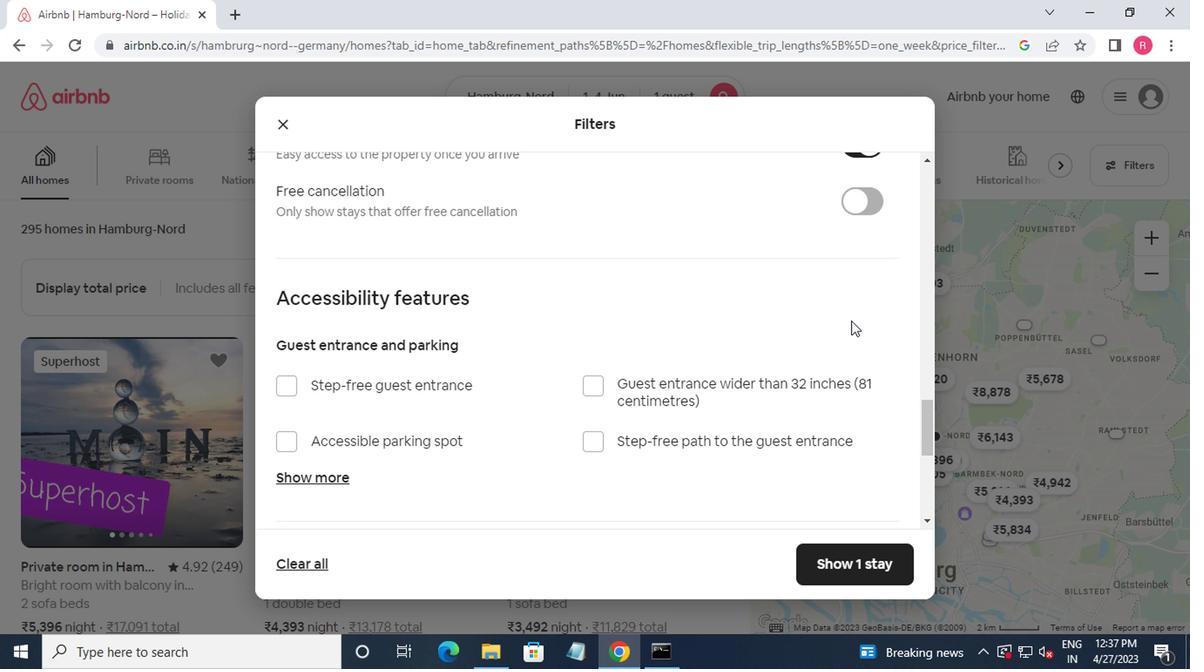
Action: Mouse scrolled (847, 323) with delta (0, 0)
Screenshot: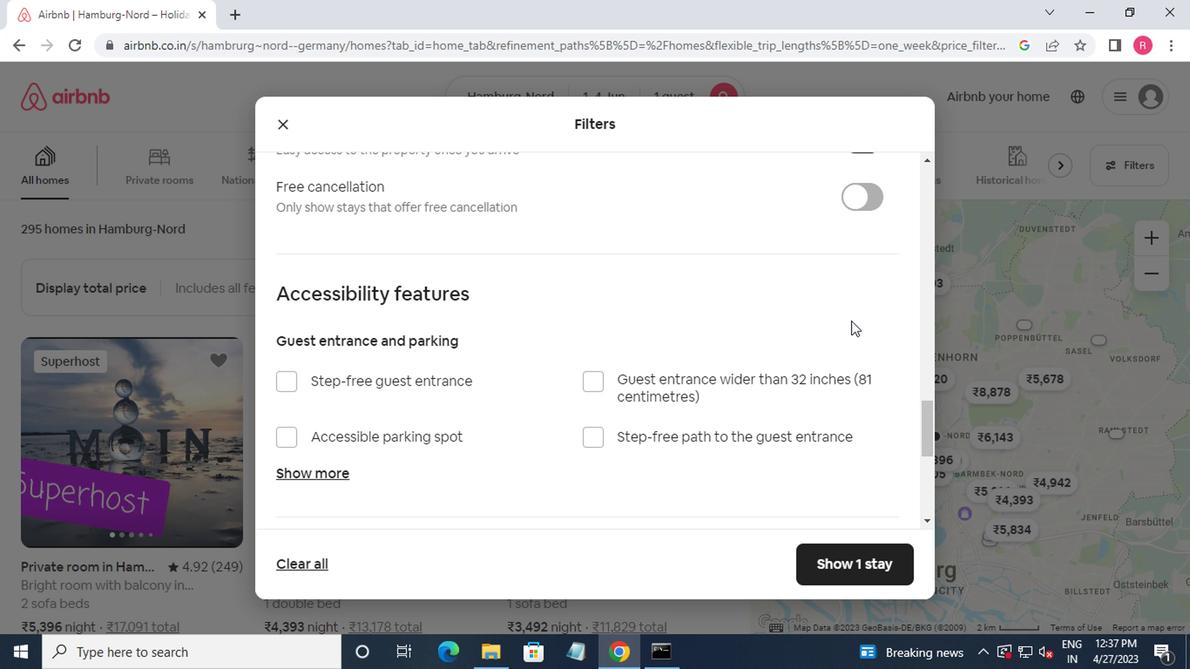 
Action: Mouse moved to (847, 325)
Screenshot: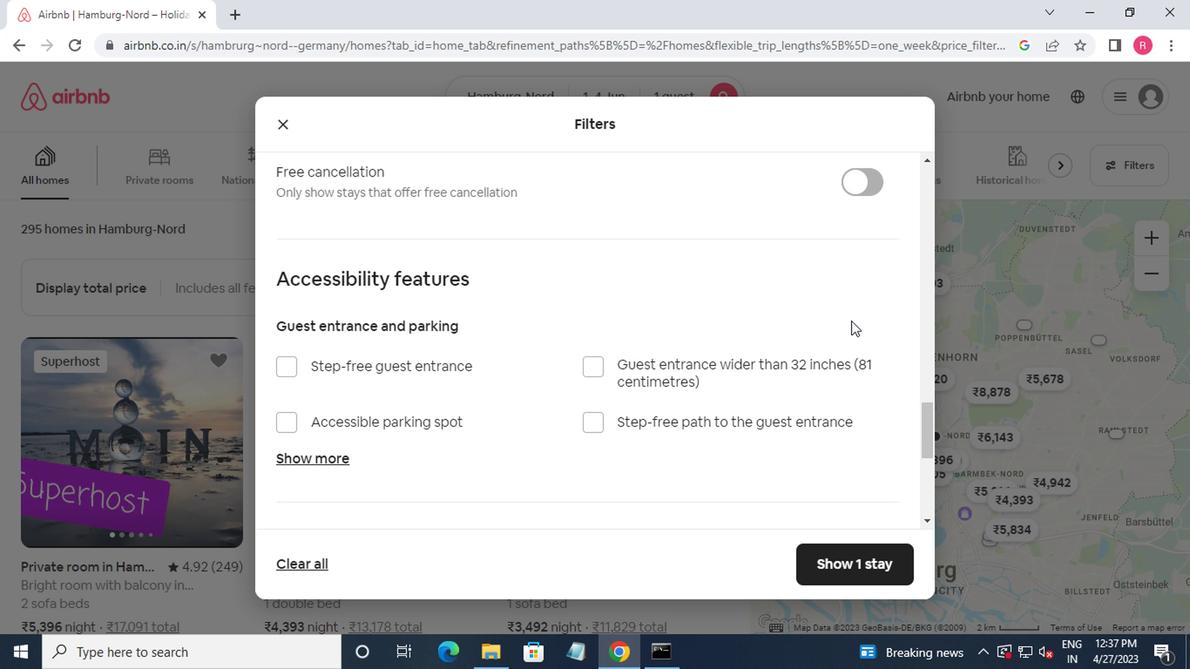 
Action: Mouse scrolled (847, 324) with delta (0, -1)
Screenshot: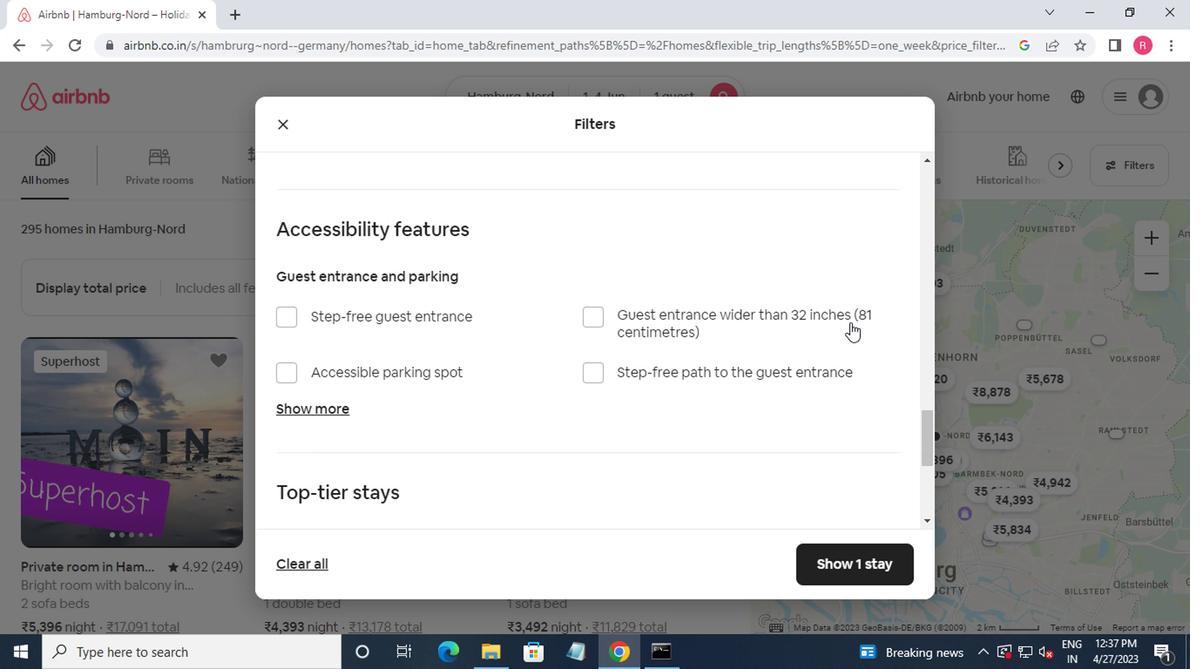 
Action: Mouse moved to (837, 331)
Screenshot: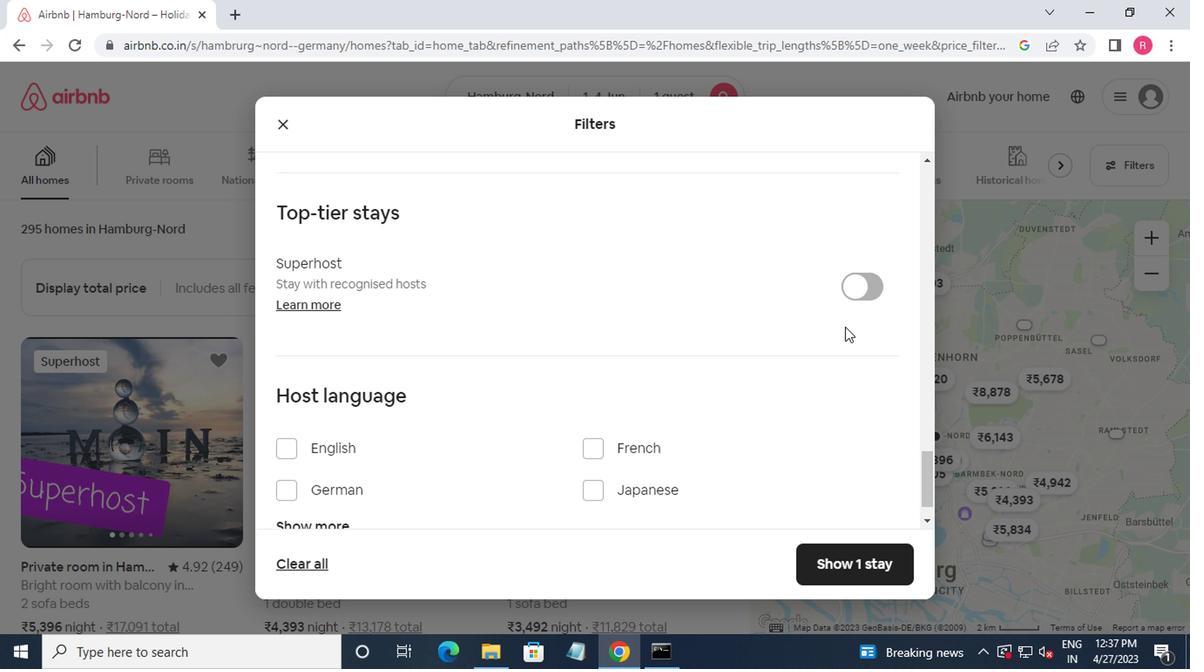 
Action: Mouse scrolled (837, 330) with delta (0, -1)
Screenshot: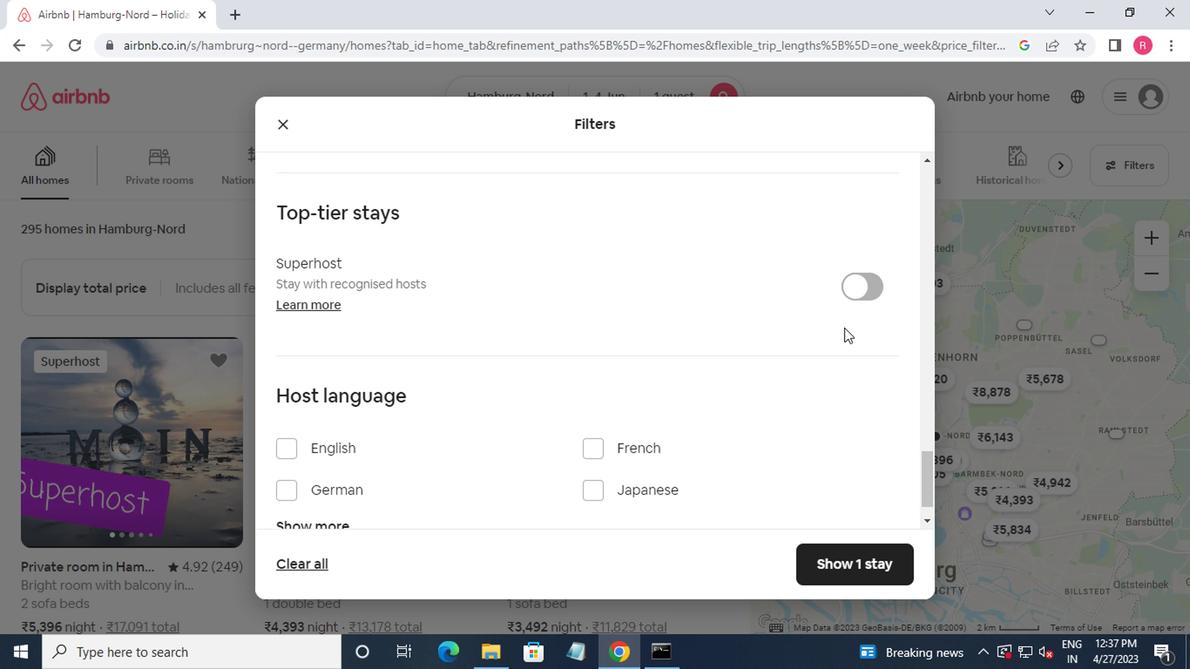
Action: Mouse moved to (835, 332)
Screenshot: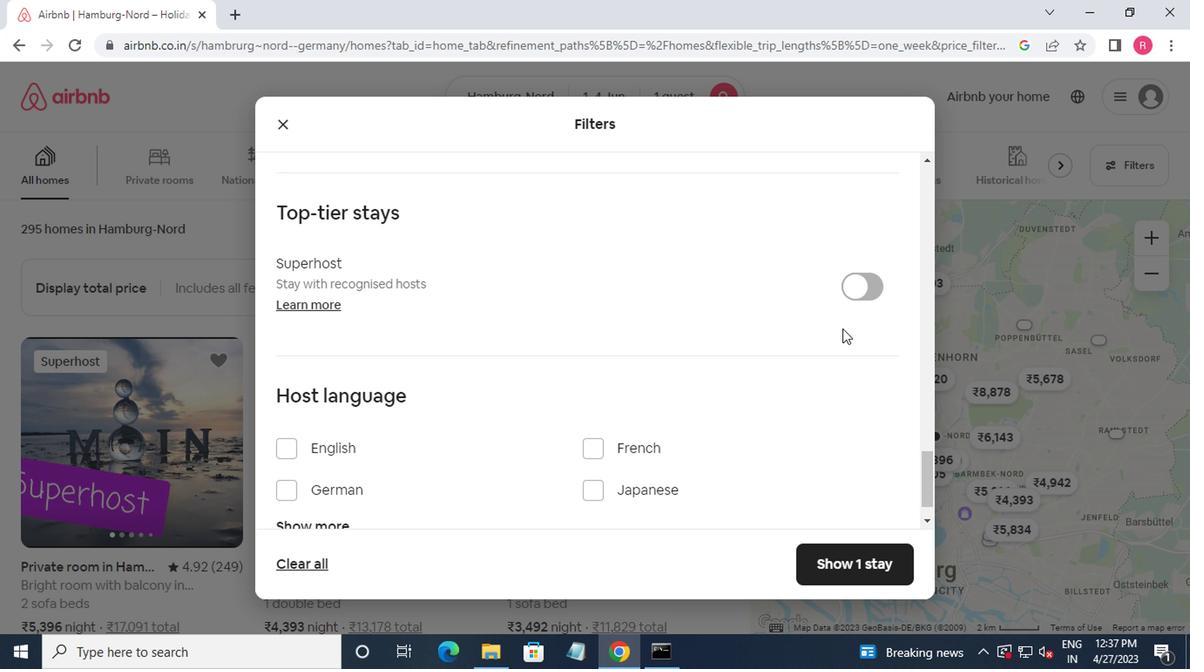 
Action: Mouse scrolled (835, 331) with delta (0, 0)
Screenshot: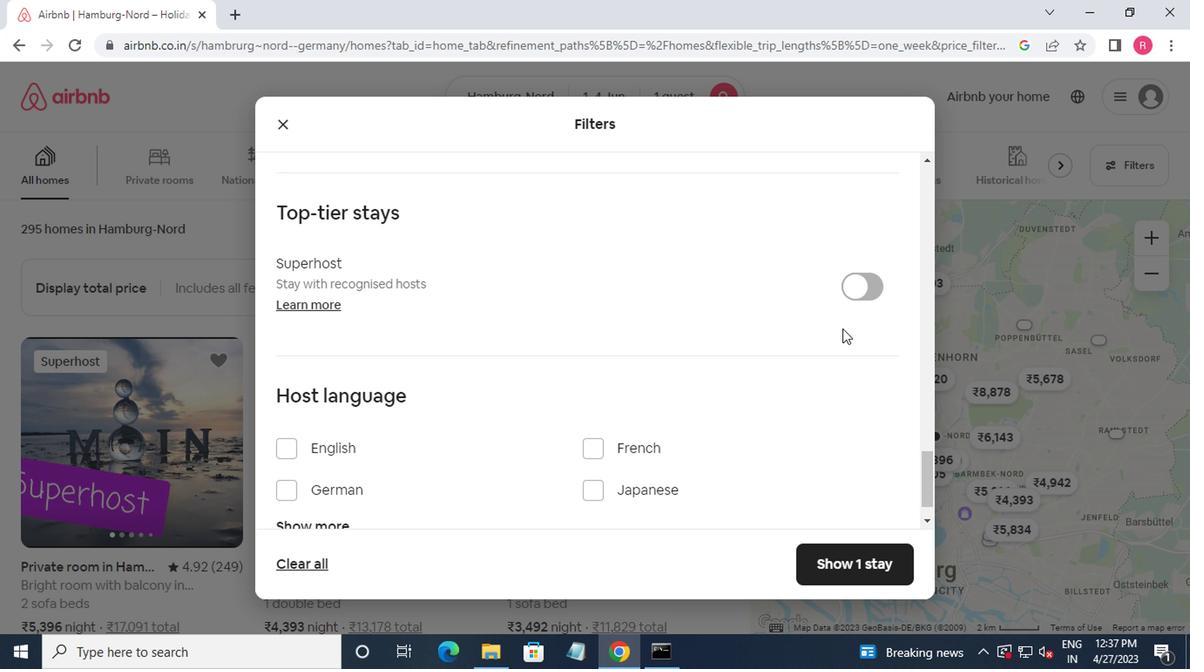 
Action: Mouse moved to (287, 406)
Screenshot: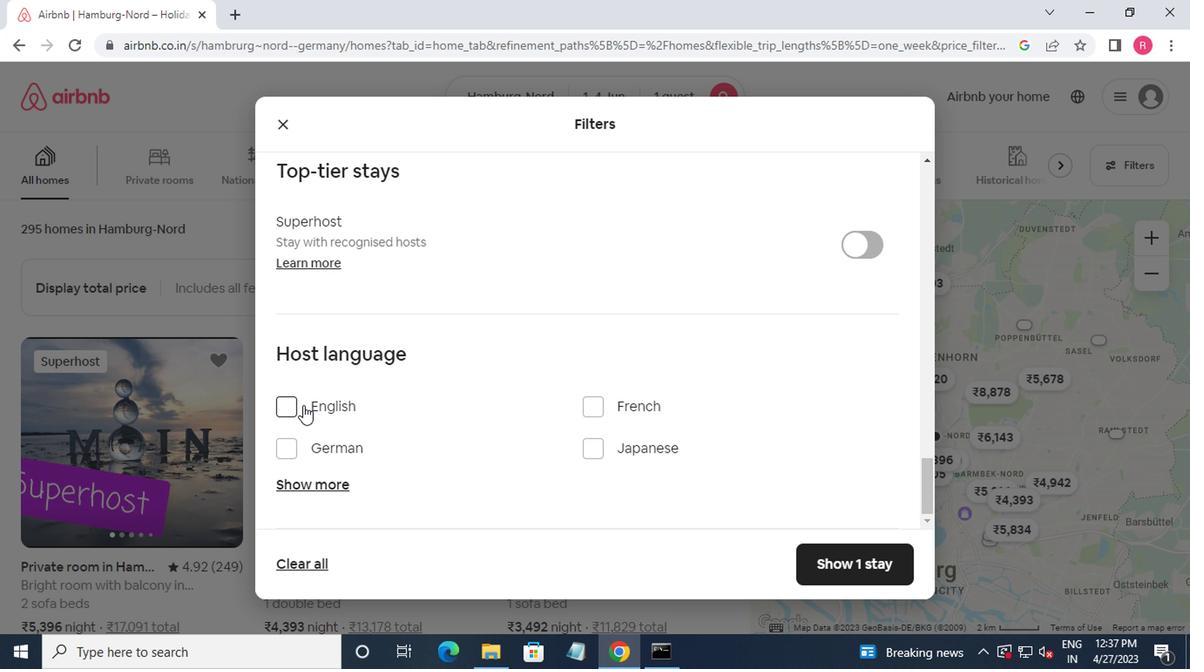 
Action: Mouse pressed left at (287, 406)
Screenshot: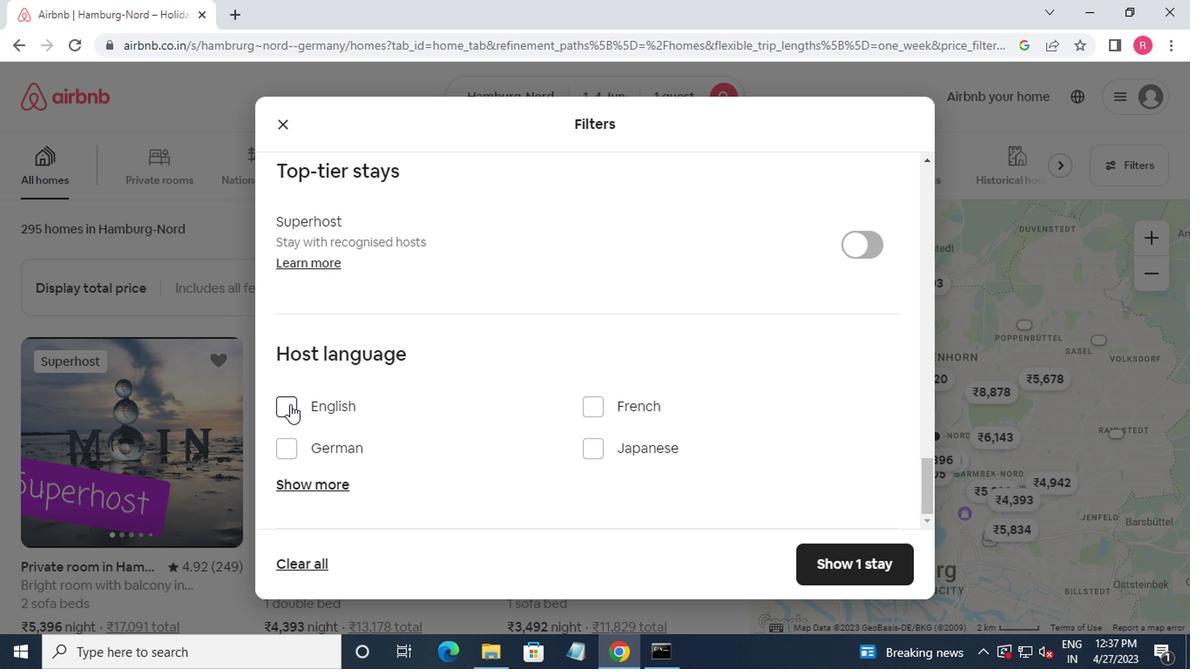 
Action: Mouse moved to (820, 553)
Screenshot: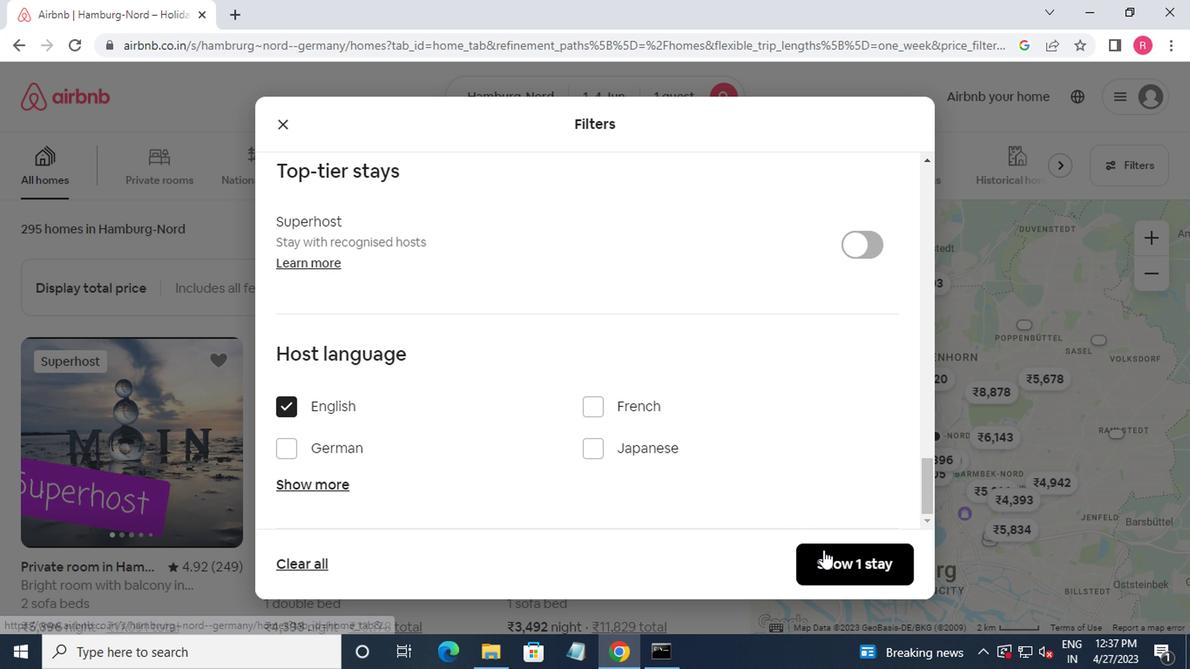 
Action: Mouse pressed left at (820, 553)
Screenshot: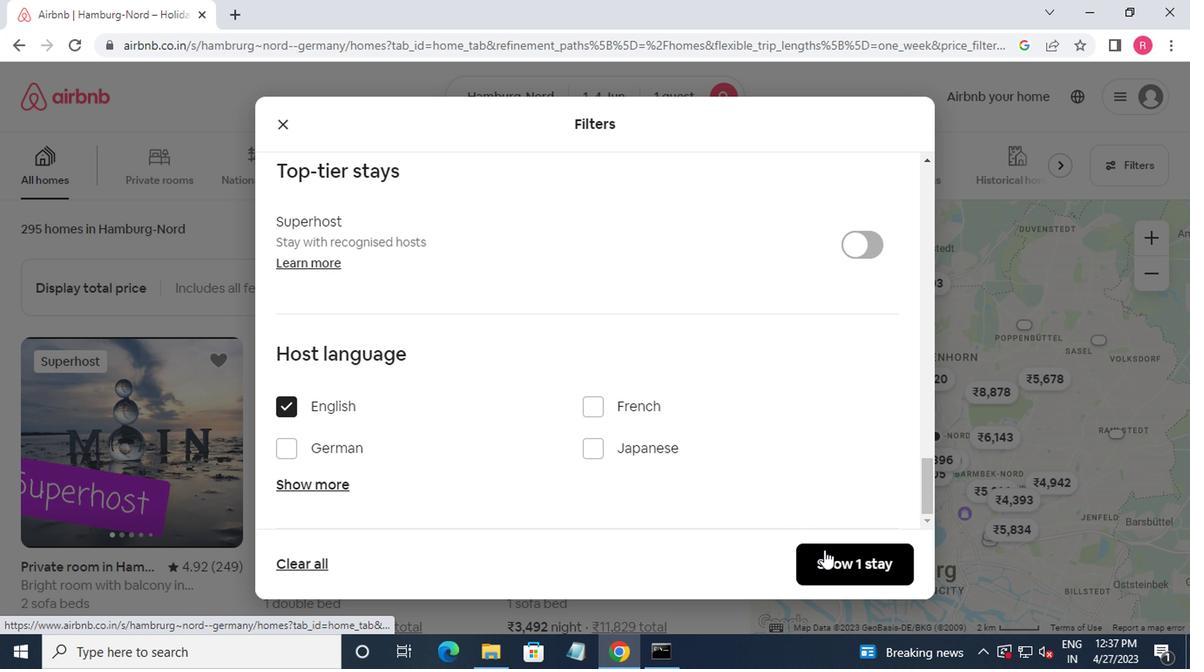 
Action: Mouse moved to (866, 408)
Screenshot: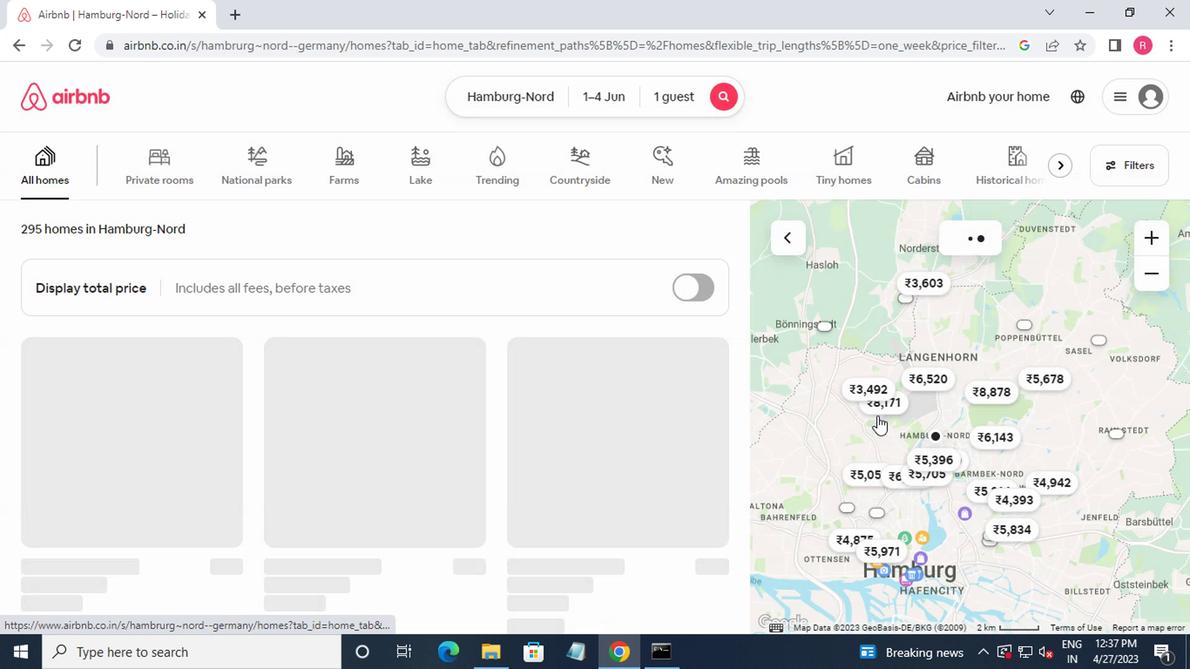 
